 Task: Find connections with filter location Kabinda with filter topic #cloudwith filter profile language Spanish with filter current company Bharat Heavy Electricals Limited with filter school Sree Sastha Institute of Engineering and Technology with filter industry Laundry and Drycleaning Services with filter service category Resume Writing with filter keywords title Travel Writer
Action: Mouse moved to (647, 105)
Screenshot: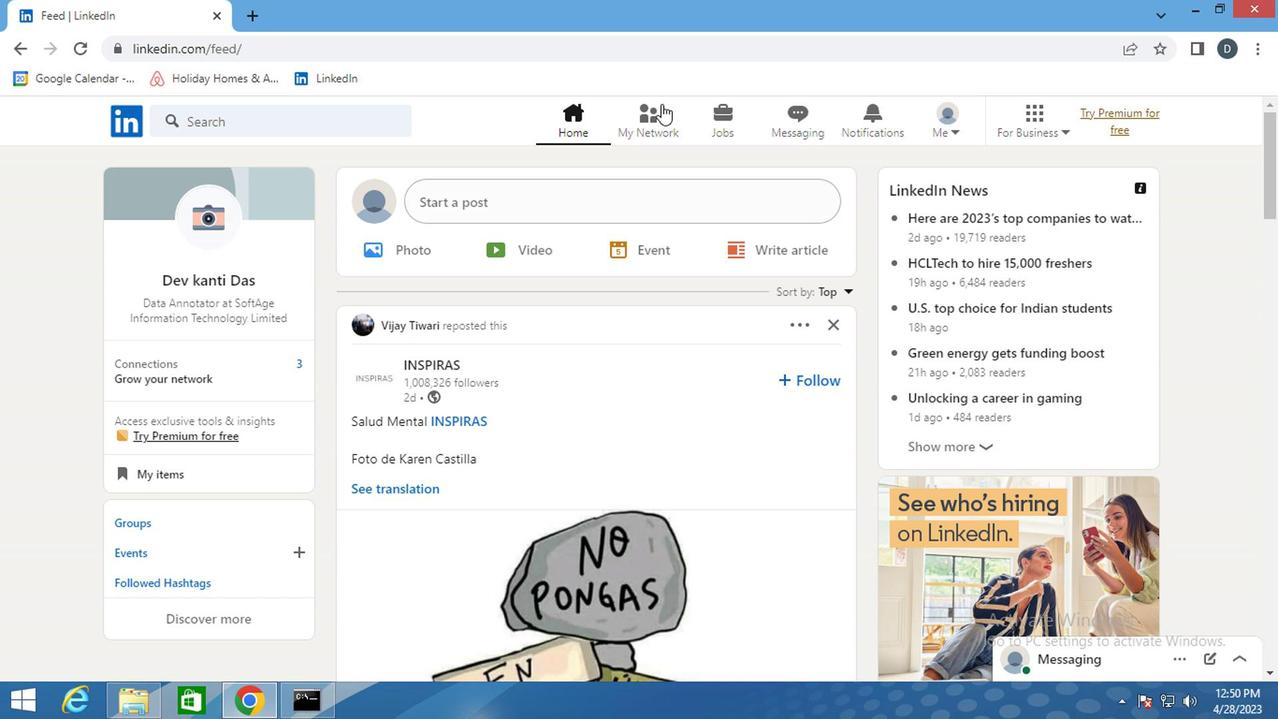 
Action: Mouse pressed left at (647, 105)
Screenshot: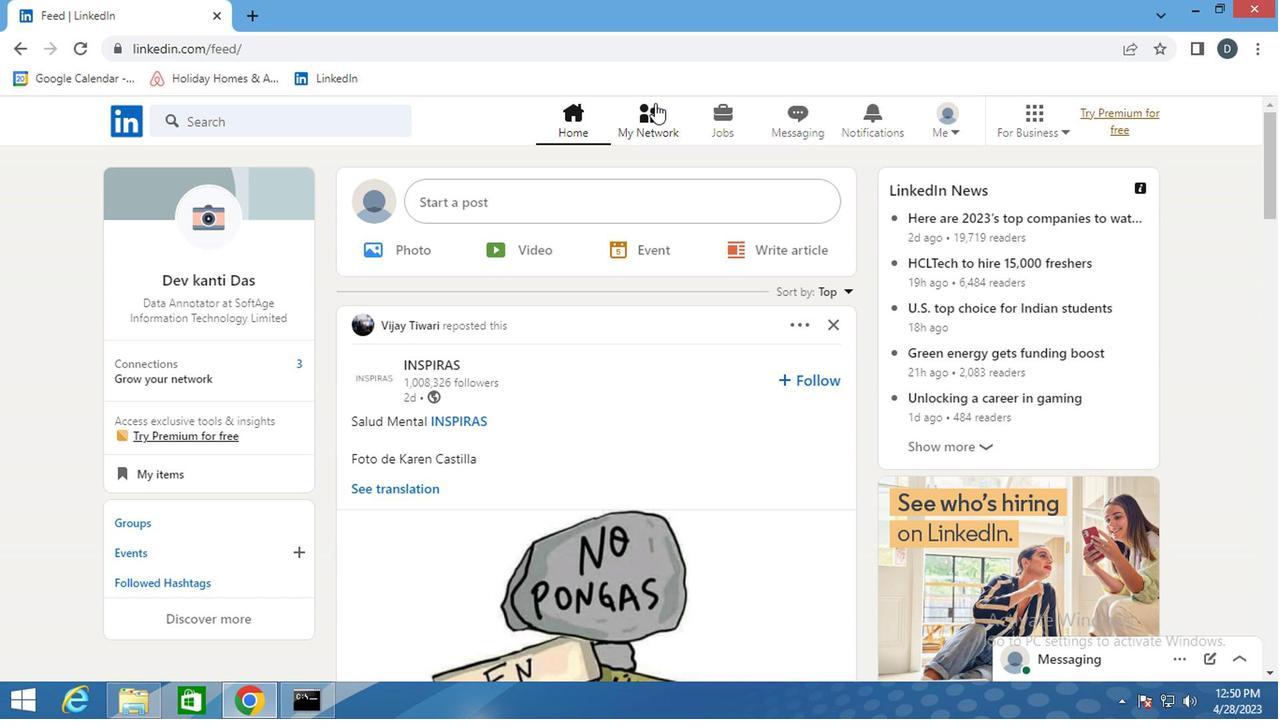 
Action: Mouse moved to (356, 224)
Screenshot: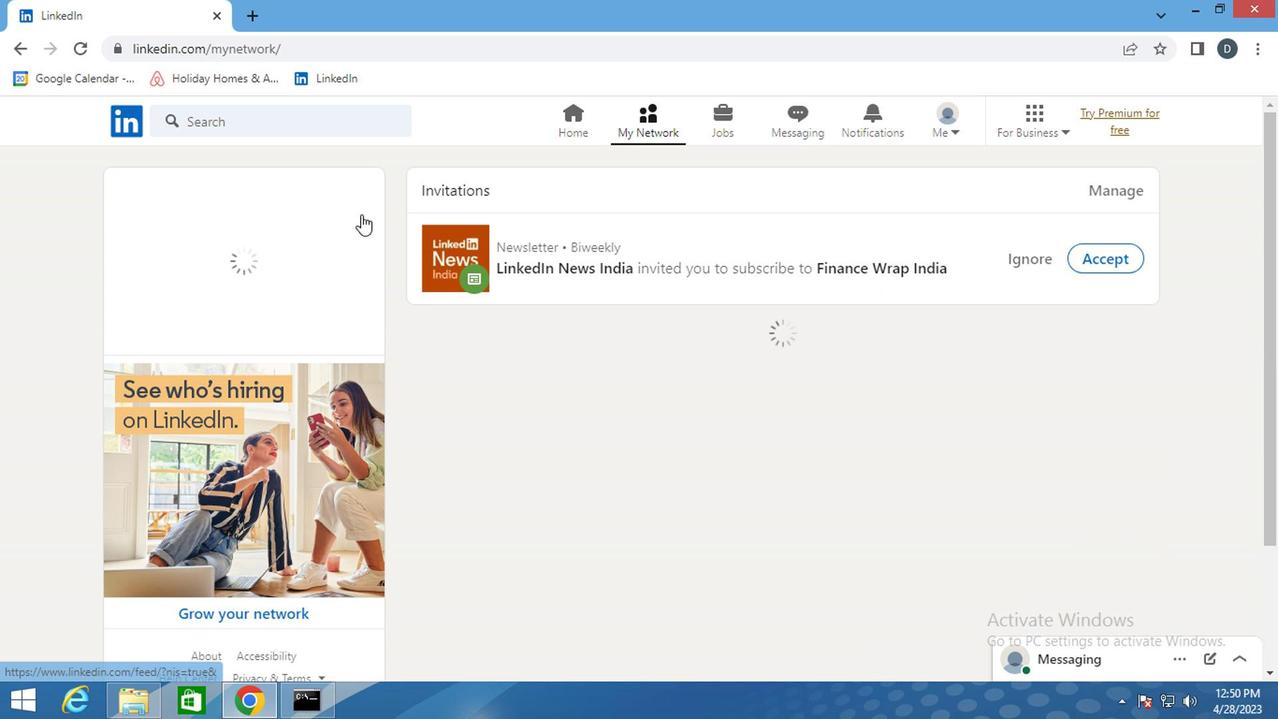 
Action: Mouse pressed left at (356, 224)
Screenshot: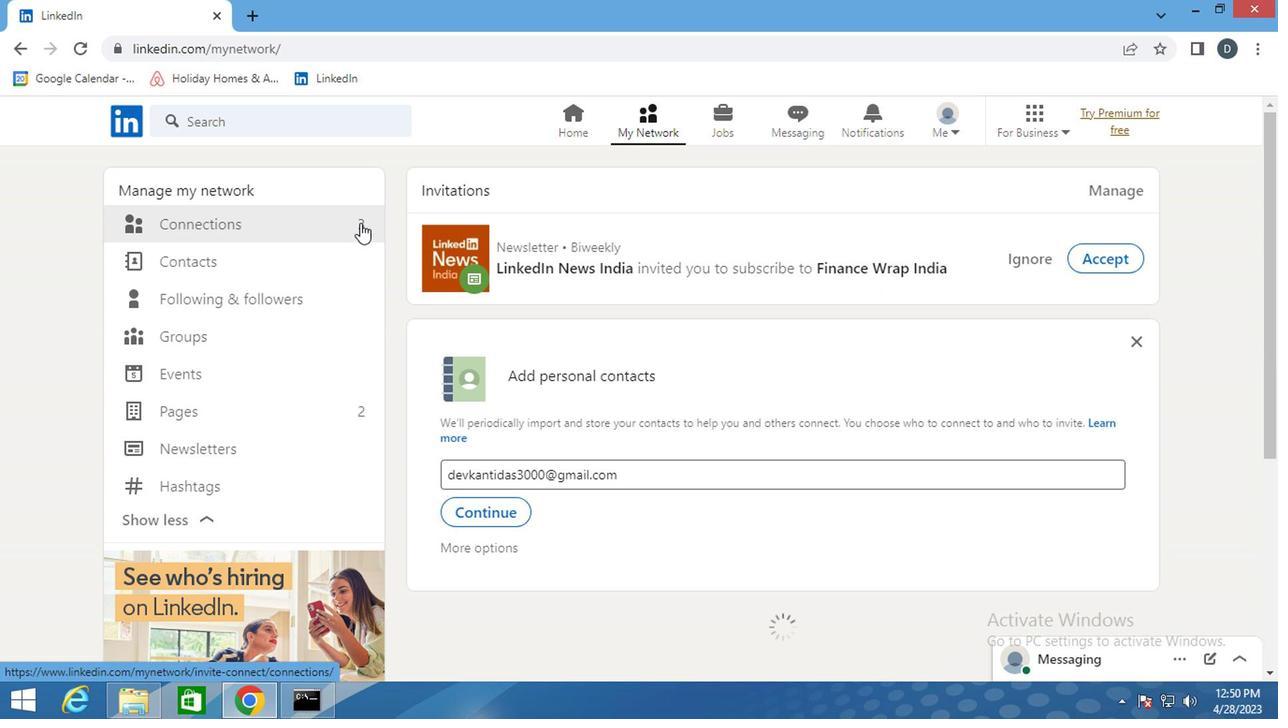 
Action: Mouse pressed left at (356, 224)
Screenshot: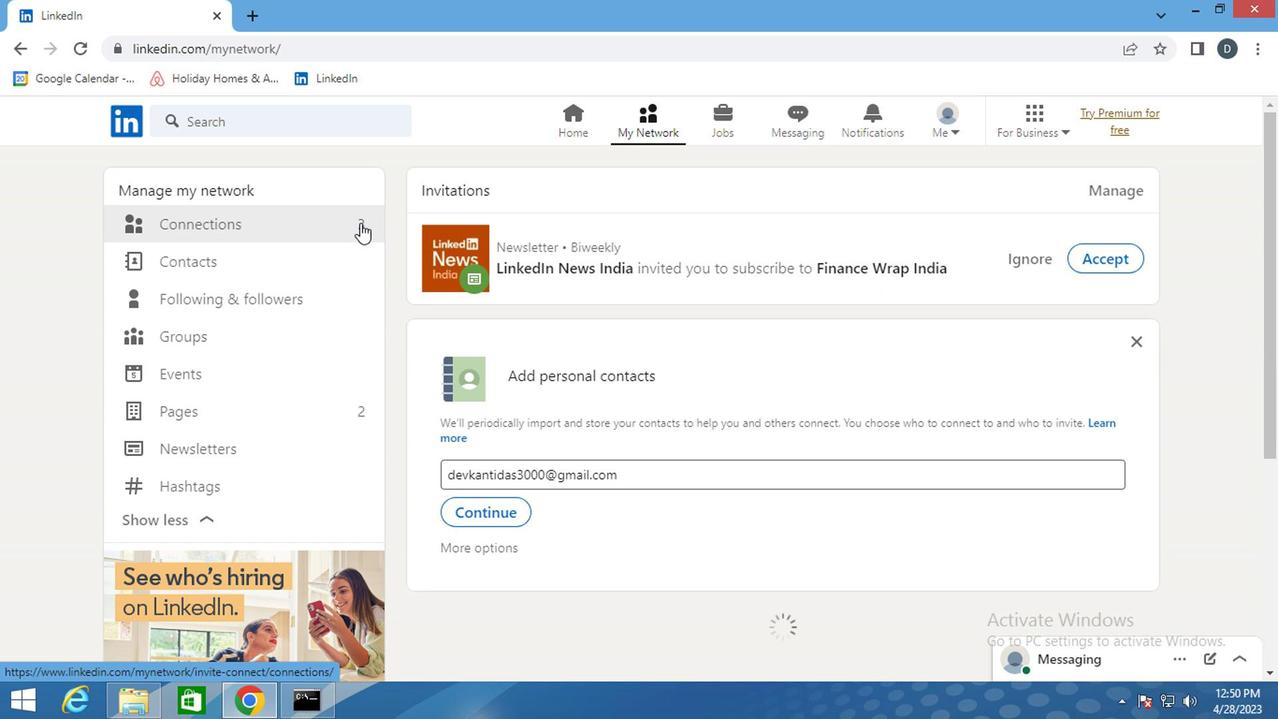 
Action: Mouse moved to (354, 225)
Screenshot: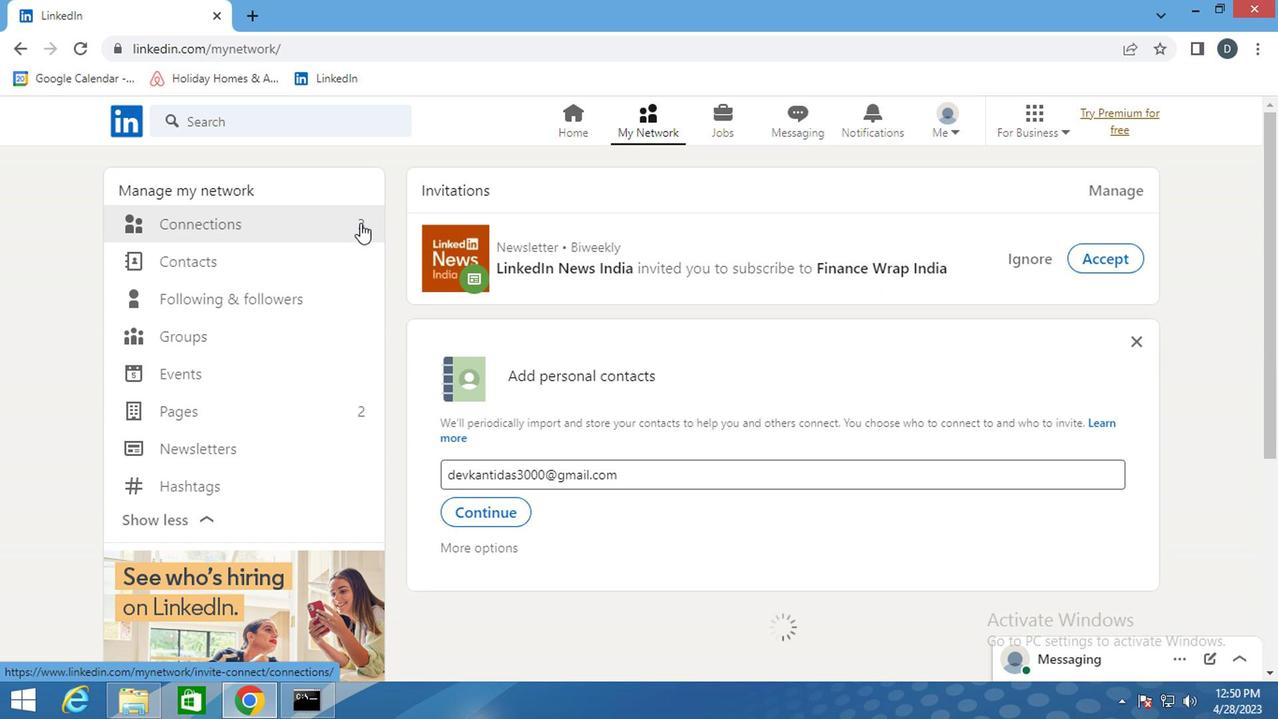 
Action: Mouse pressed left at (354, 225)
Screenshot: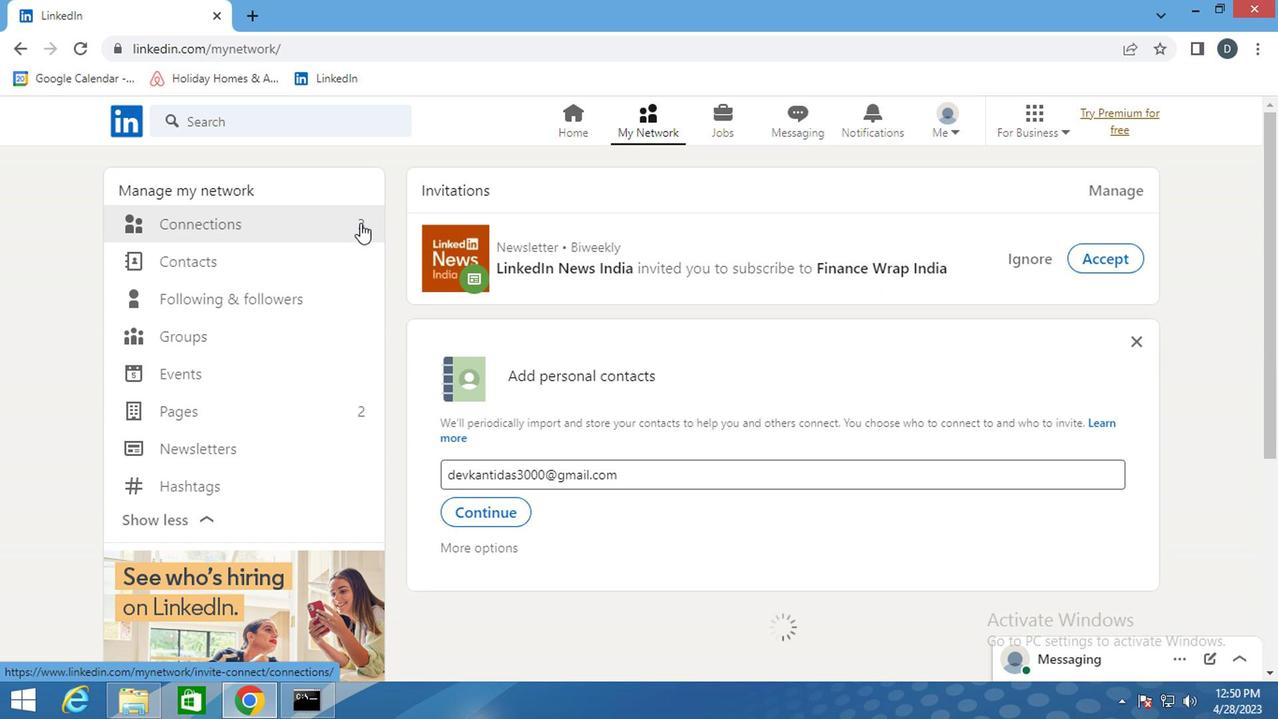 
Action: Mouse moved to (229, 231)
Screenshot: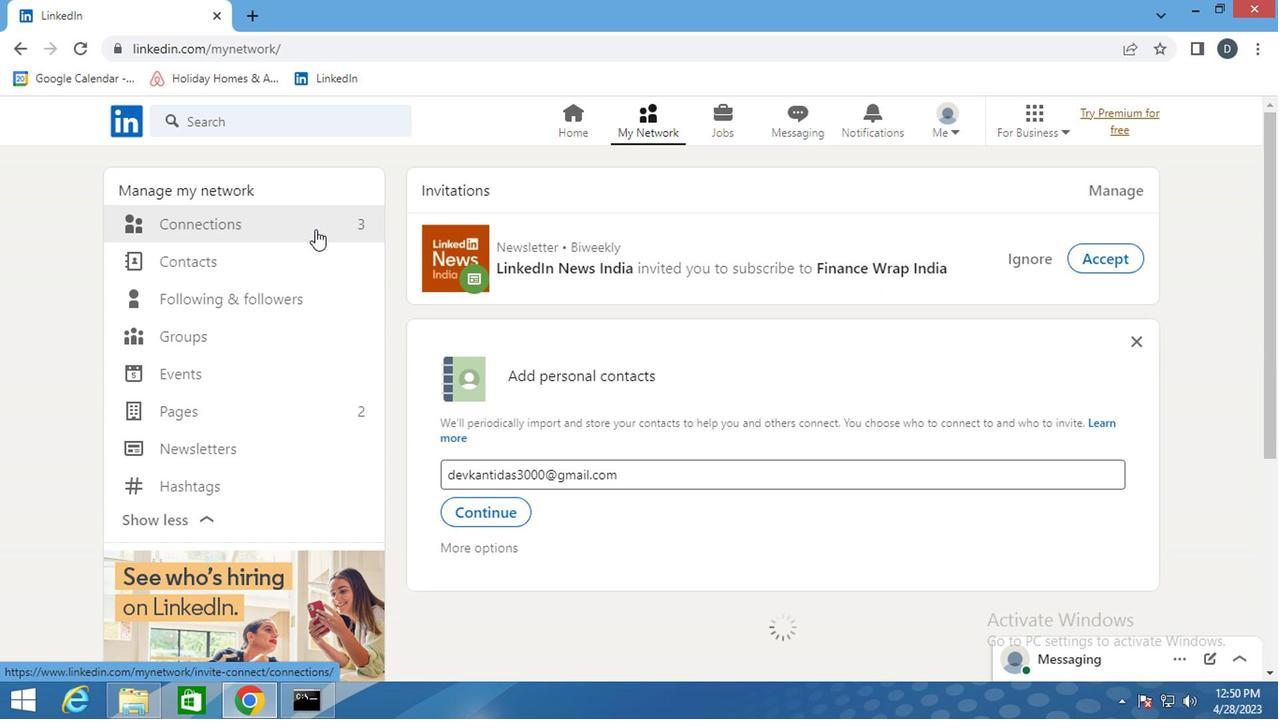 
Action: Mouse pressed left at (229, 231)
Screenshot: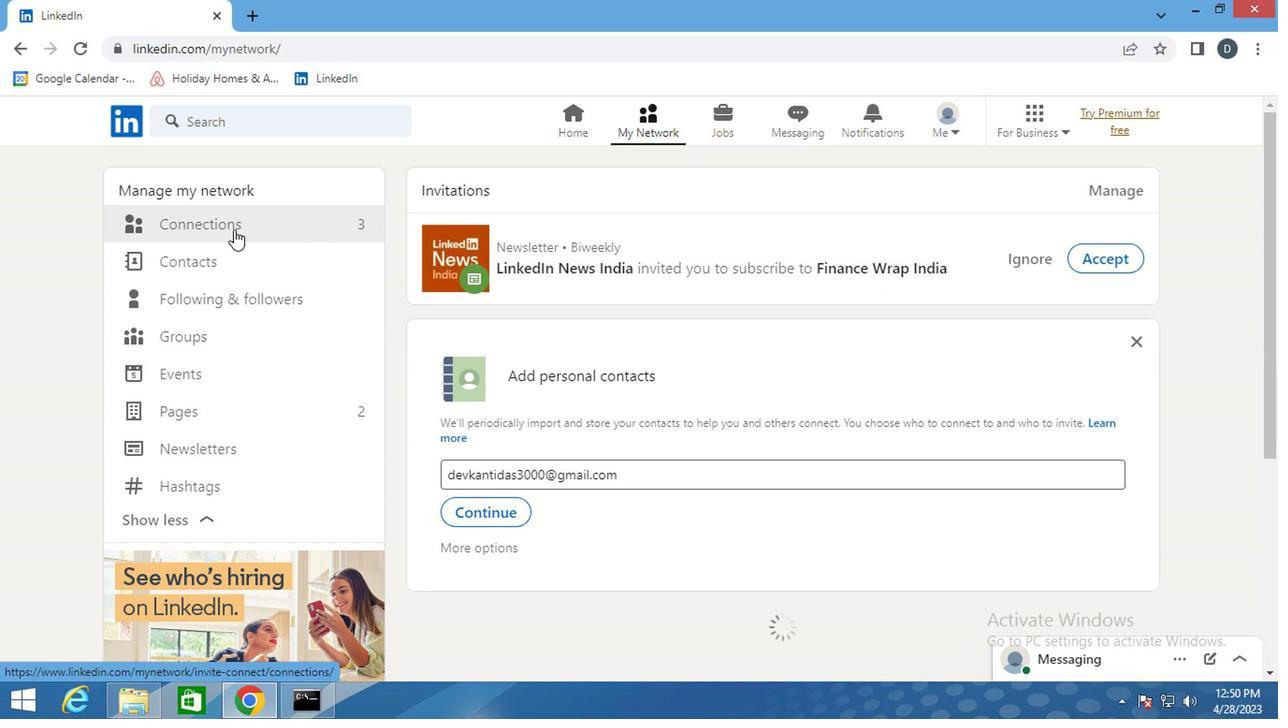 
Action: Mouse moved to (780, 217)
Screenshot: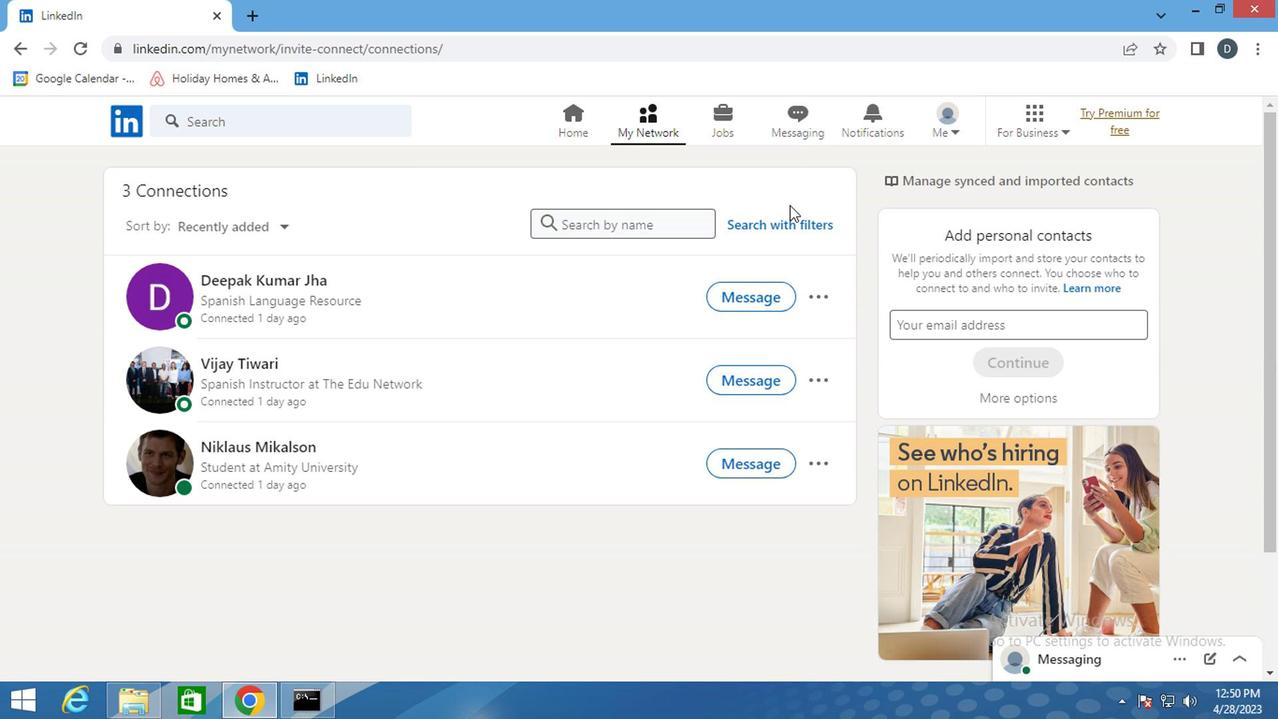 
Action: Mouse pressed left at (780, 217)
Screenshot: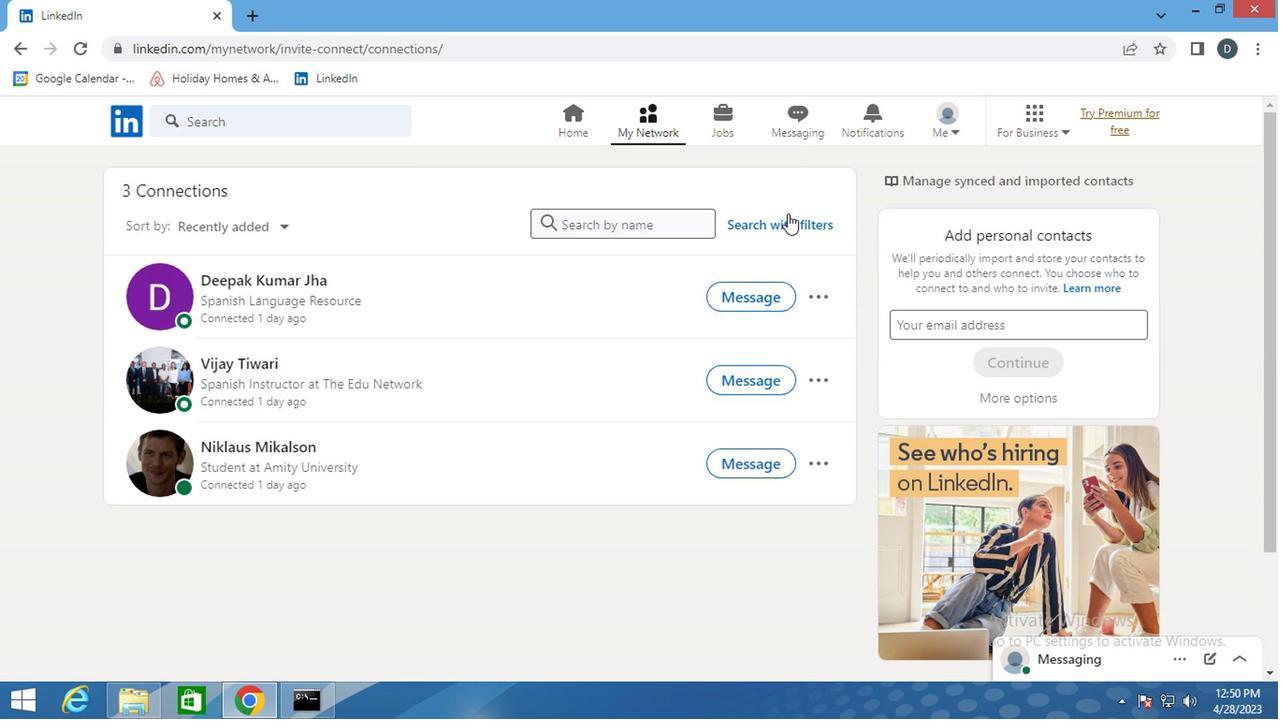 
Action: Mouse moved to (703, 184)
Screenshot: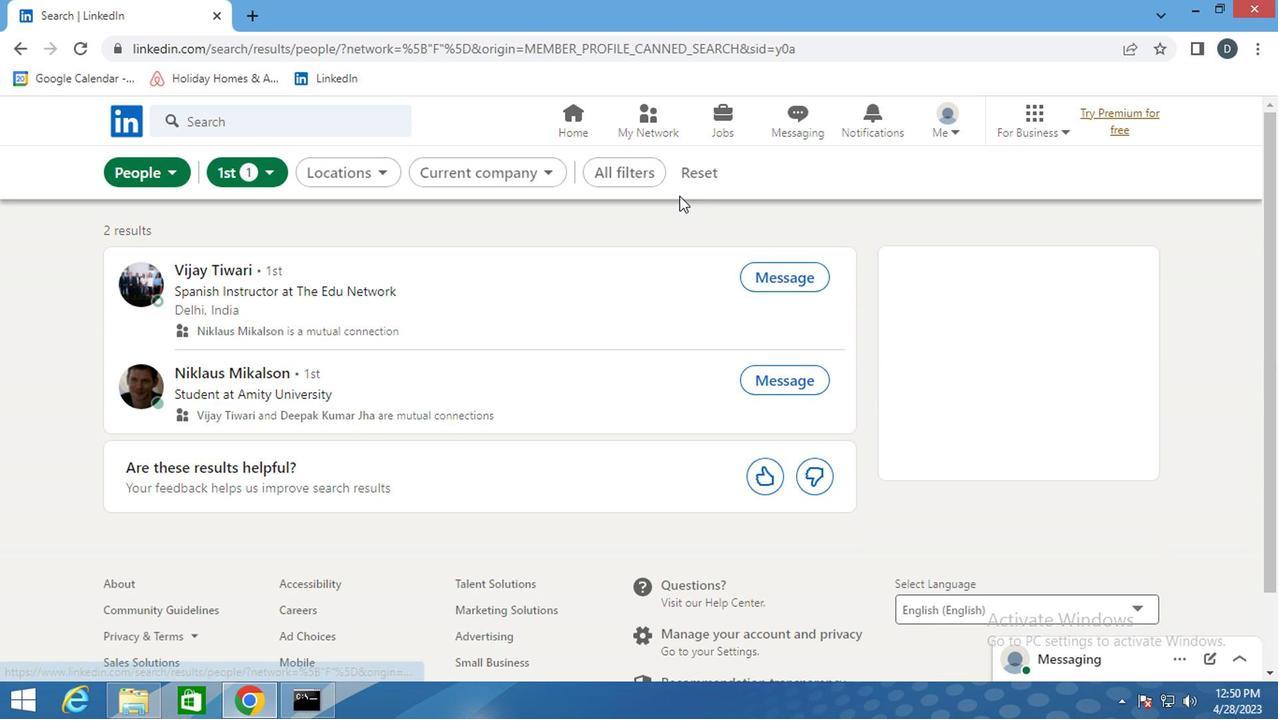 
Action: Mouse pressed left at (703, 184)
Screenshot: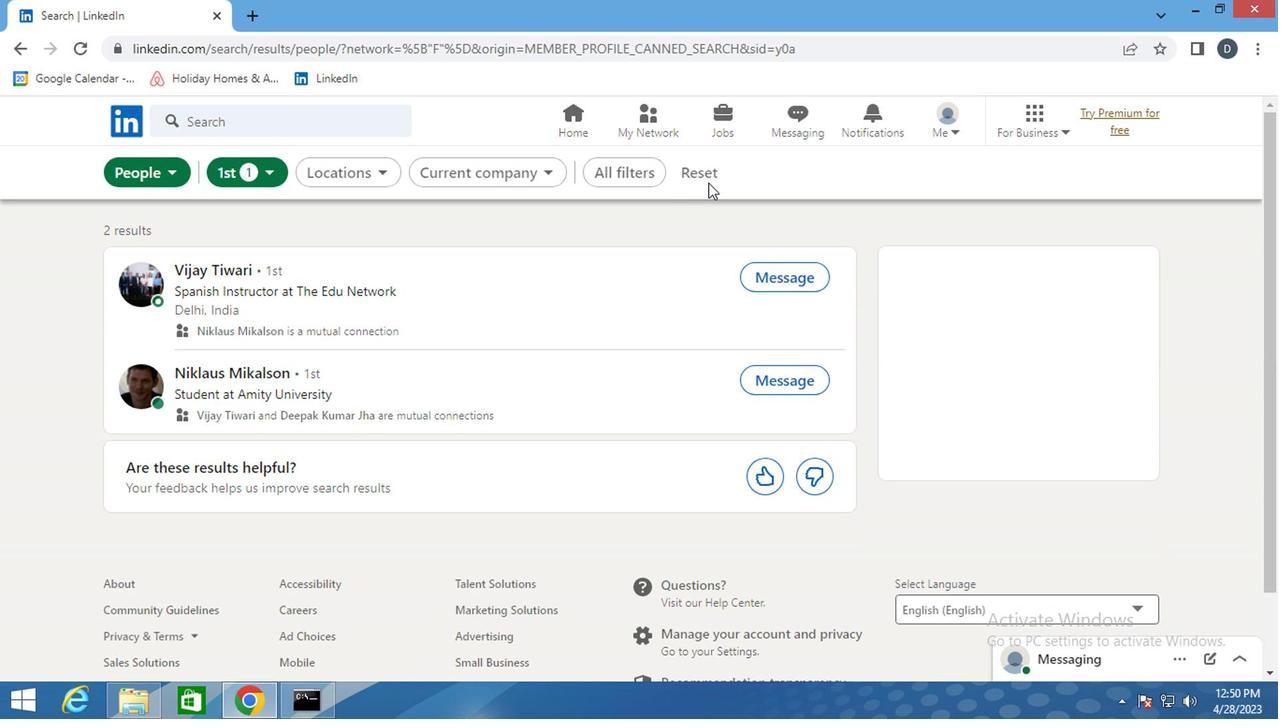 
Action: Mouse moved to (655, 173)
Screenshot: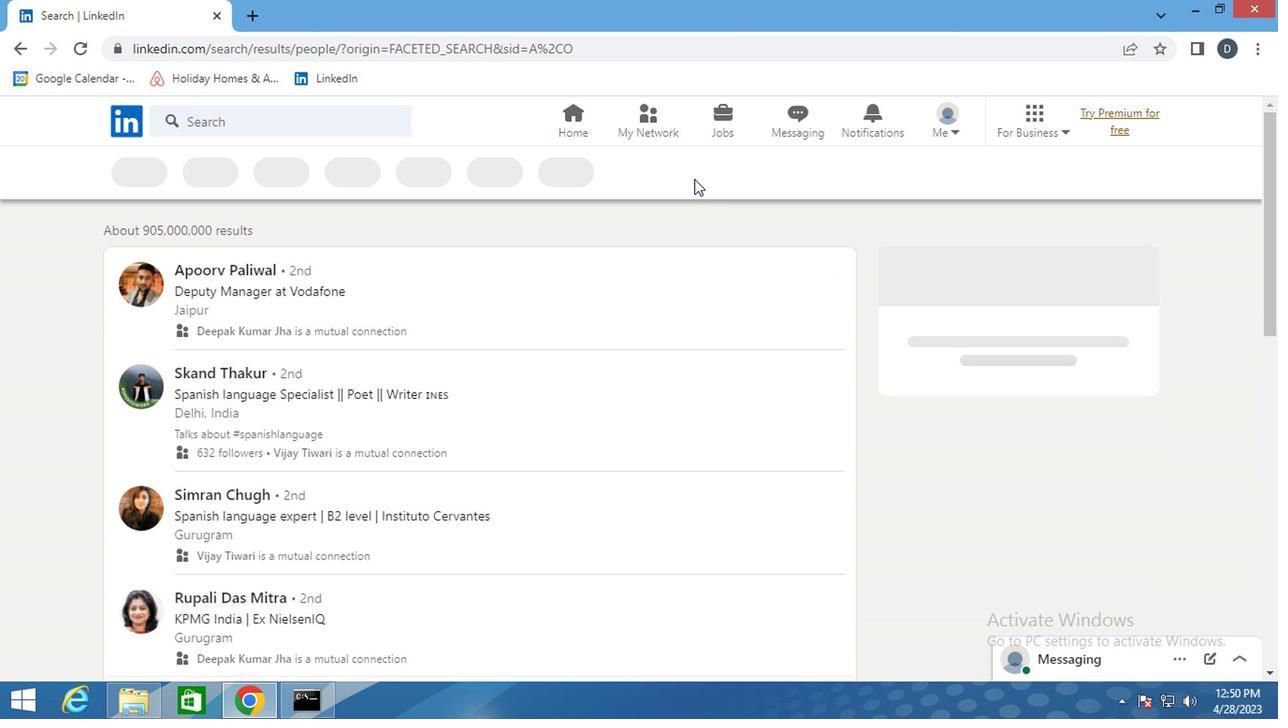 
Action: Mouse pressed left at (655, 173)
Screenshot: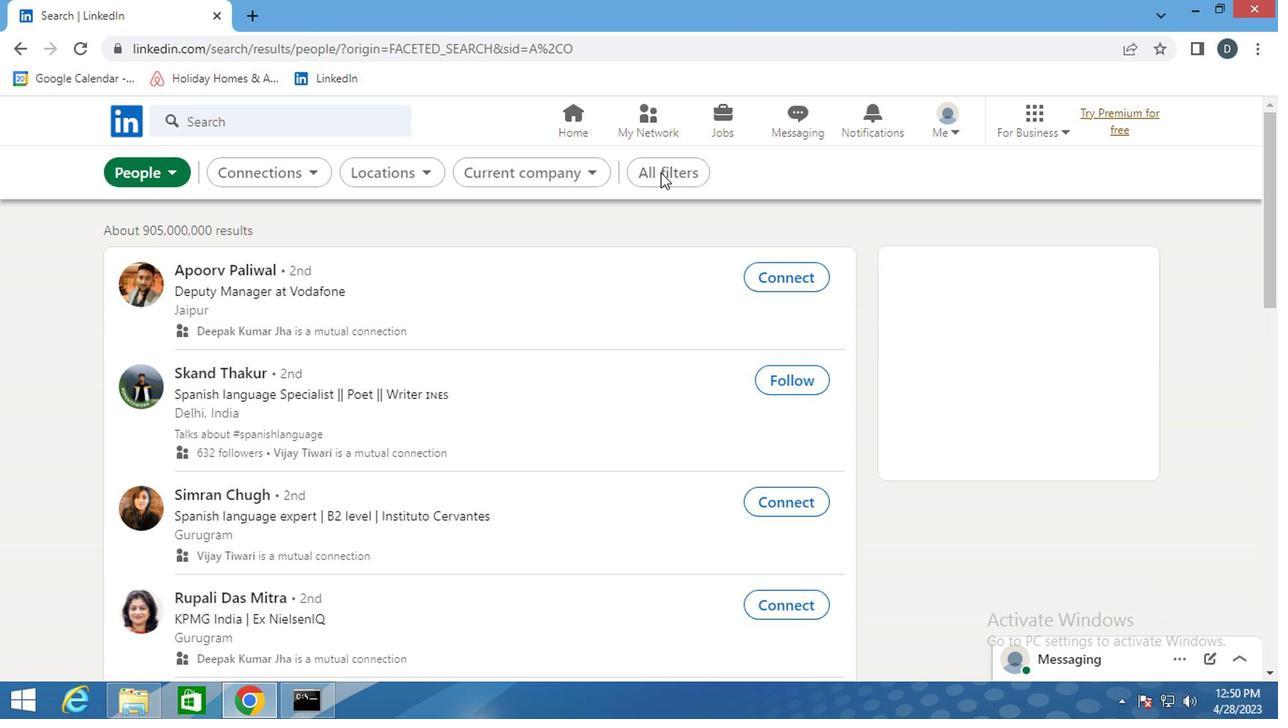 
Action: Mouse moved to (958, 468)
Screenshot: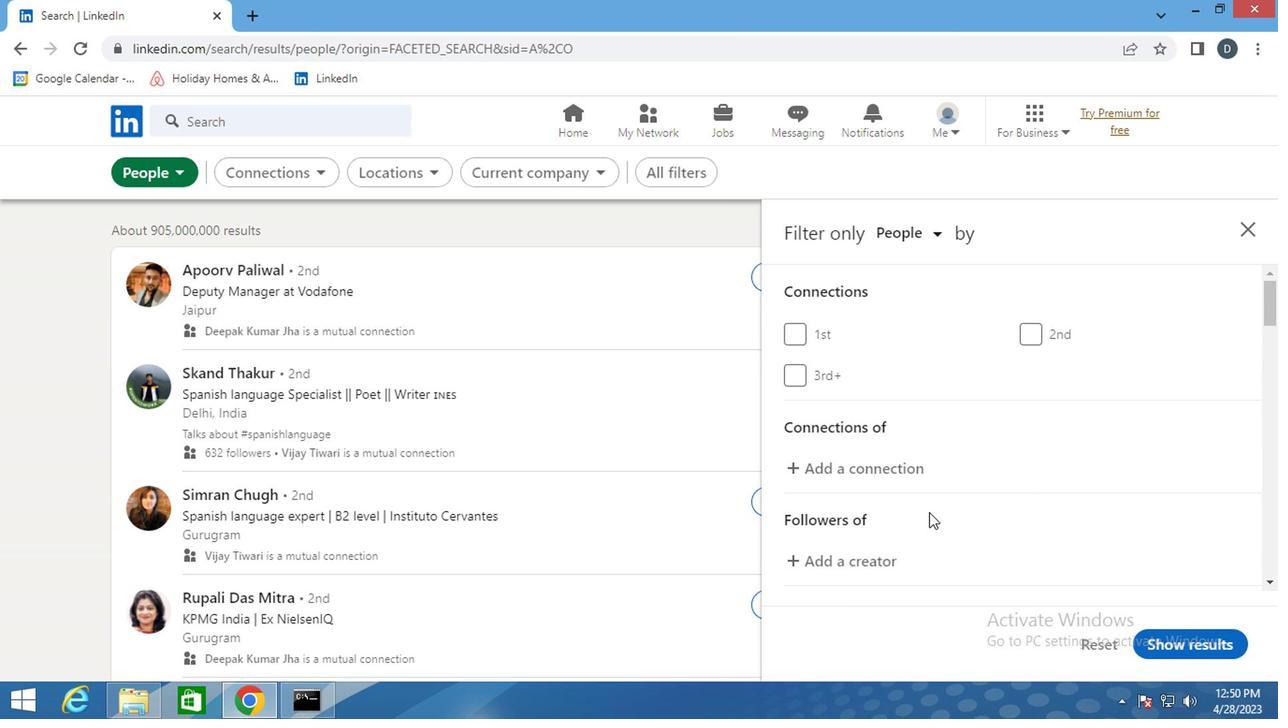 
Action: Mouse scrolled (958, 466) with delta (0, -1)
Screenshot: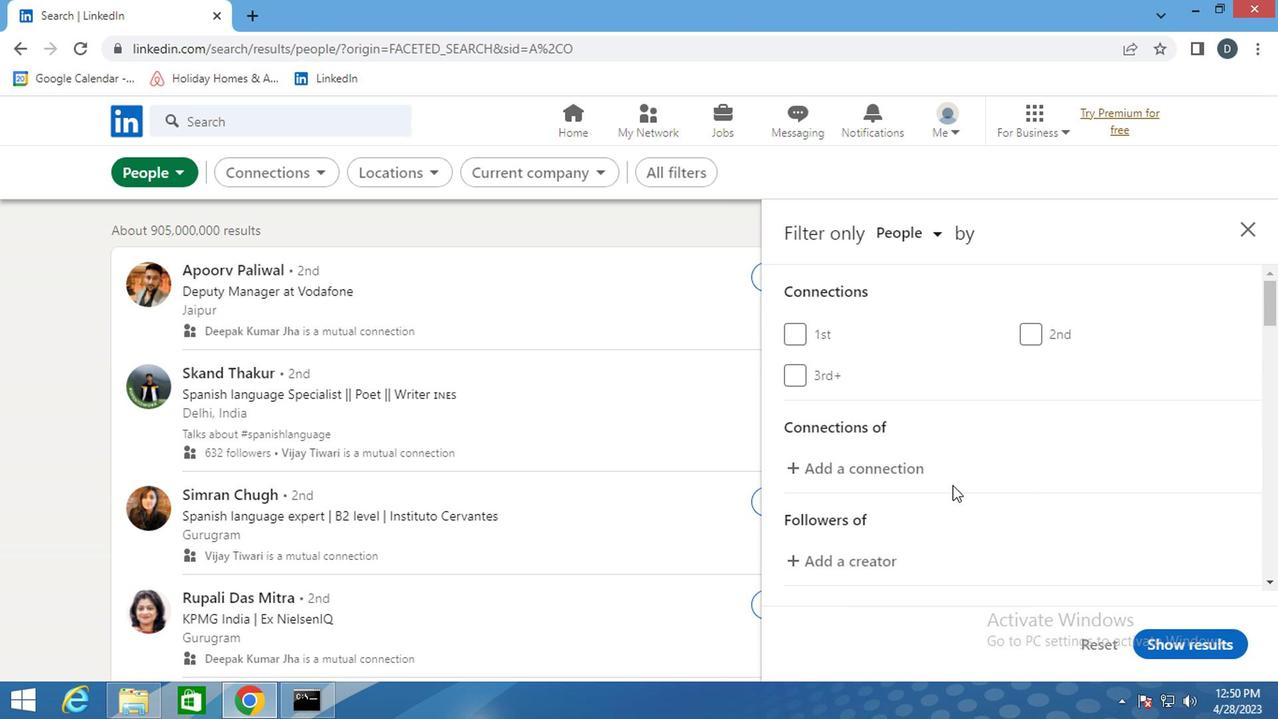 
Action: Mouse scrolled (958, 466) with delta (0, -1)
Screenshot: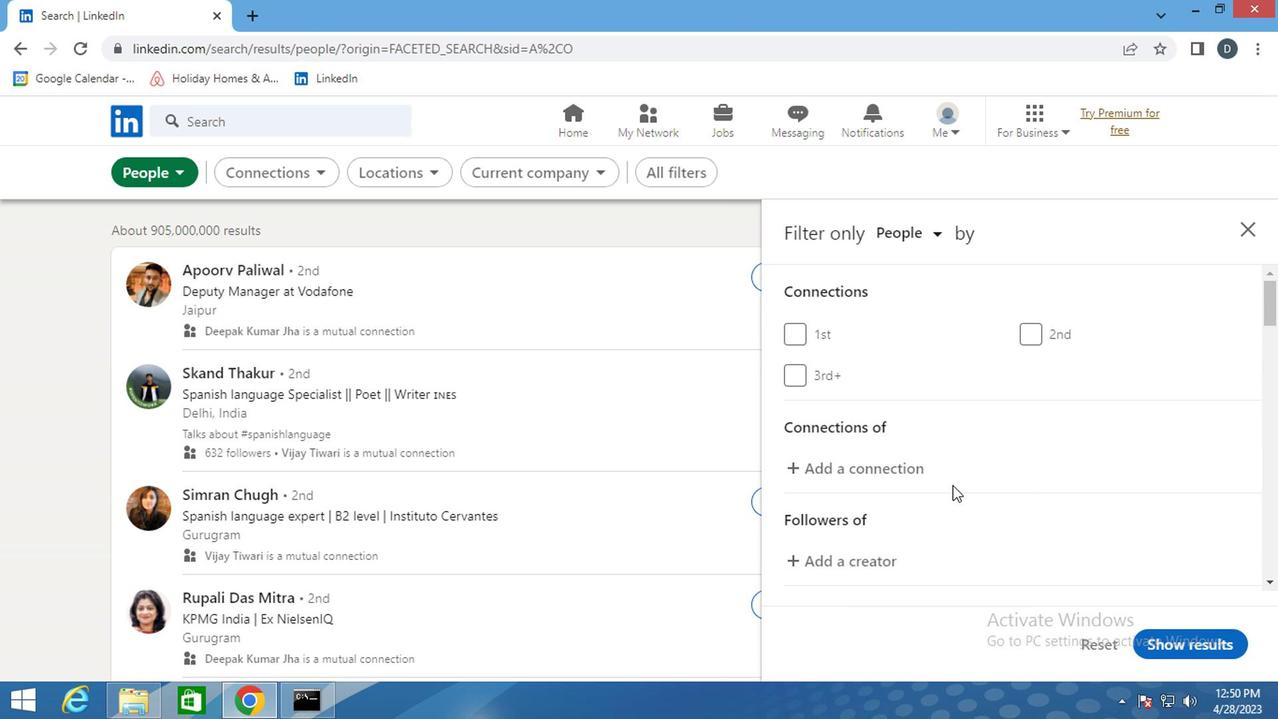 
Action: Mouse moved to (1087, 542)
Screenshot: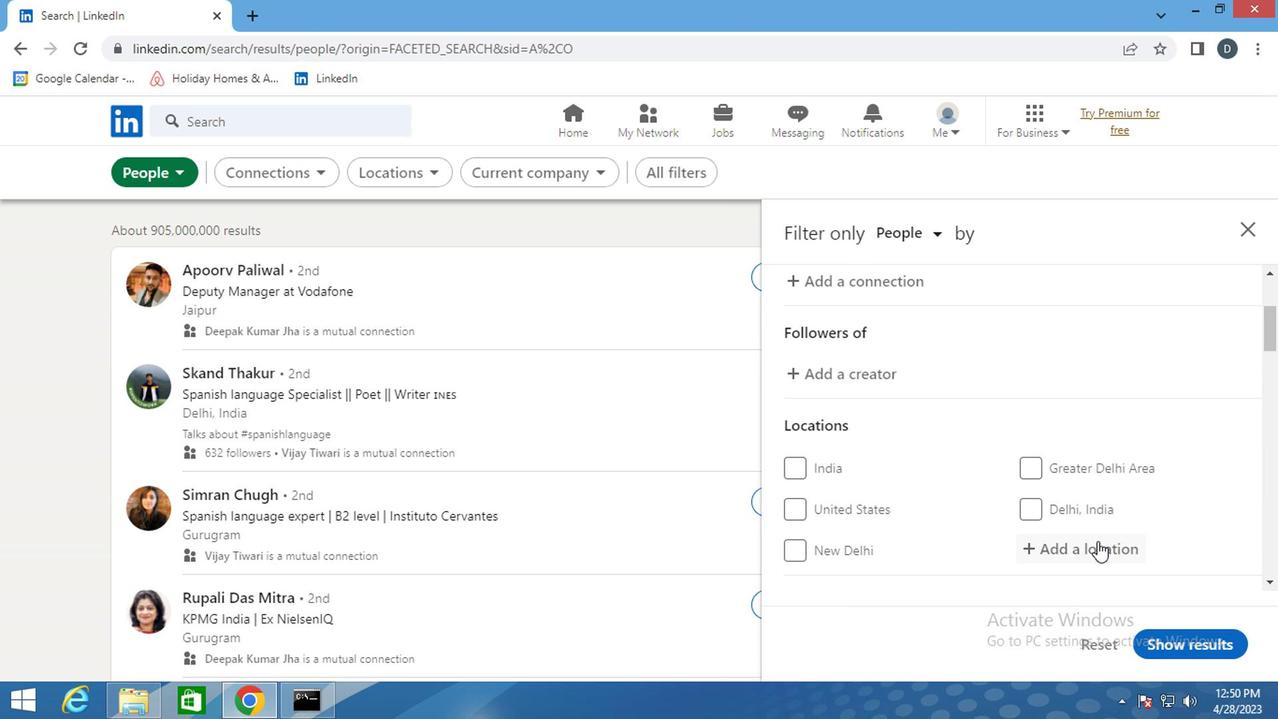 
Action: Mouse pressed left at (1087, 542)
Screenshot: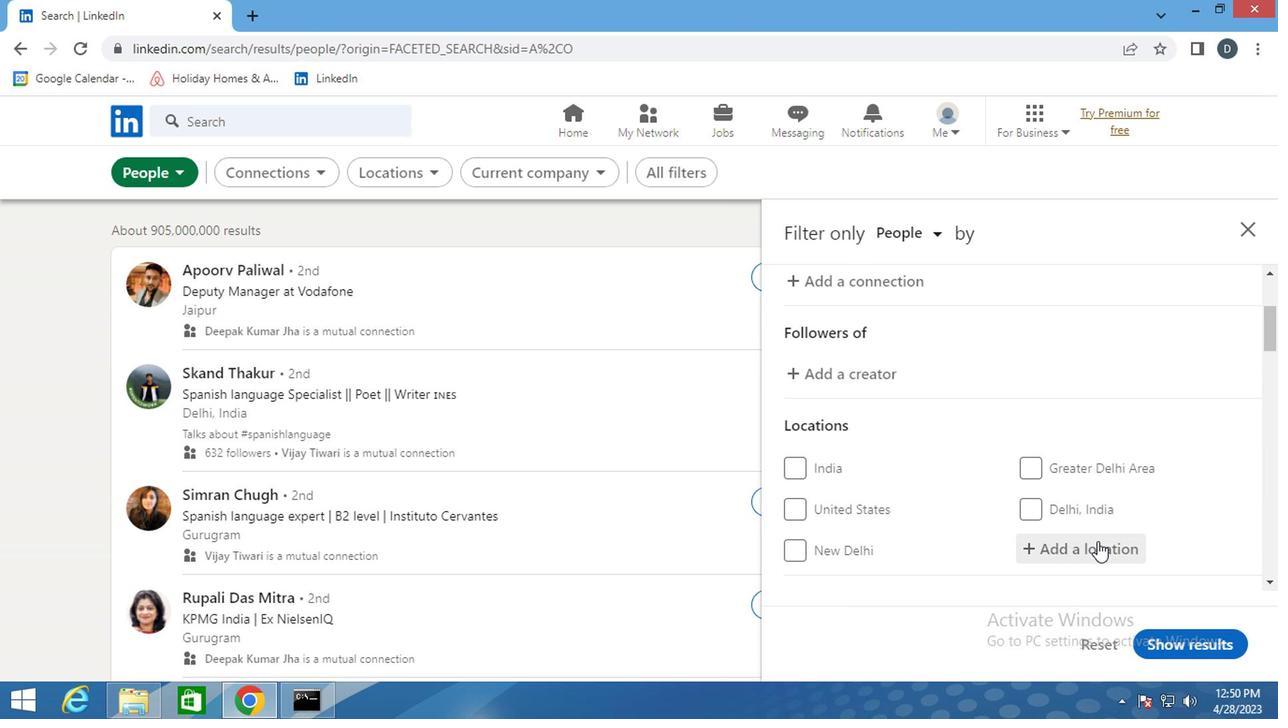 
Action: Mouse moved to (1084, 490)
Screenshot: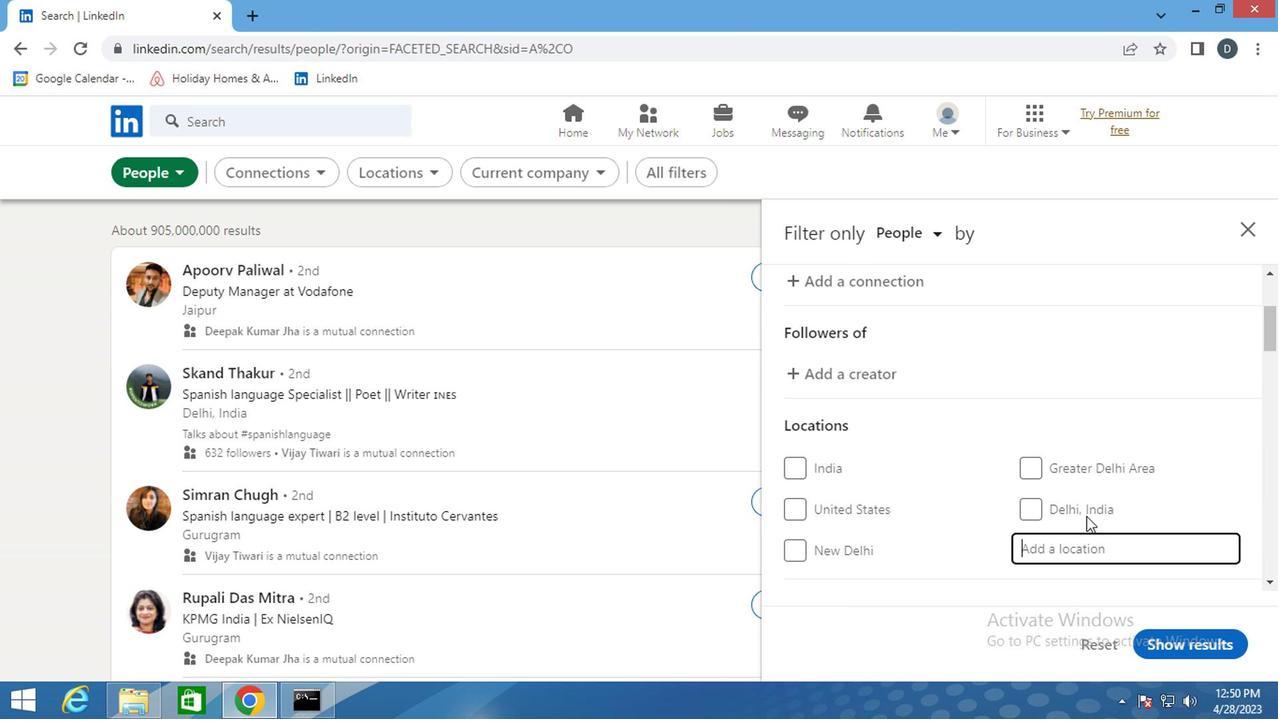 
Action: Mouse scrolled (1084, 489) with delta (0, 0)
Screenshot: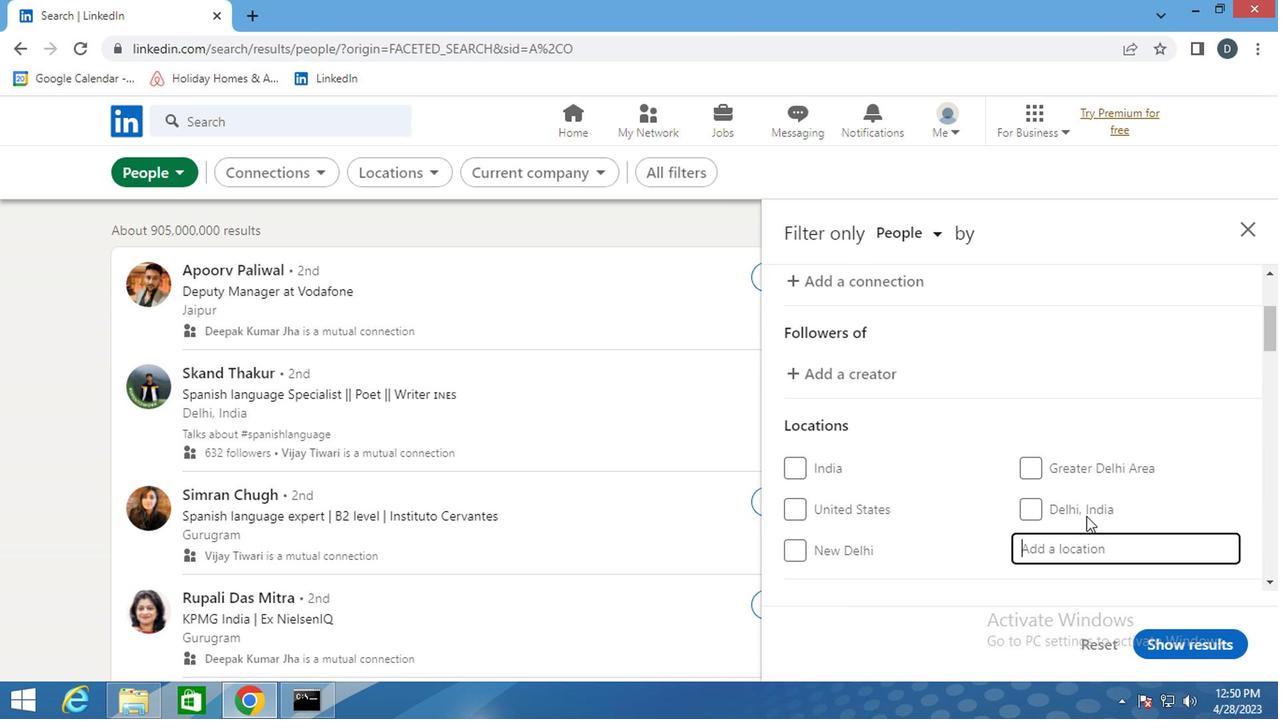 
Action: Mouse moved to (1084, 489)
Screenshot: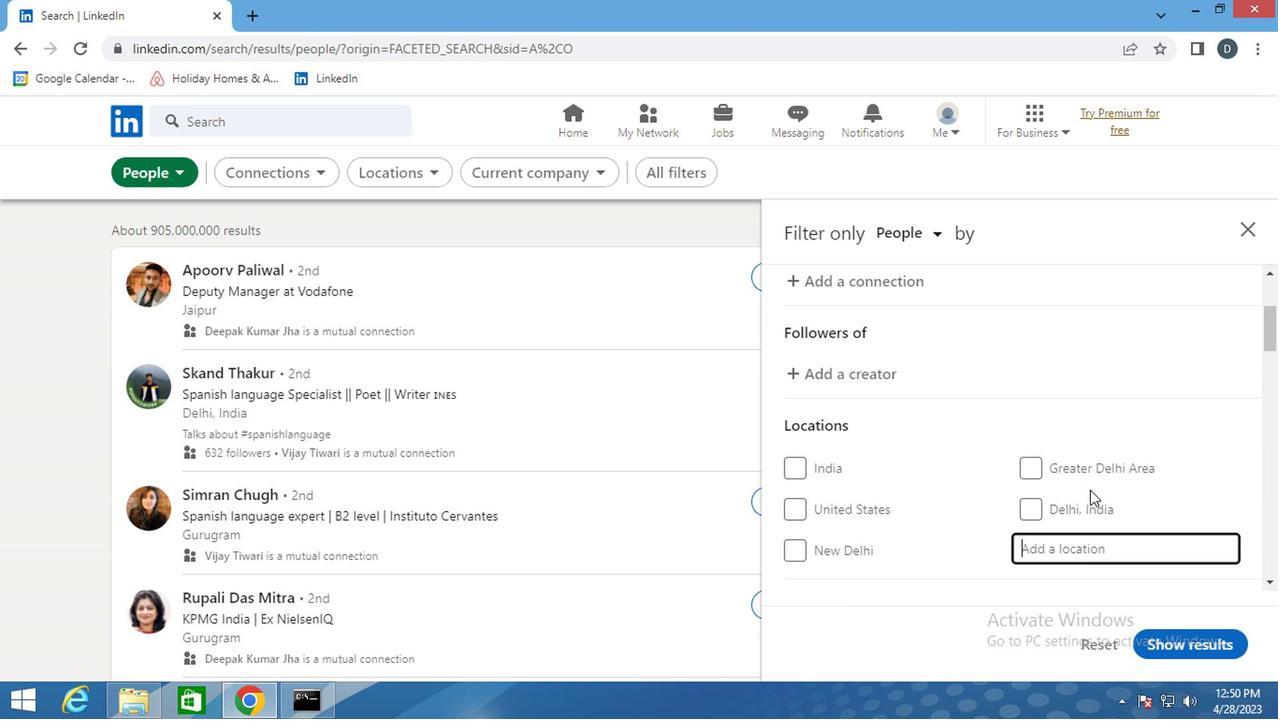 
Action: Key pressed <Key.shift_r>Kami<Key.backspace><Key.backspace>bindsa<Key.backspace><Key.backspace>a<Key.enter>
Screenshot: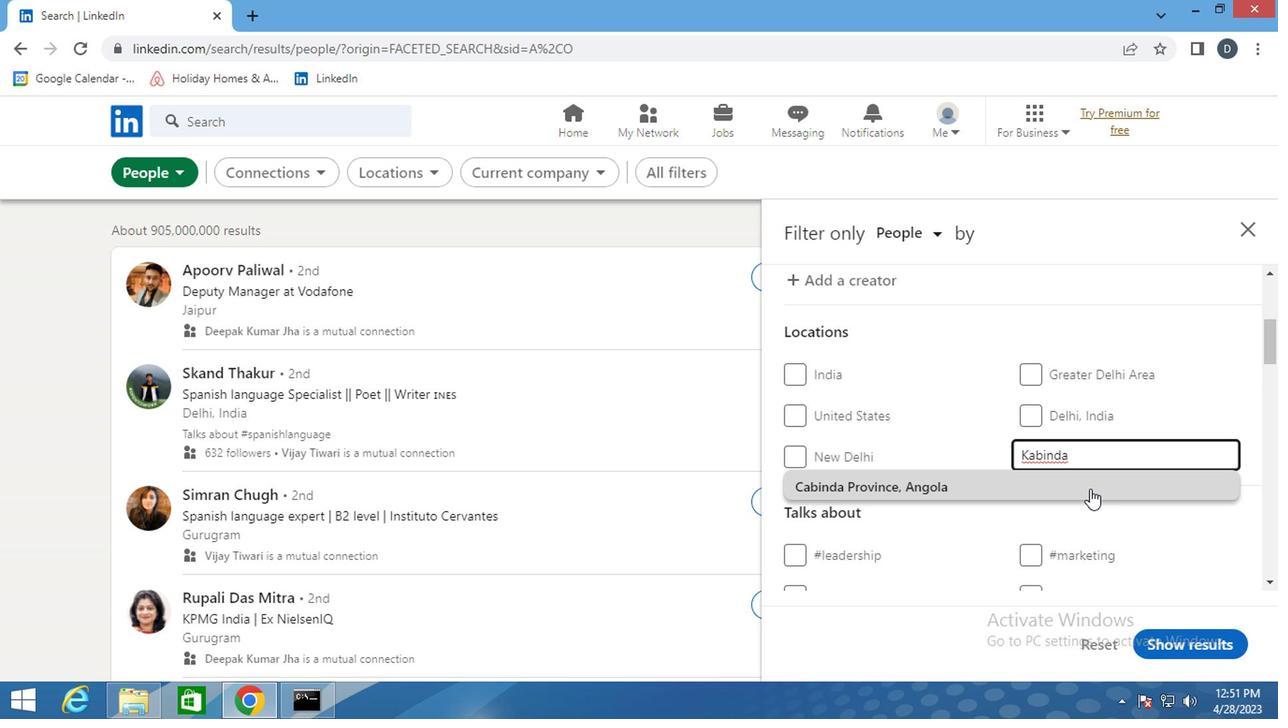 
Action: Mouse moved to (1118, 476)
Screenshot: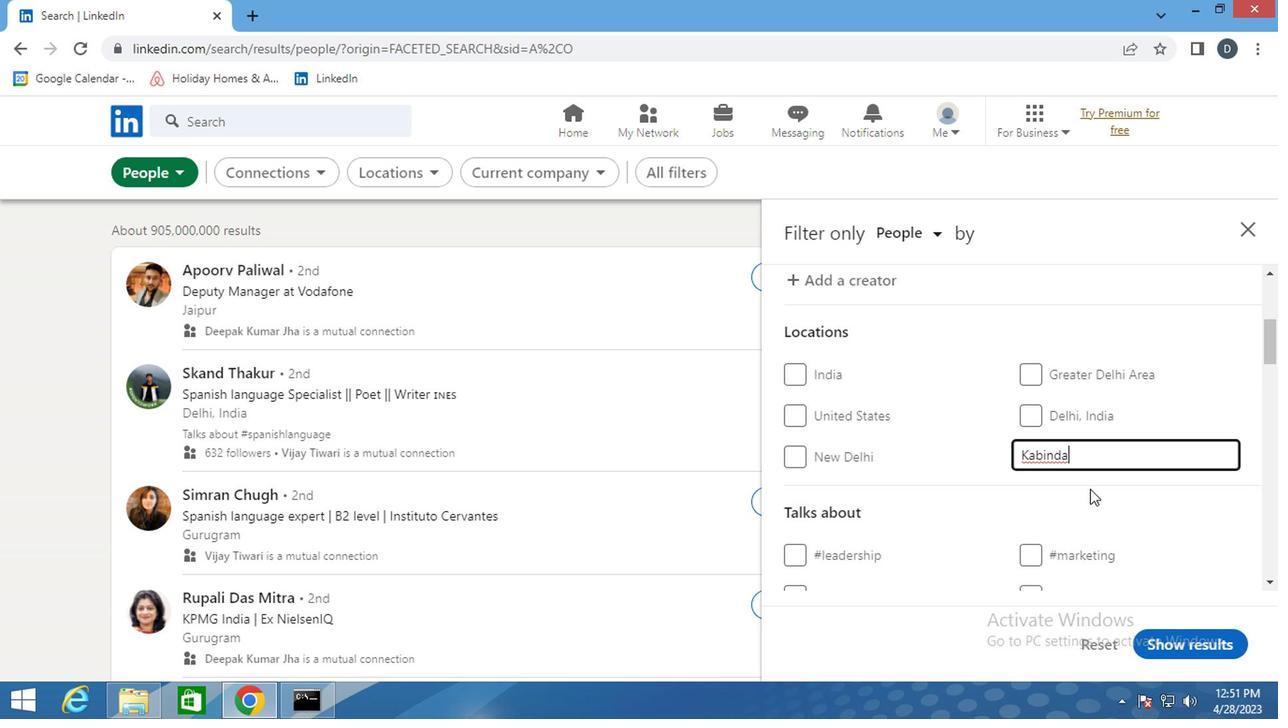 
Action: Mouse scrolled (1118, 475) with delta (0, 0)
Screenshot: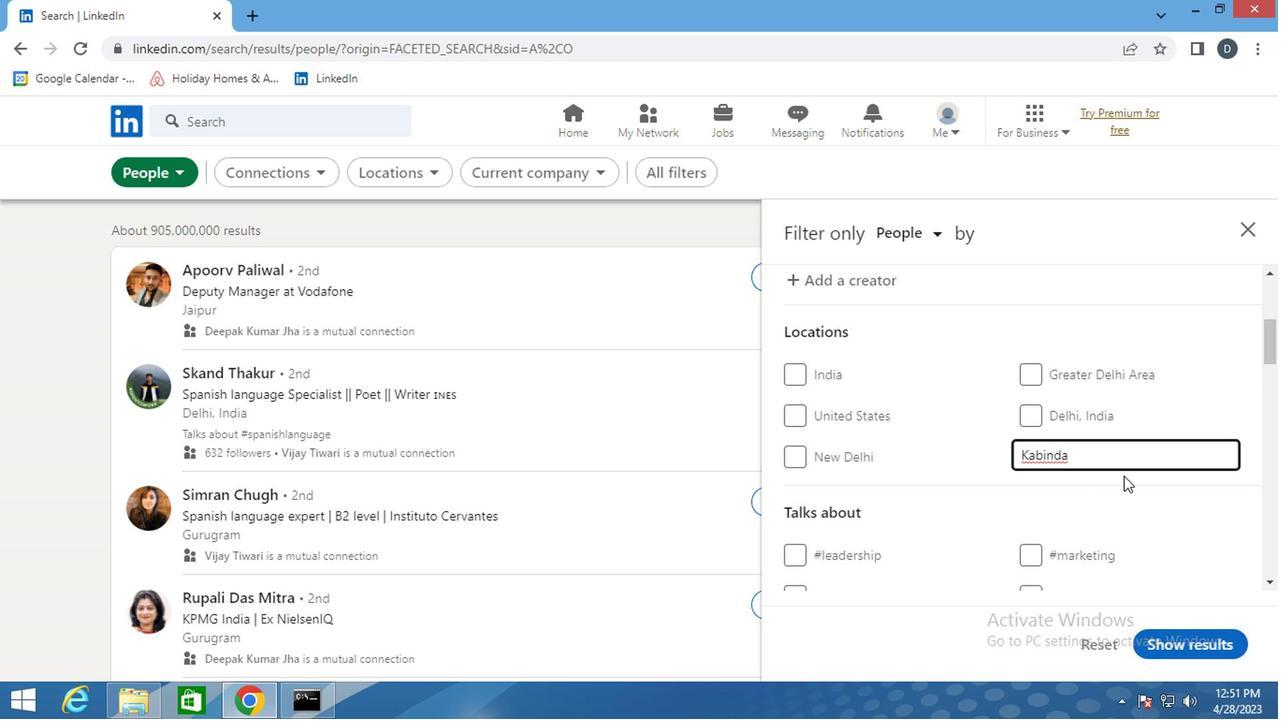 
Action: Mouse scrolled (1118, 475) with delta (0, 0)
Screenshot: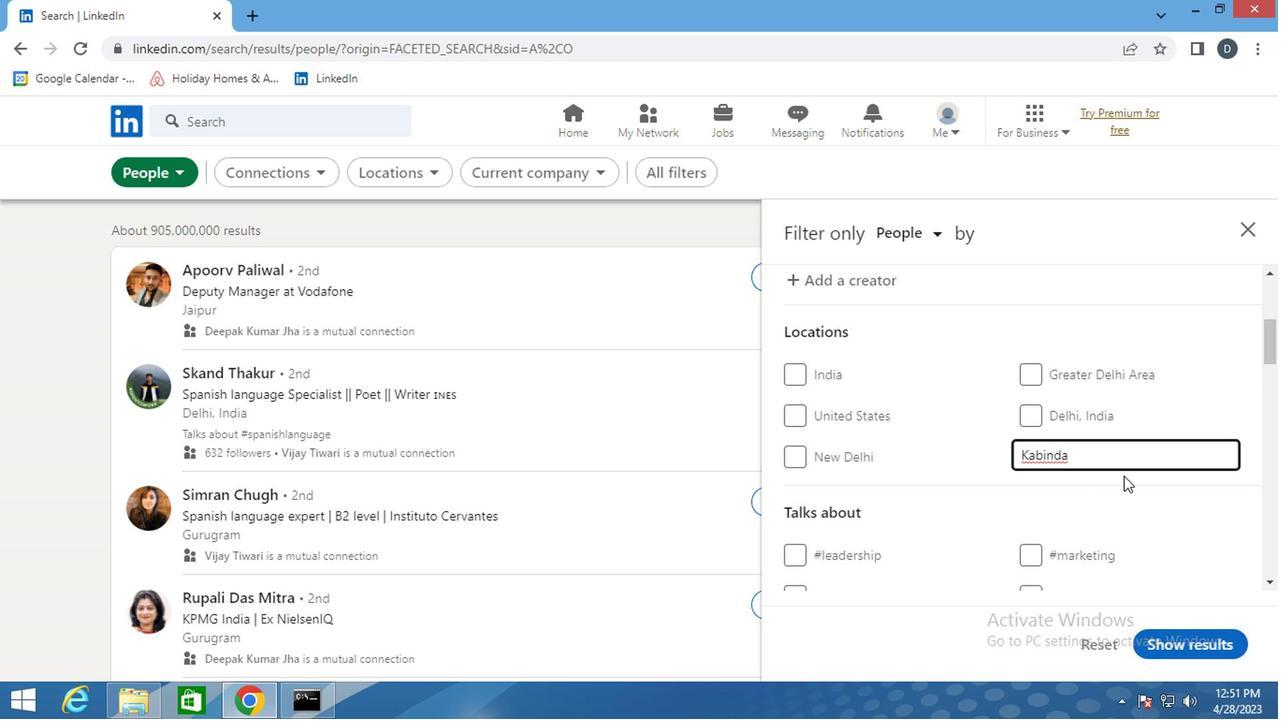 
Action: Mouse moved to (1103, 454)
Screenshot: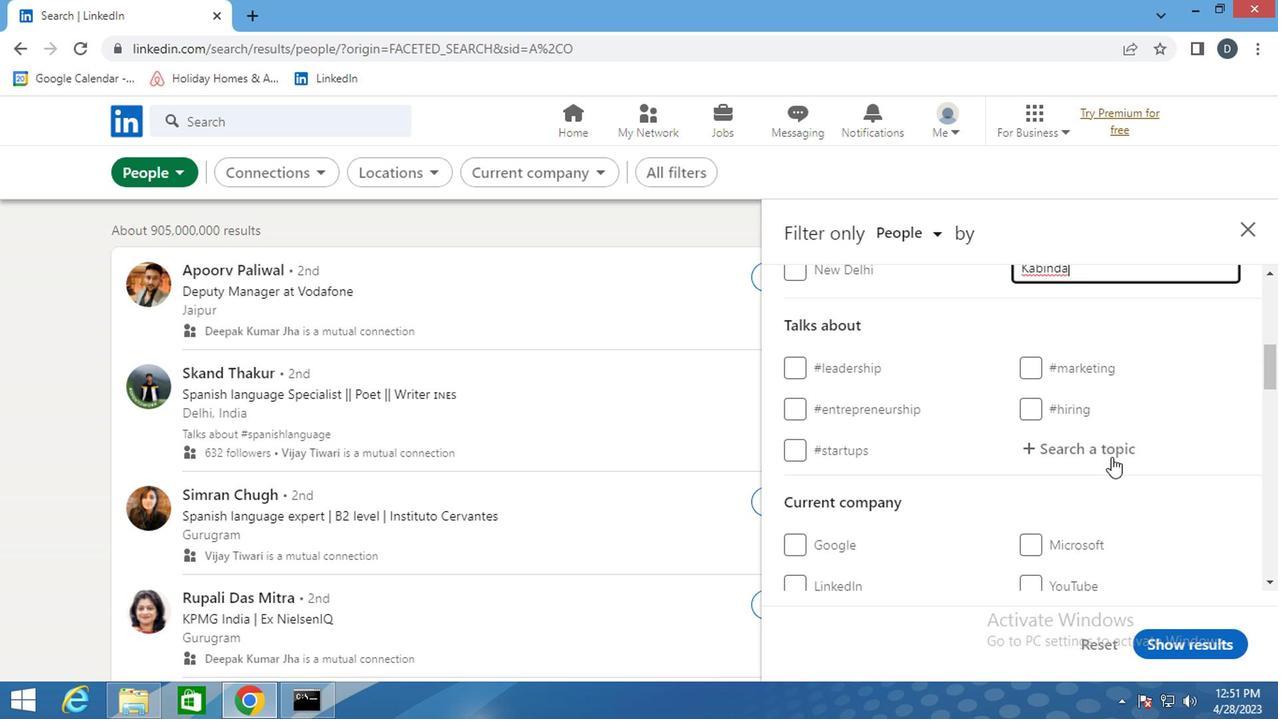 
Action: Mouse pressed left at (1103, 454)
Screenshot: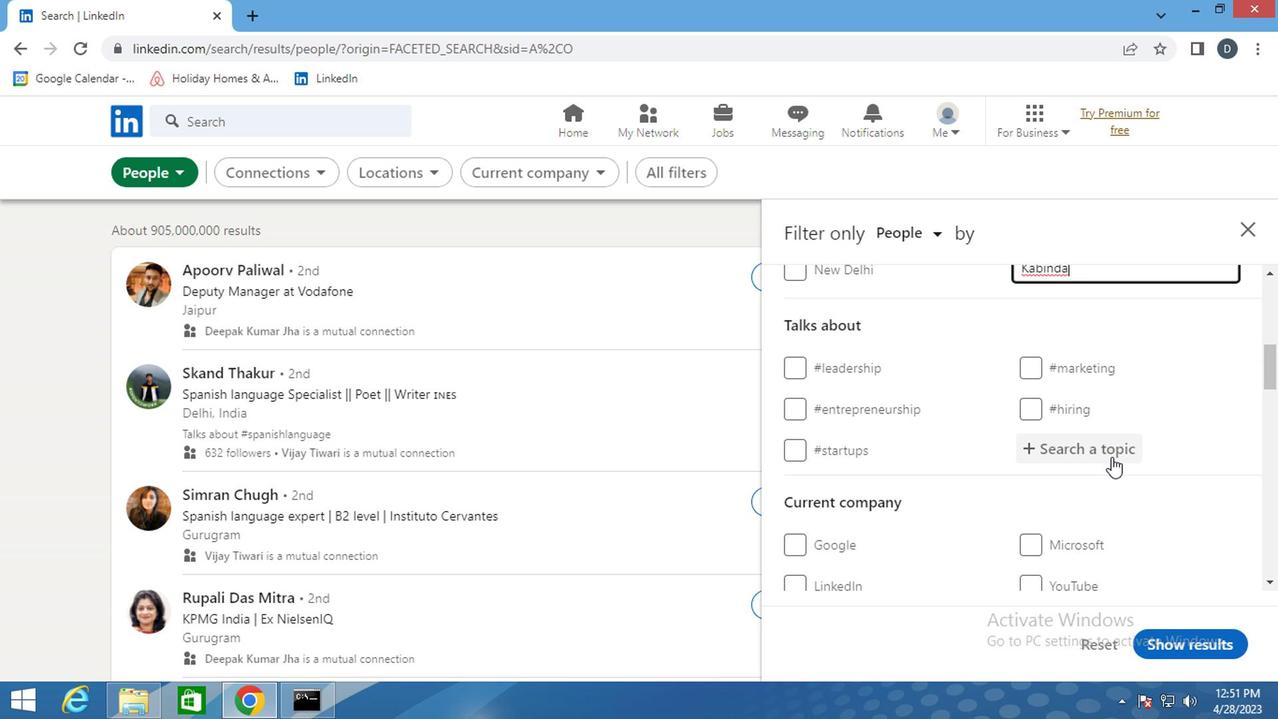 
Action: Key pressed <Key.shift>#CLOUD
Screenshot: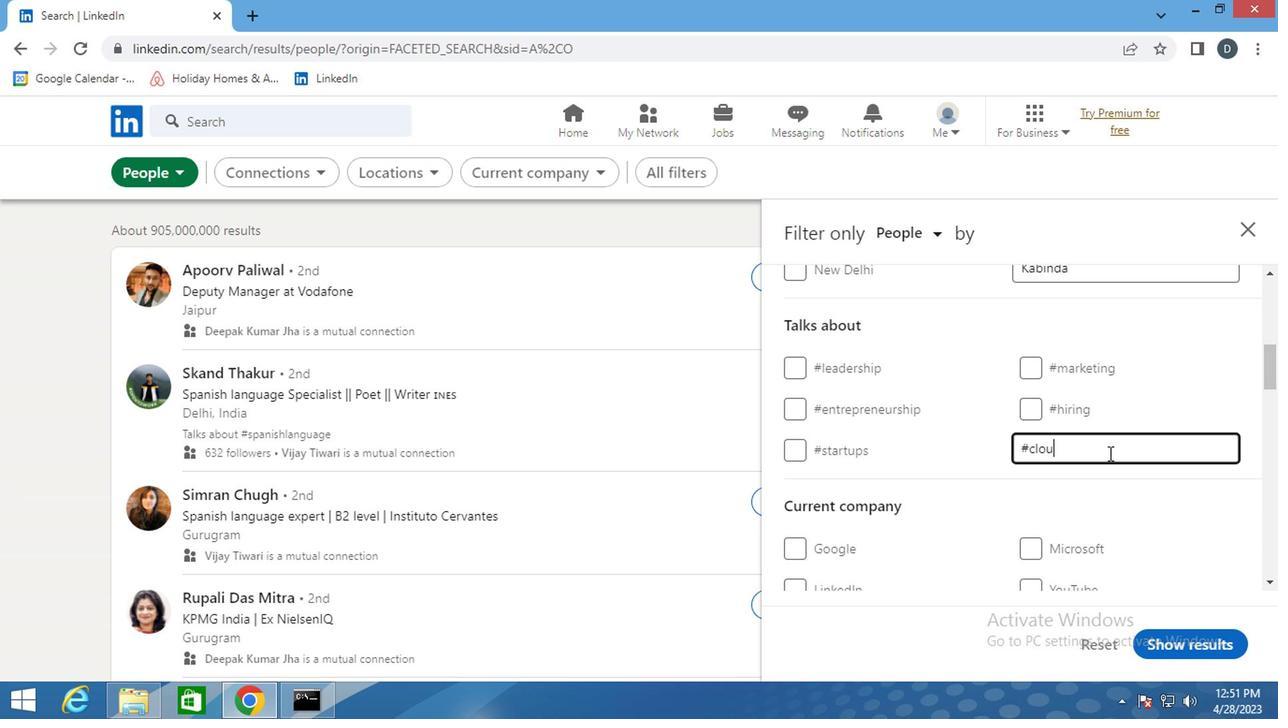
Action: Mouse scrolled (1103, 452) with delta (0, -1)
Screenshot: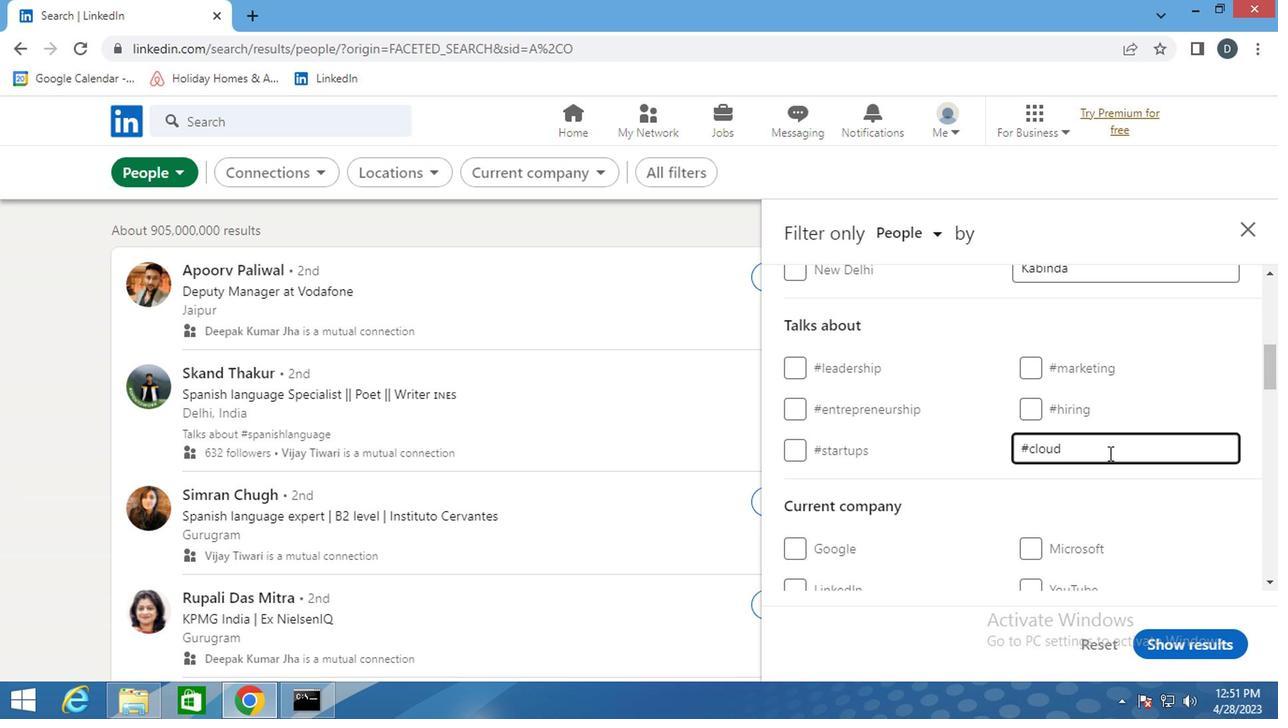 
Action: Mouse scrolled (1103, 452) with delta (0, -1)
Screenshot: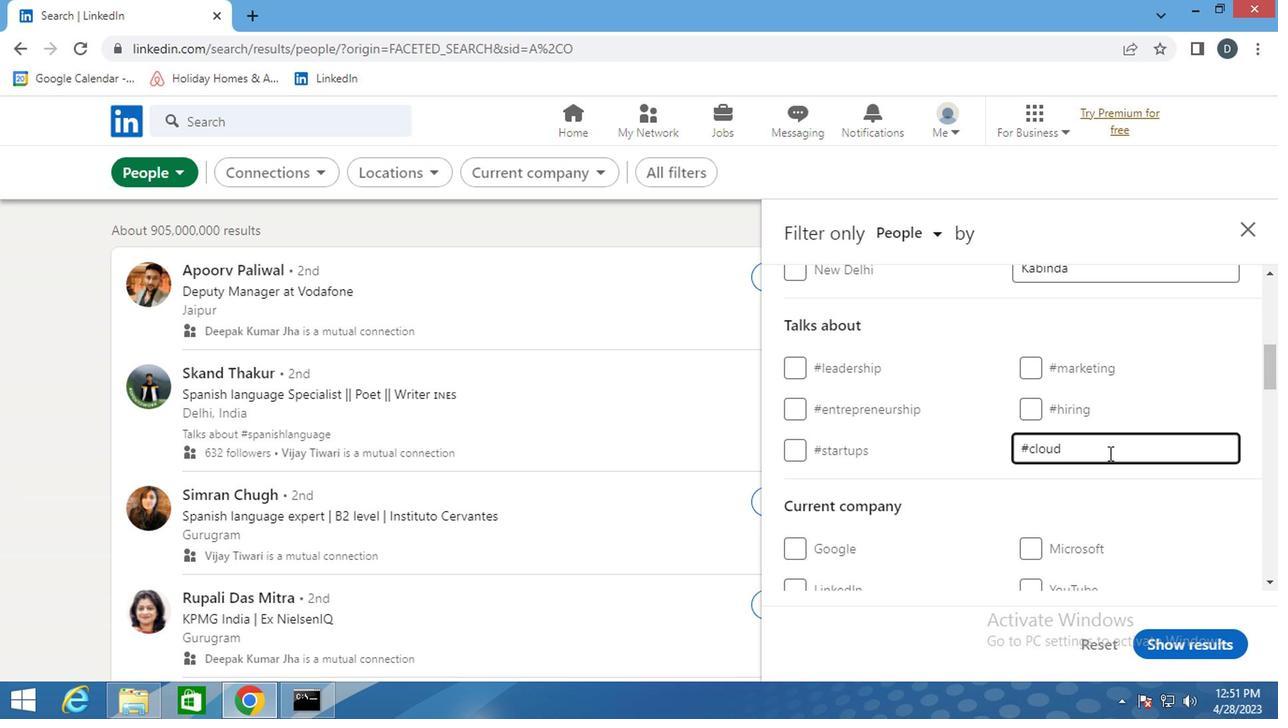 
Action: Mouse scrolled (1103, 452) with delta (0, -1)
Screenshot: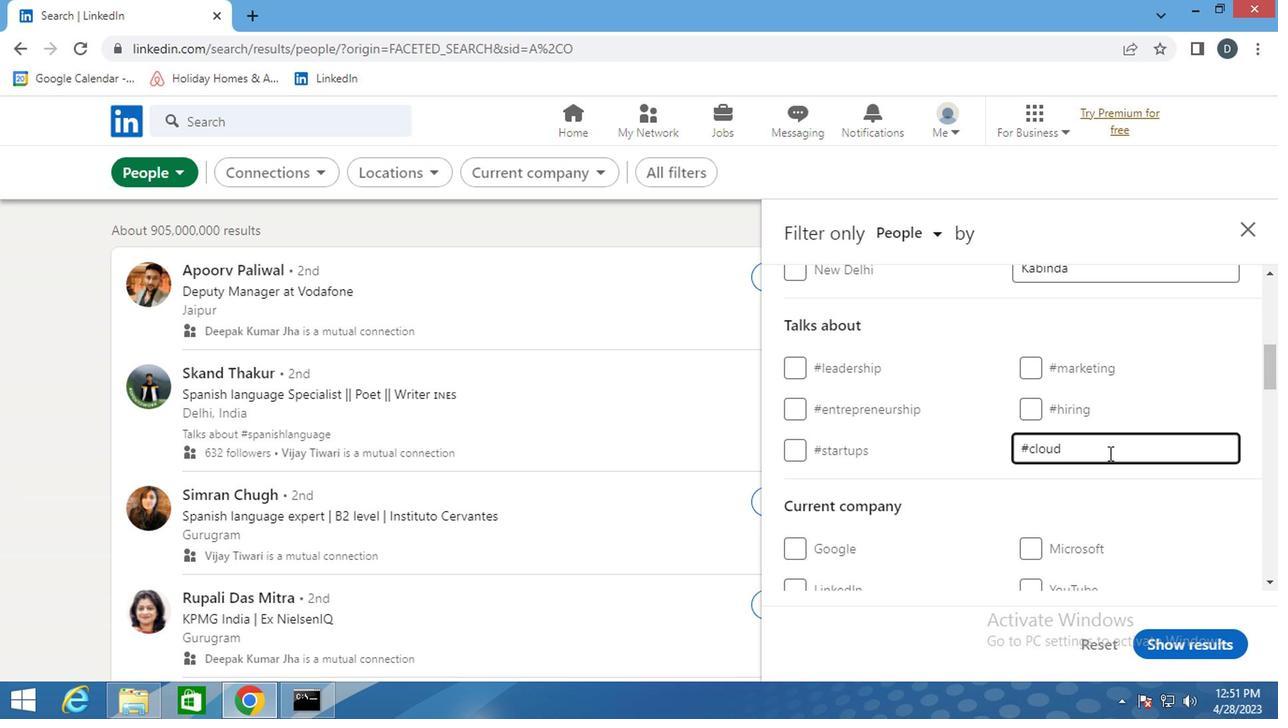 
Action: Mouse scrolled (1103, 452) with delta (0, -1)
Screenshot: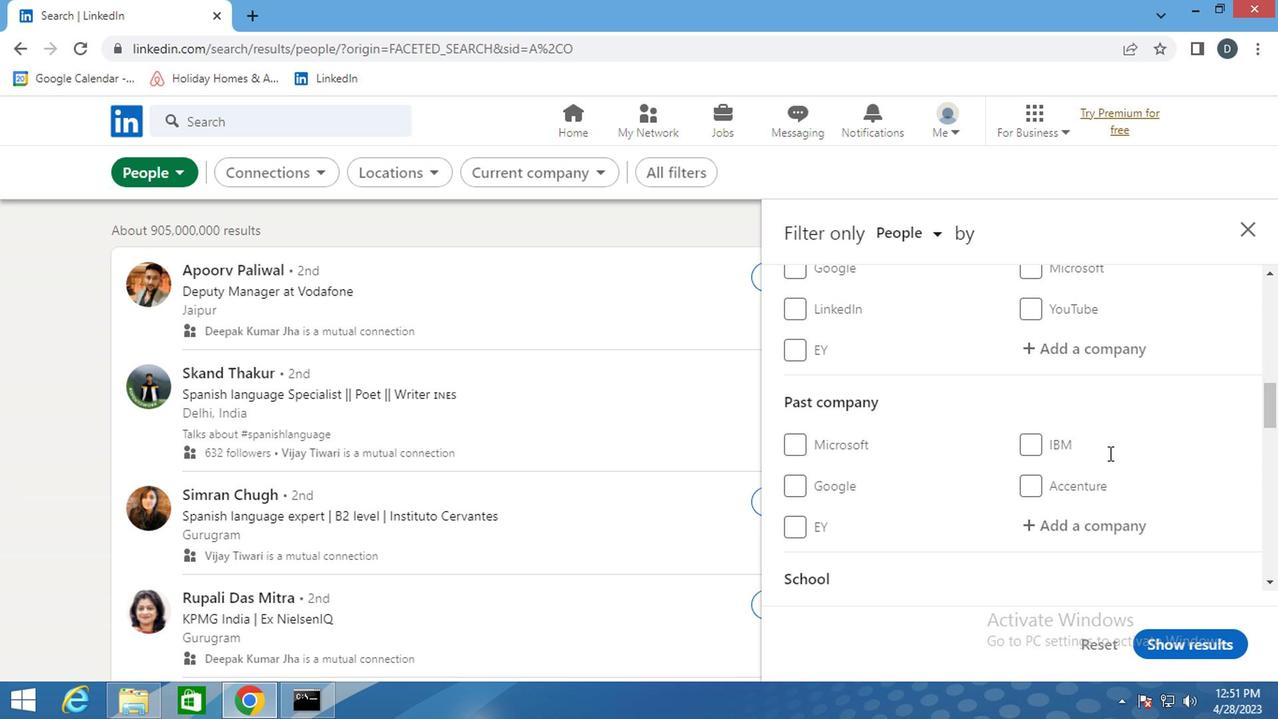 
Action: Mouse scrolled (1103, 452) with delta (0, -1)
Screenshot: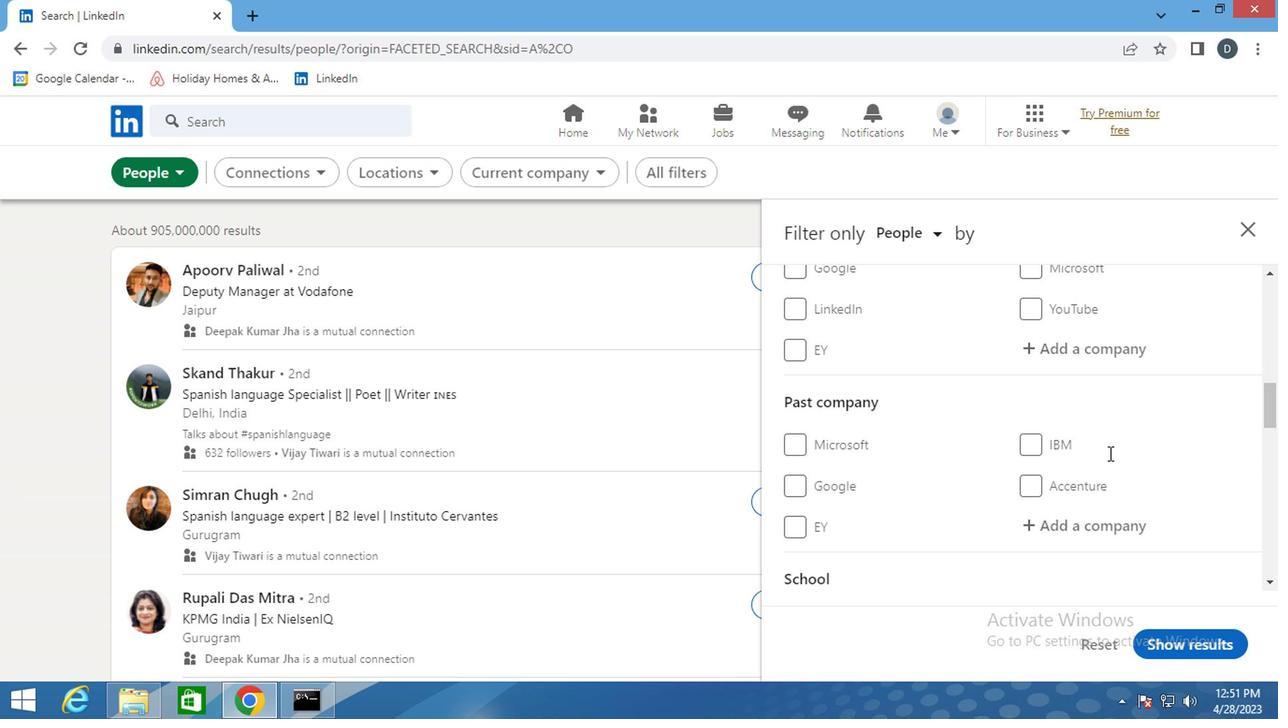 
Action: Mouse scrolled (1103, 452) with delta (0, -1)
Screenshot: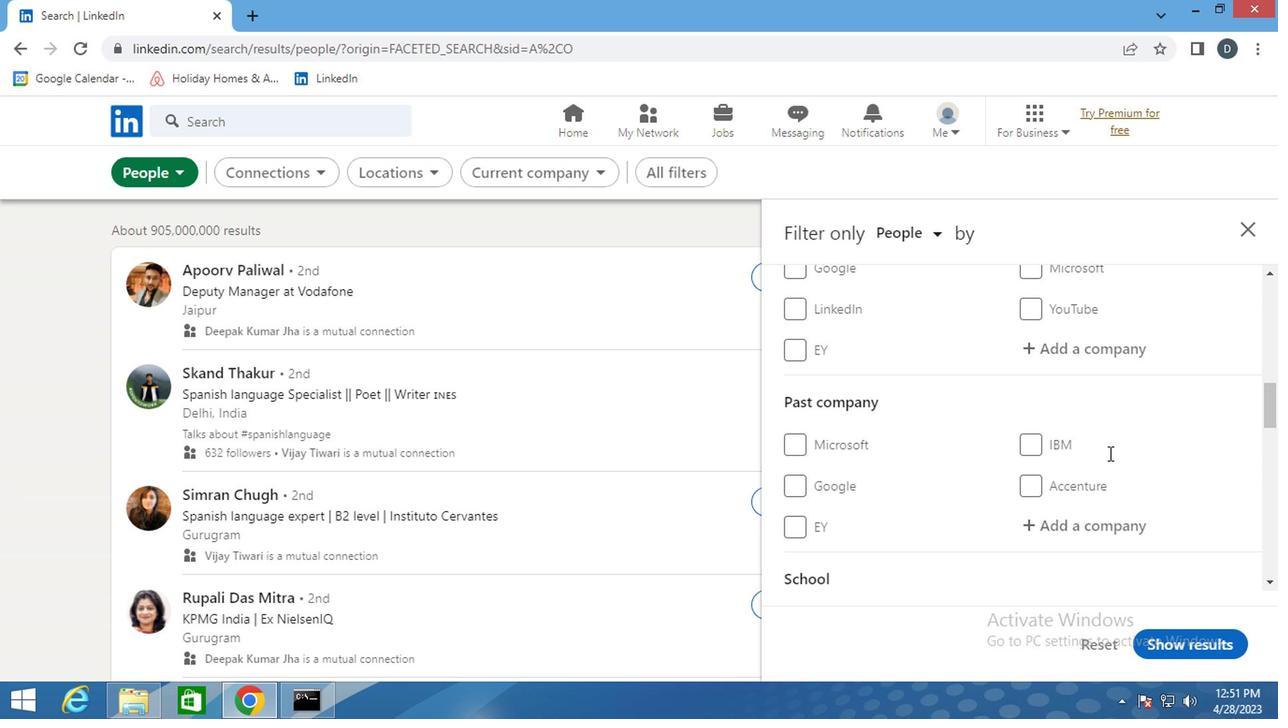 
Action: Mouse moved to (987, 464)
Screenshot: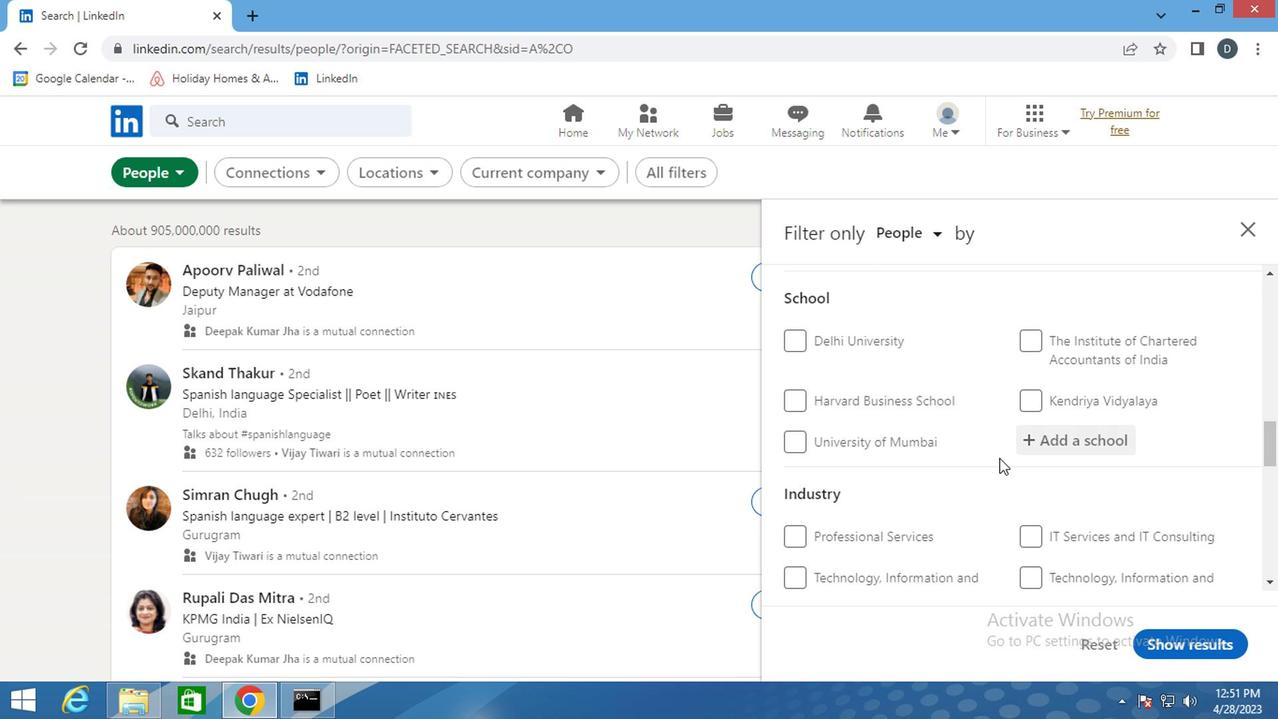 
Action: Mouse scrolled (987, 463) with delta (0, 0)
Screenshot: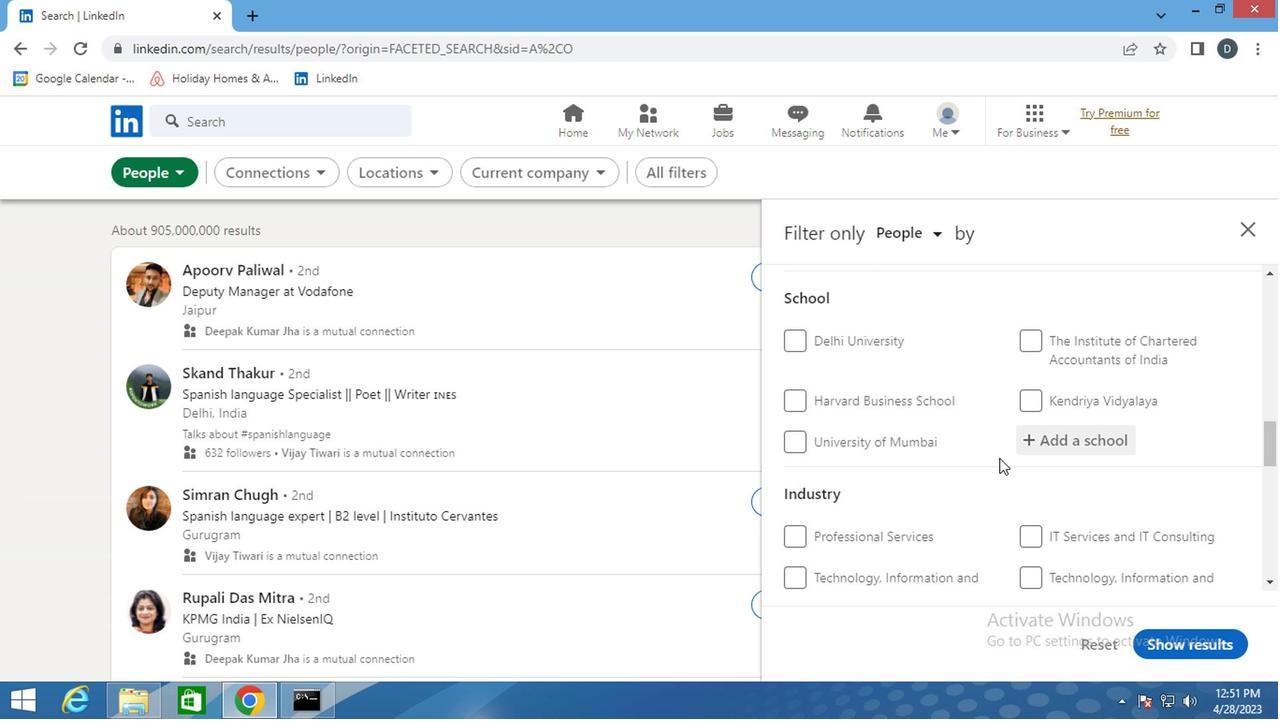 
Action: Mouse moved to (1044, 455)
Screenshot: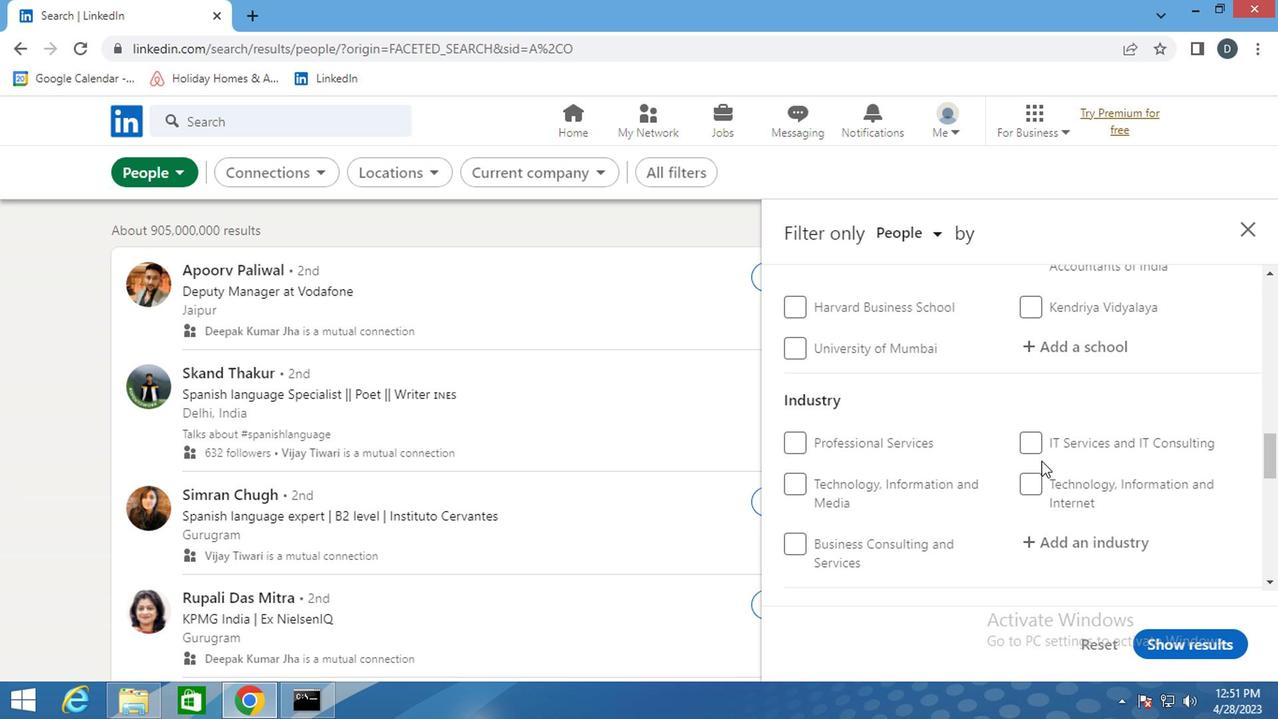 
Action: Mouse scrolled (1044, 454) with delta (0, 0)
Screenshot: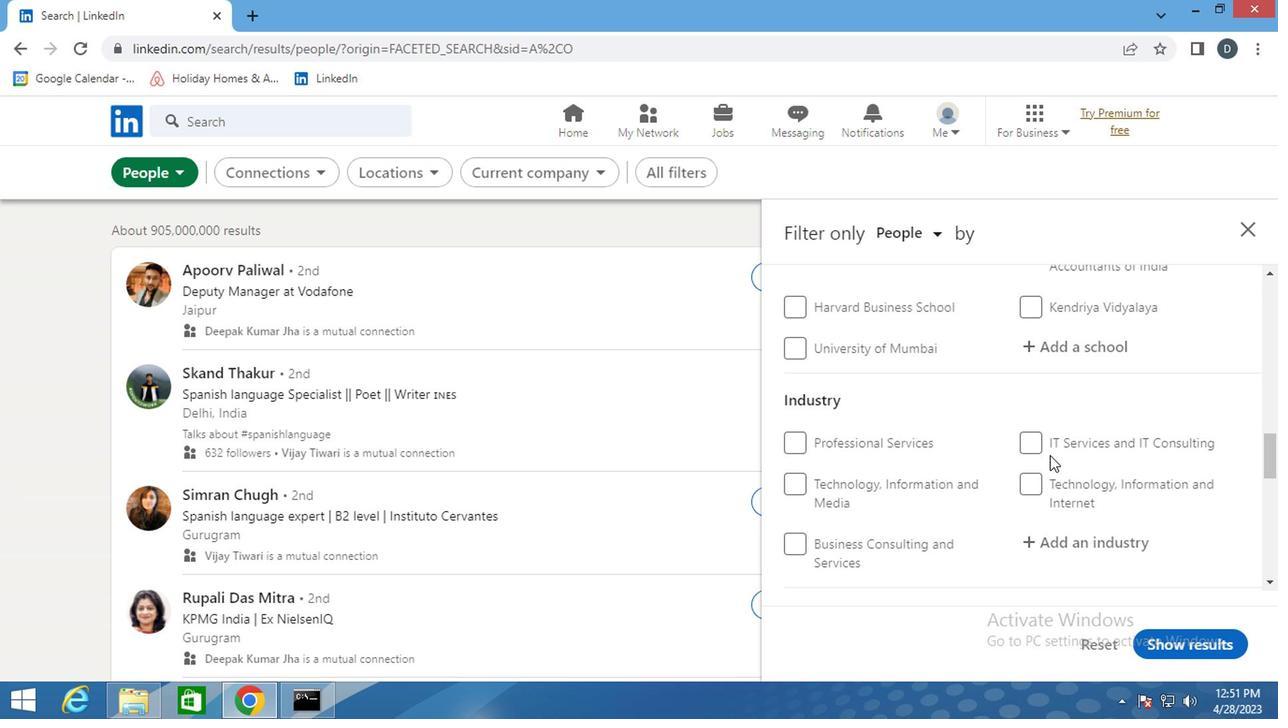 
Action: Mouse scrolled (1044, 454) with delta (0, 0)
Screenshot: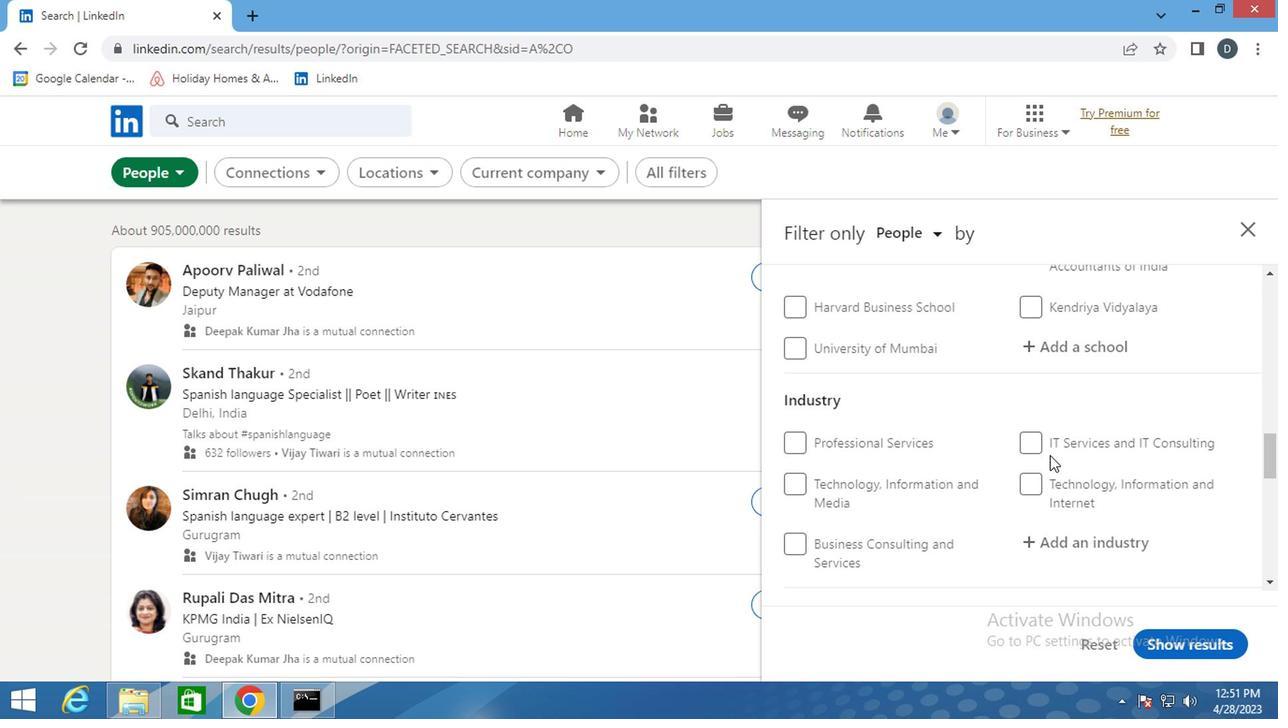 
Action: Mouse scrolled (1044, 454) with delta (0, 0)
Screenshot: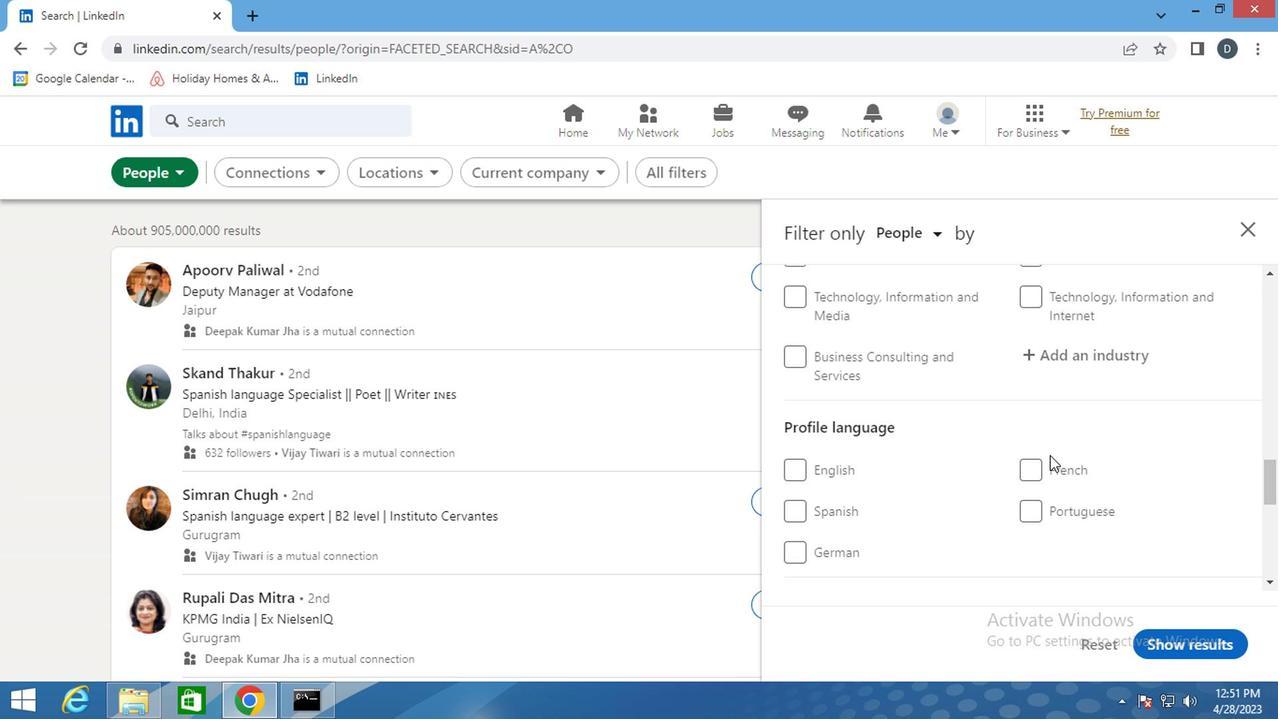 
Action: Mouse moved to (813, 421)
Screenshot: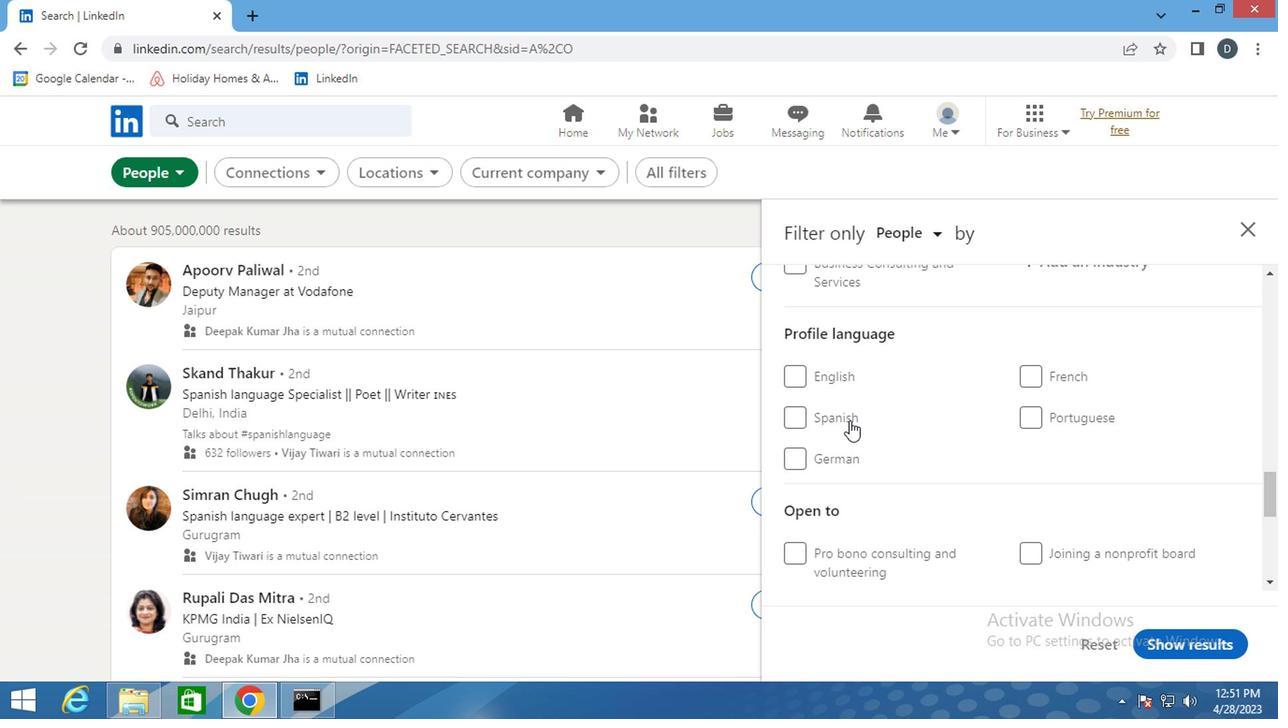 
Action: Mouse pressed left at (813, 421)
Screenshot: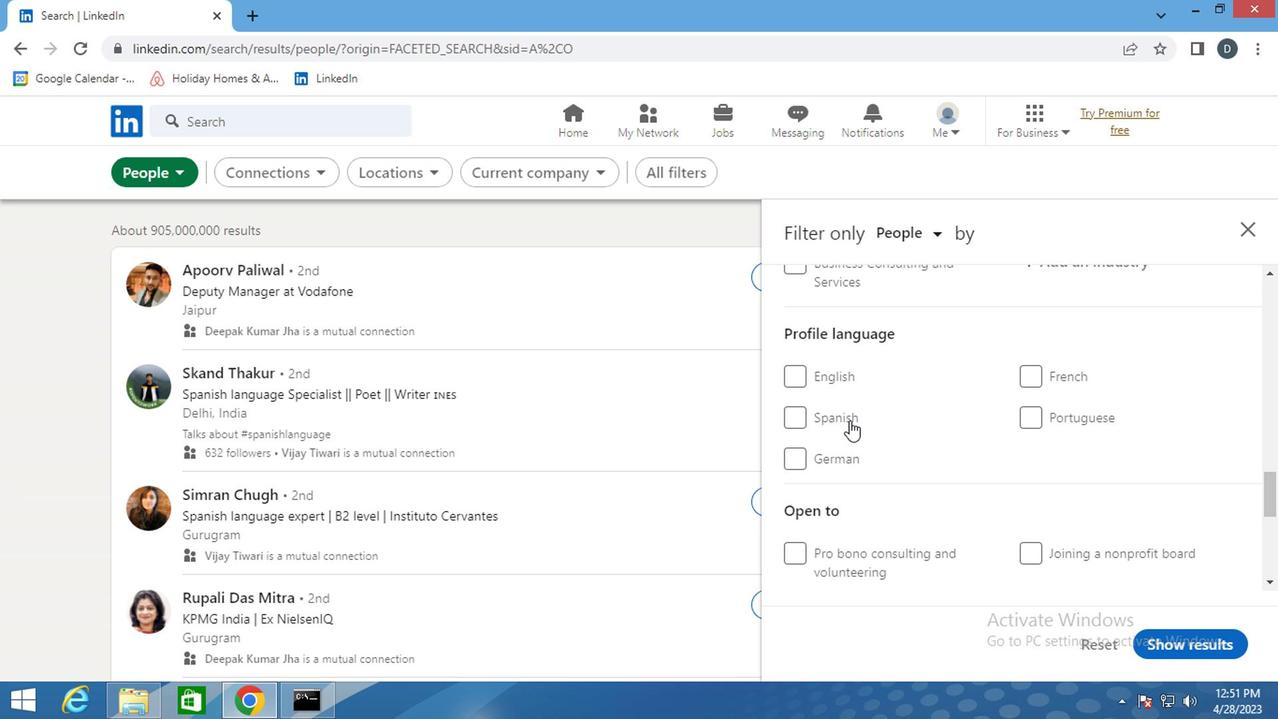 
Action: Mouse moved to (924, 457)
Screenshot: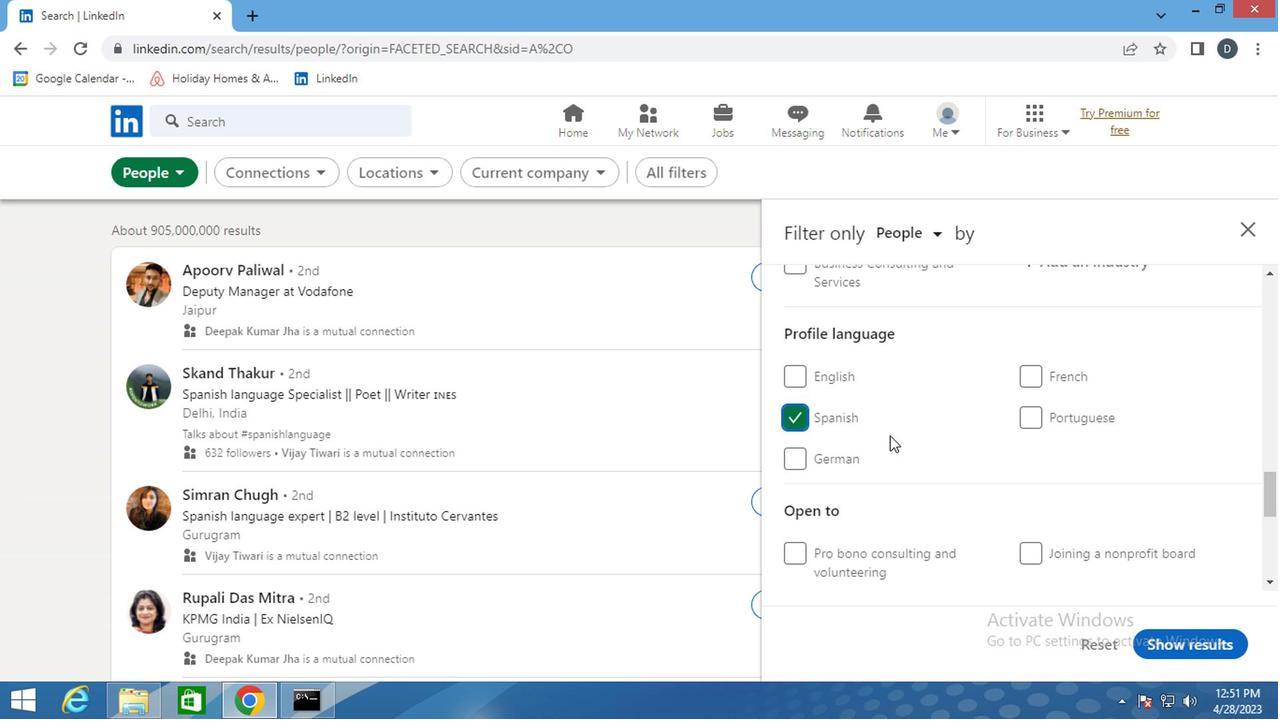 
Action: Mouse scrolled (924, 458) with delta (0, 1)
Screenshot: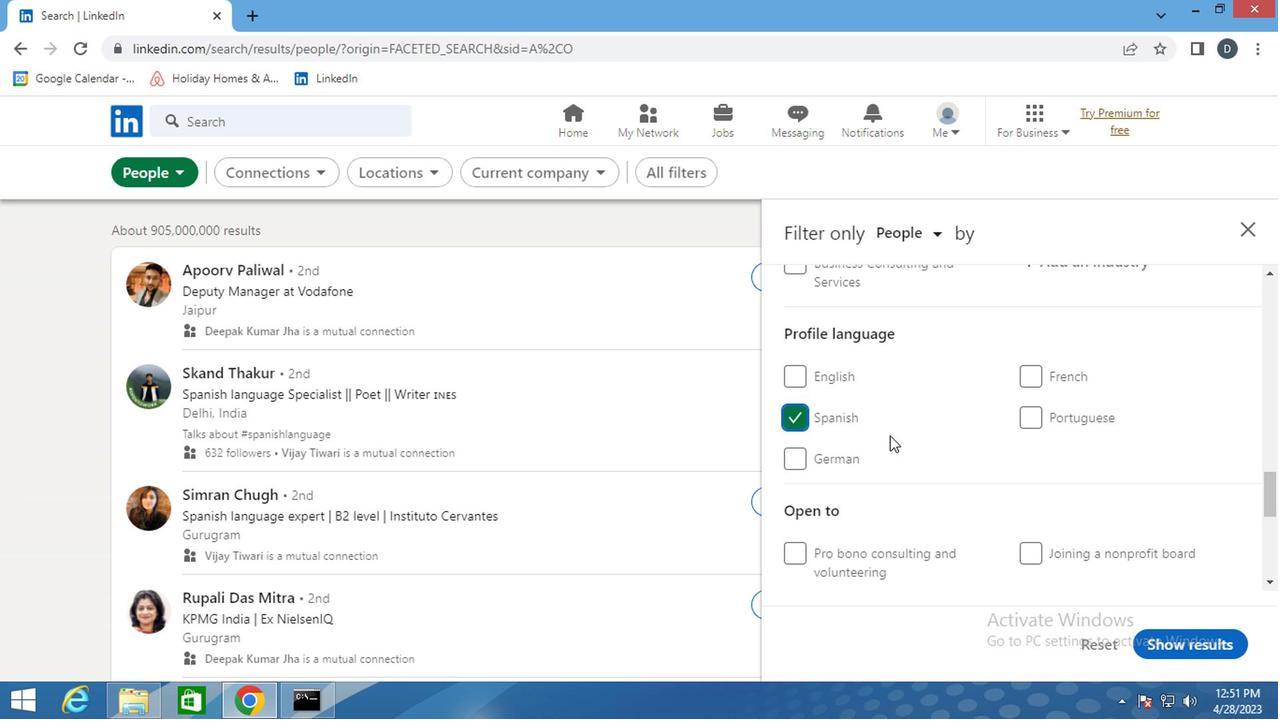 
Action: Mouse scrolled (924, 458) with delta (0, 1)
Screenshot: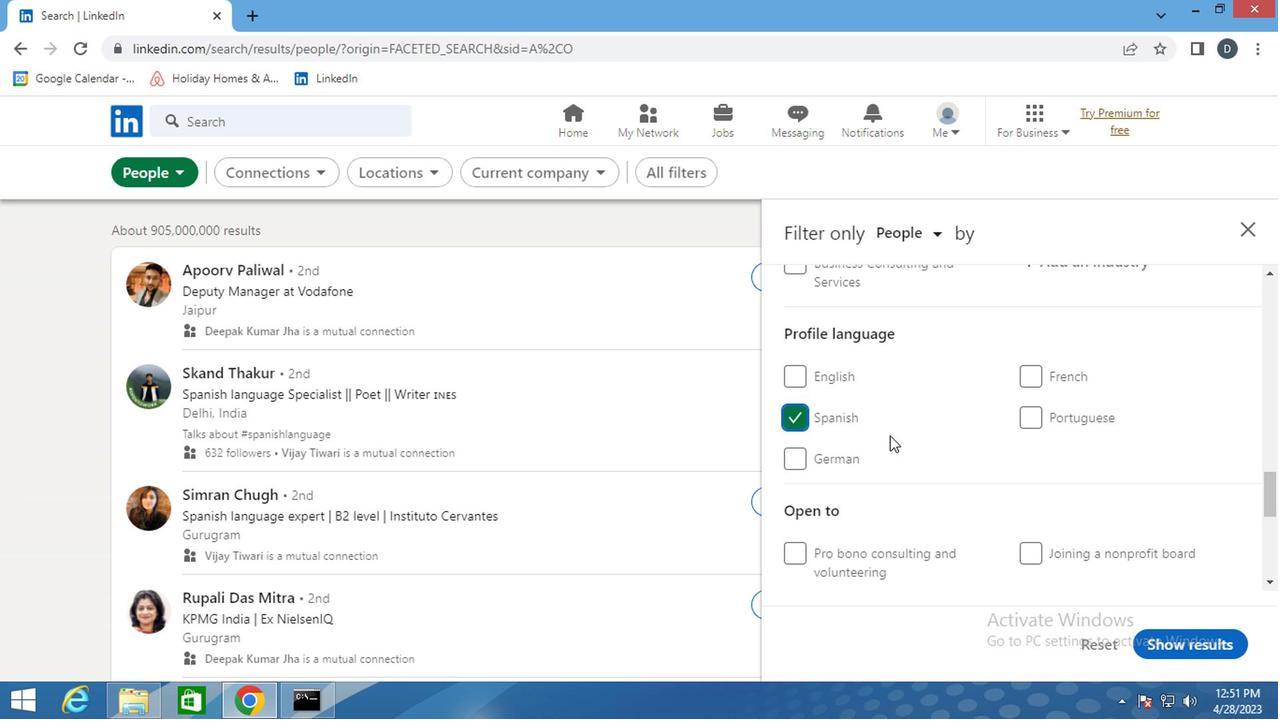 
Action: Mouse scrolled (924, 458) with delta (0, 1)
Screenshot: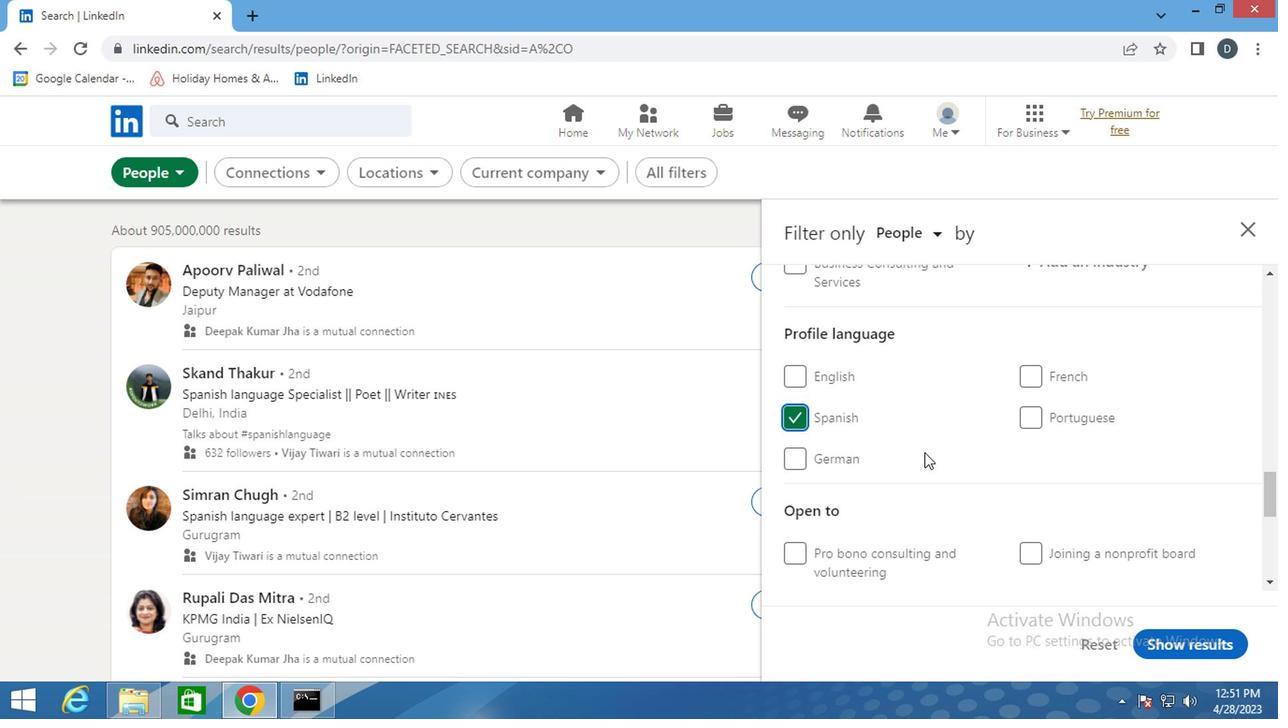 
Action: Mouse scrolled (924, 458) with delta (0, 1)
Screenshot: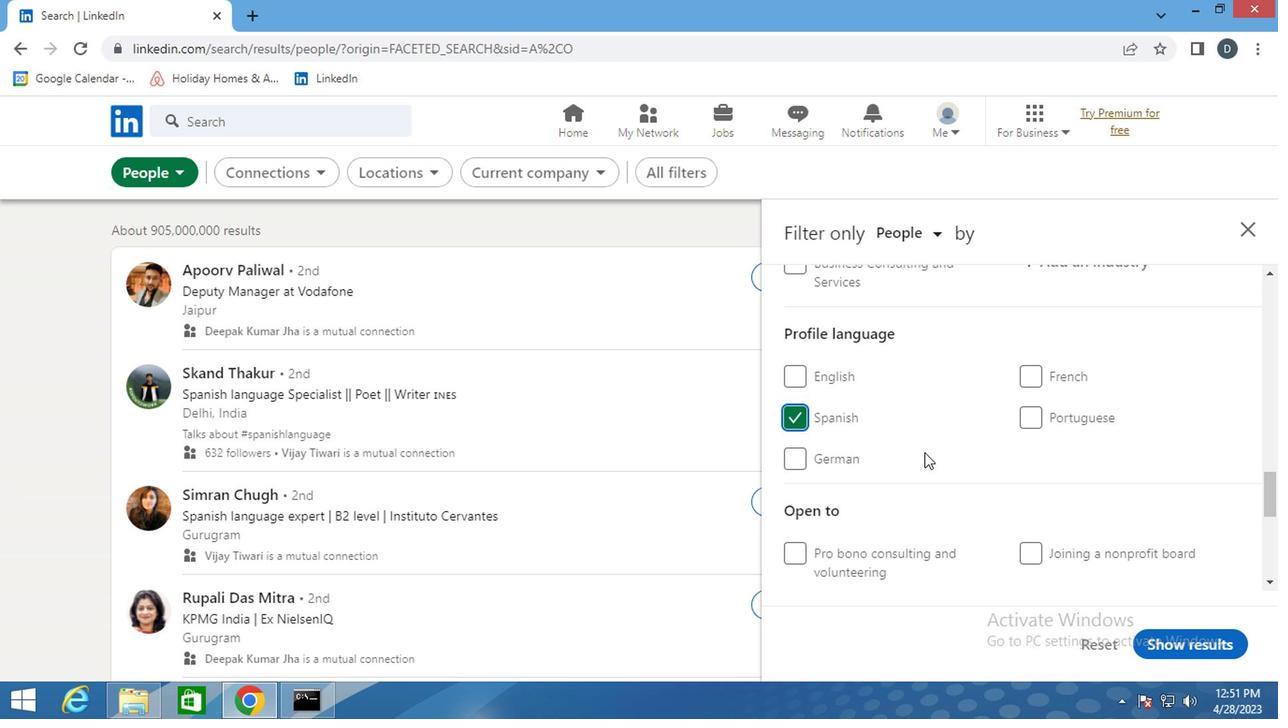 
Action: Mouse scrolled (924, 458) with delta (0, 1)
Screenshot: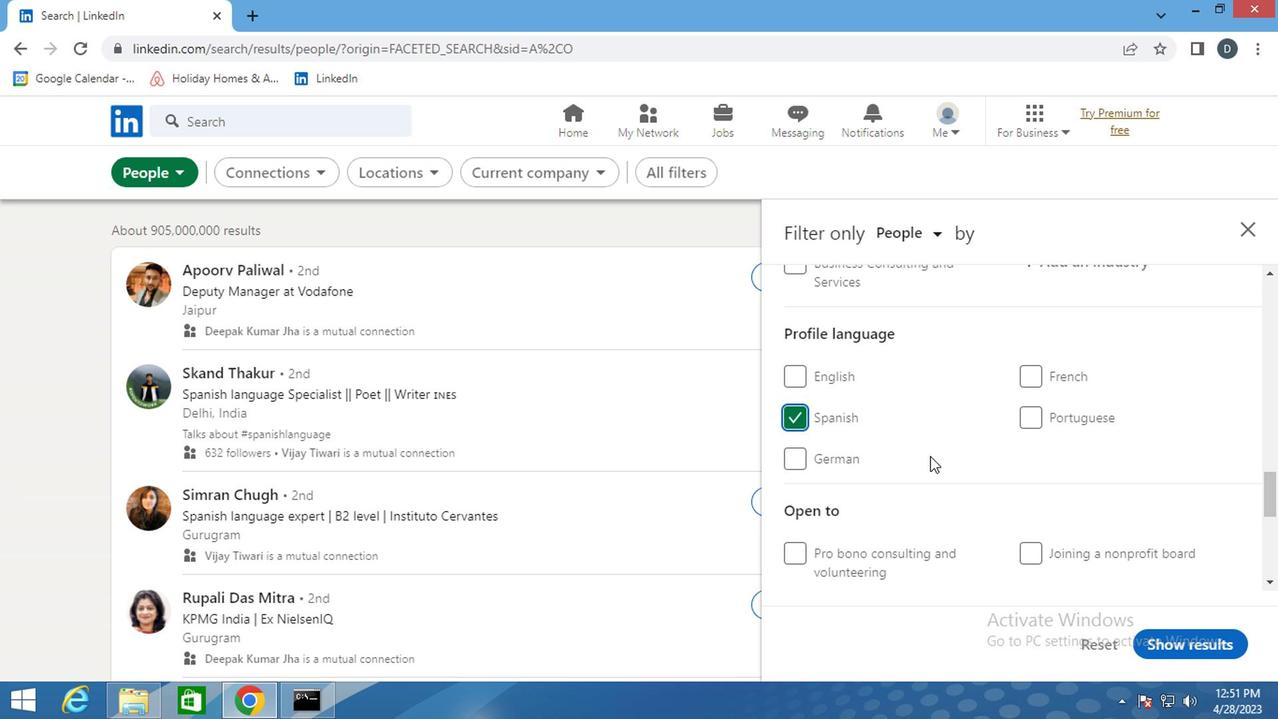
Action: Mouse scrolled (924, 458) with delta (0, 1)
Screenshot: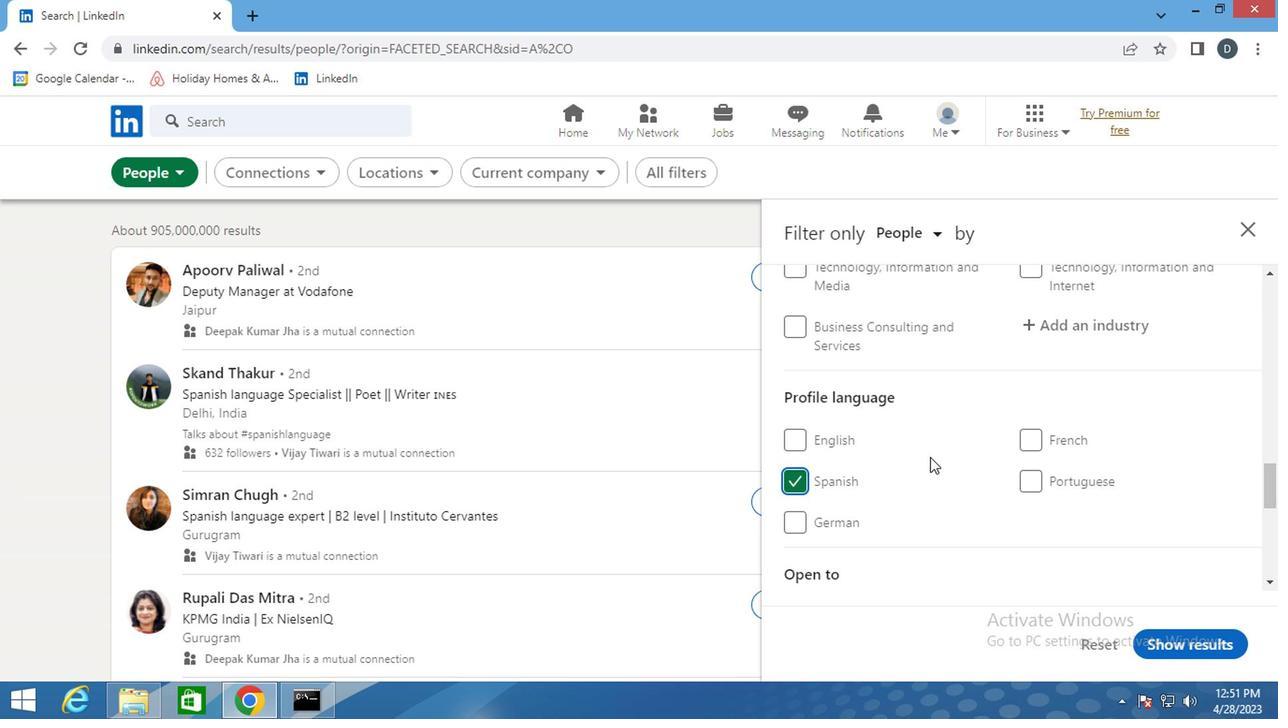 
Action: Mouse scrolled (924, 458) with delta (0, 1)
Screenshot: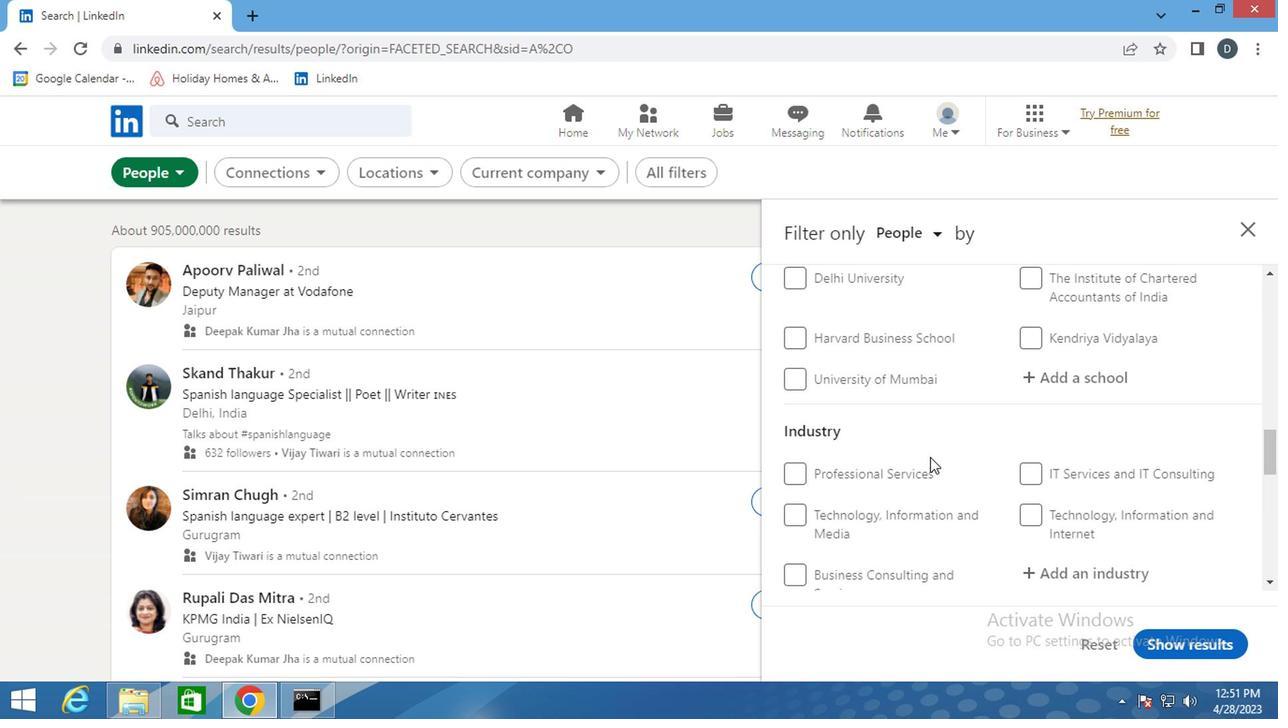 
Action: Mouse moved to (964, 480)
Screenshot: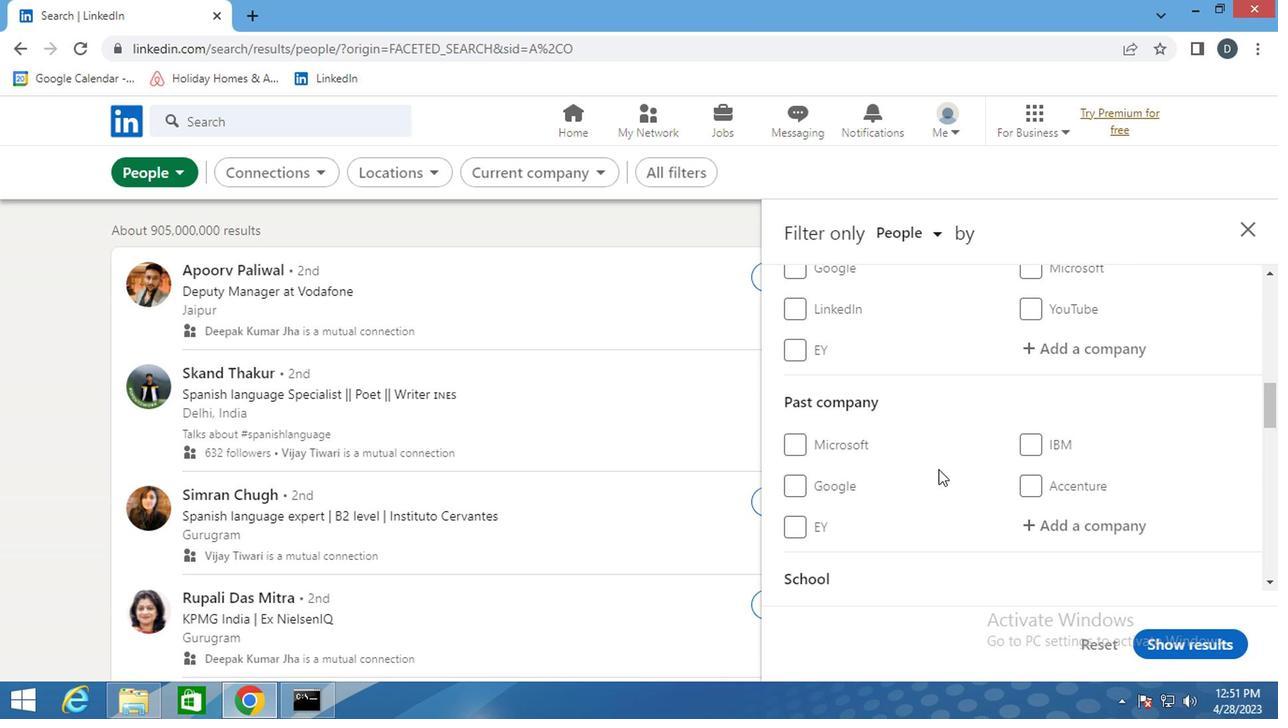 
Action: Mouse scrolled (964, 480) with delta (0, 0)
Screenshot: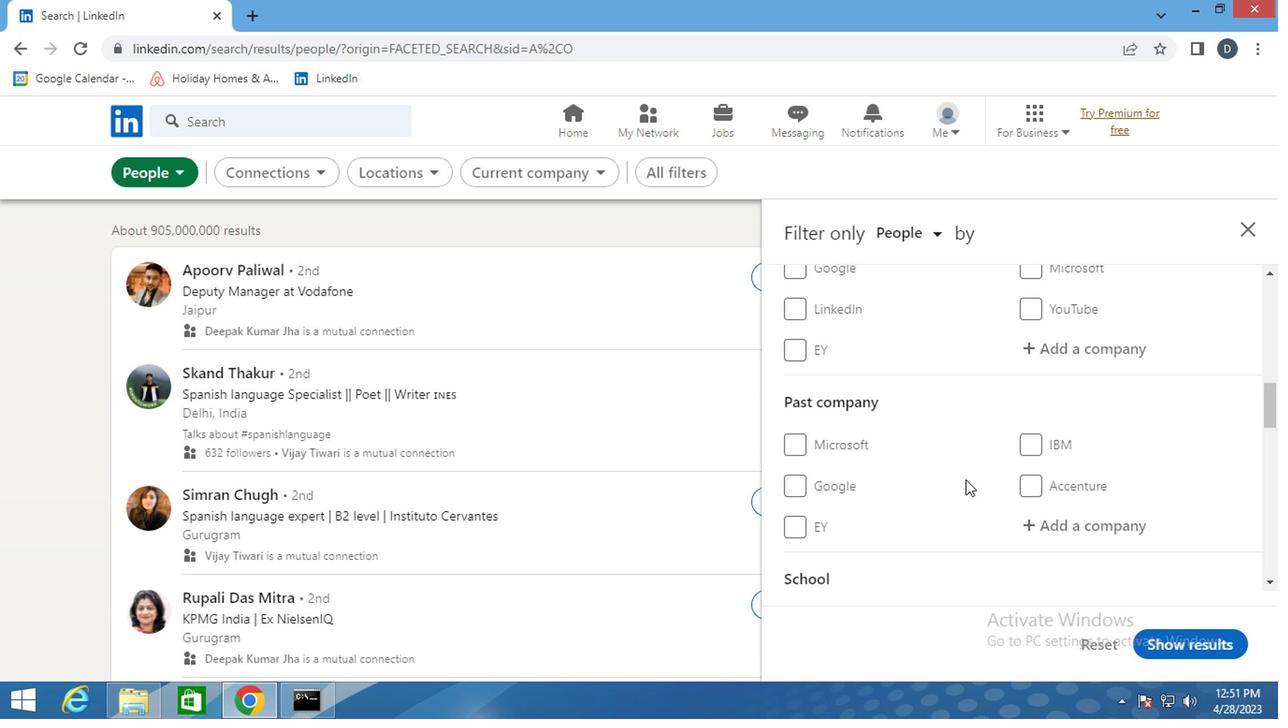 
Action: Mouse moved to (1068, 436)
Screenshot: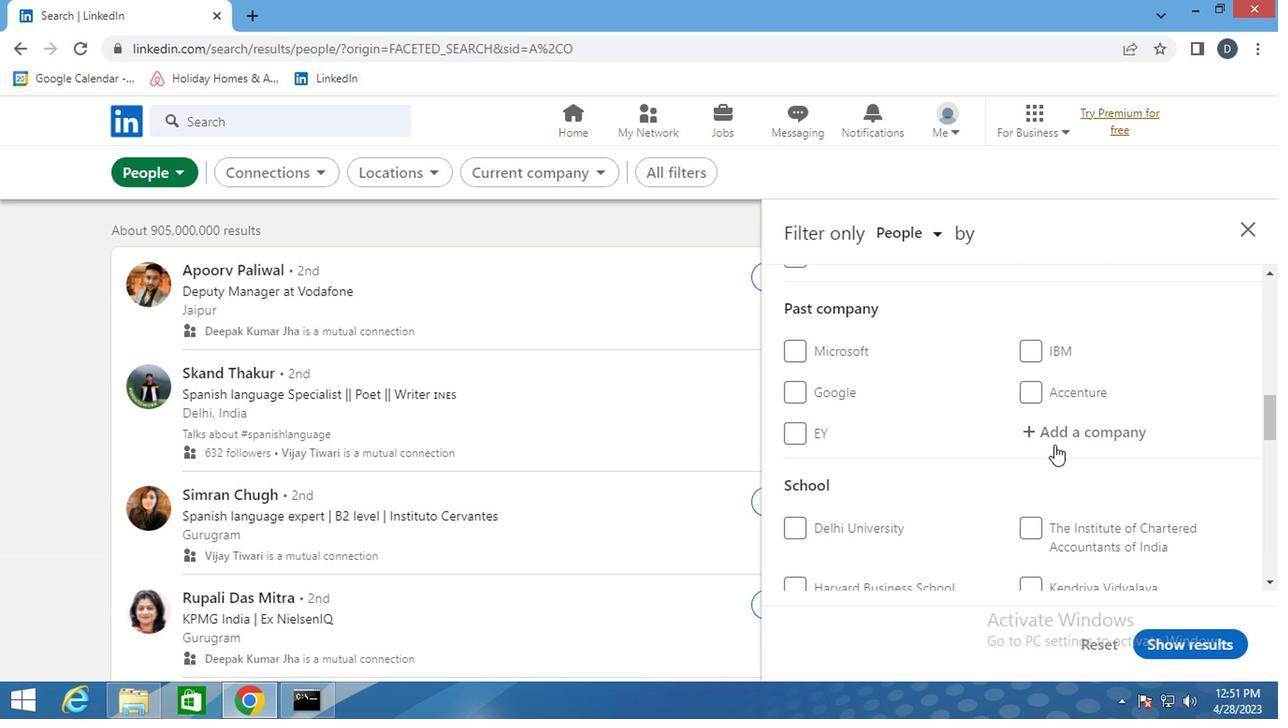 
Action: Mouse scrolled (1068, 436) with delta (0, 0)
Screenshot: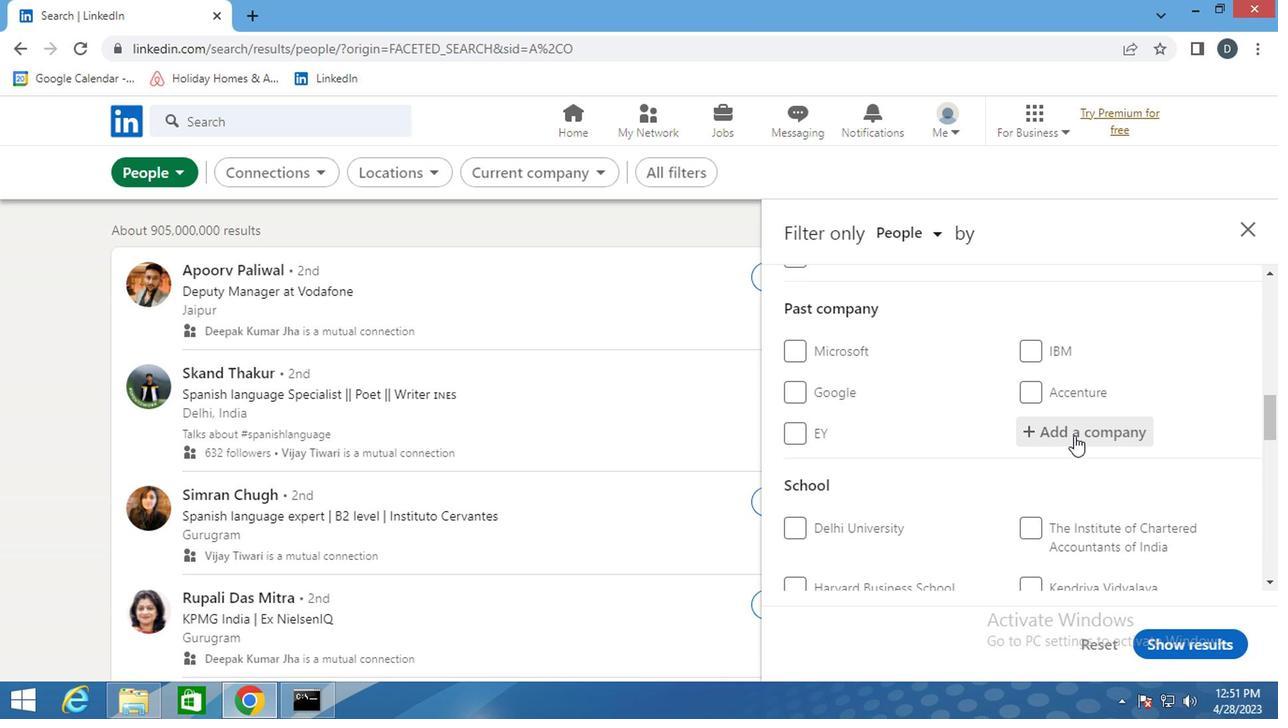 
Action: Mouse scrolled (1068, 436) with delta (0, 0)
Screenshot: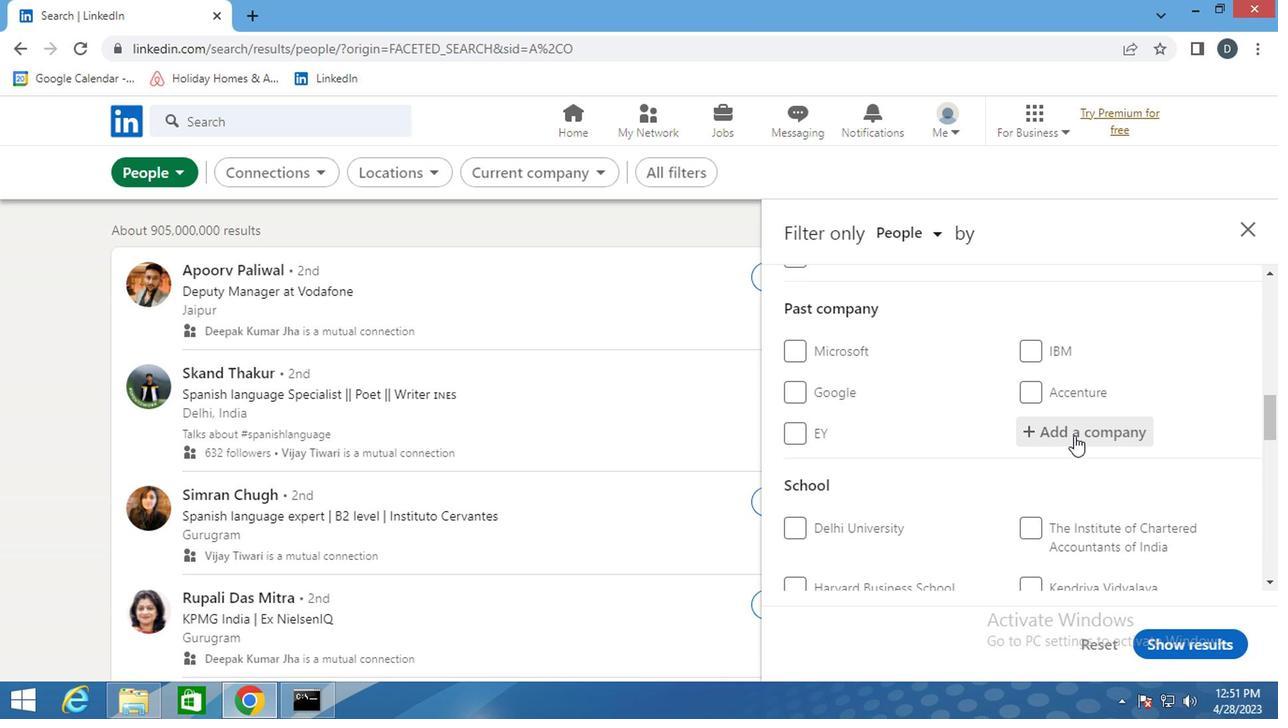 
Action: Mouse moved to (1083, 446)
Screenshot: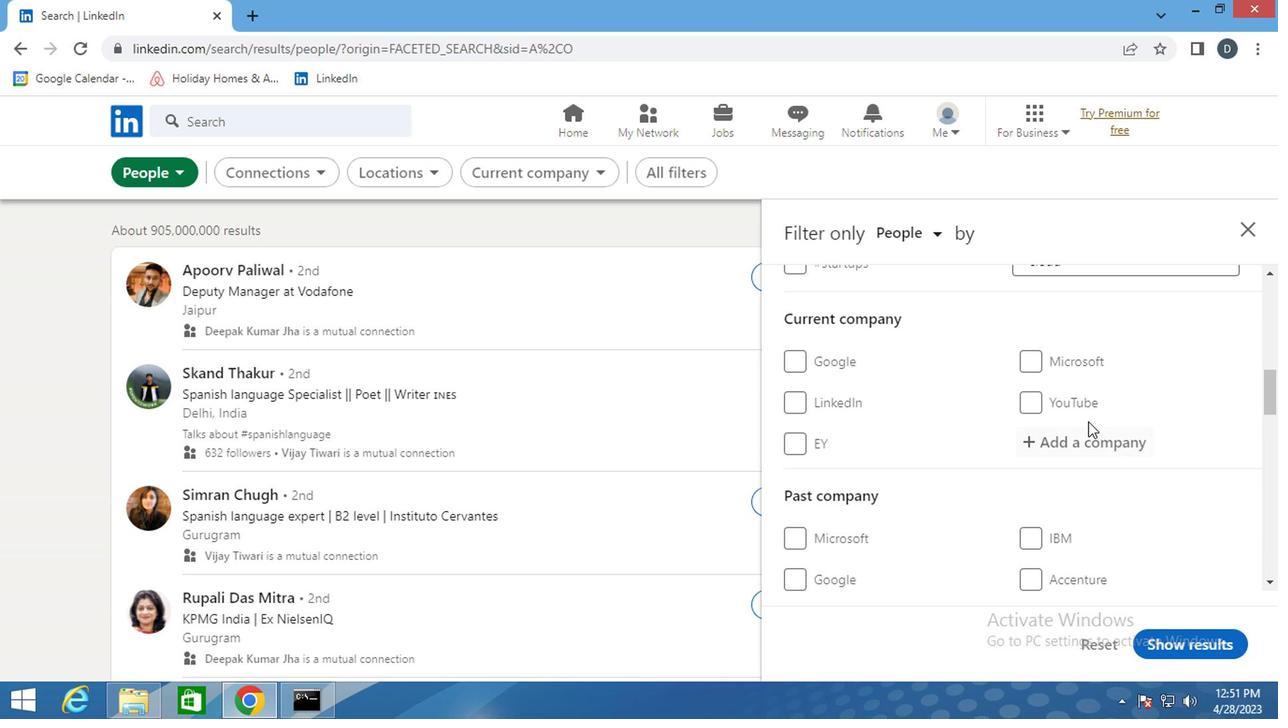 
Action: Mouse pressed left at (1083, 446)
Screenshot: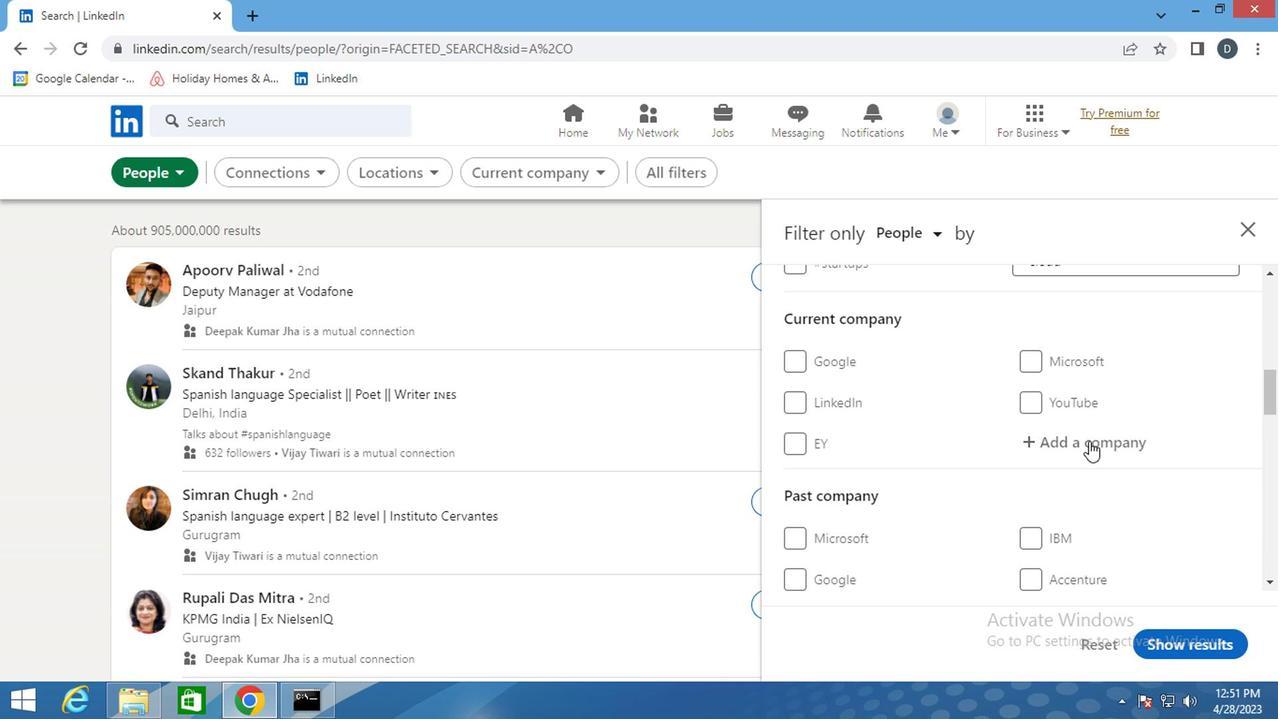 
Action: Key pressed <Key.shift>BHARAT<Key.space><Key.shift><Key.shift><Key.shift><Key.shift><Key.shift><Key.shift><Key.shift><Key.shift><Key.shift><Key.shift><Key.shift><Key.shift><Key.shift><Key.shift><Key.shift><Key.shift><Key.shift><Key.shift><Key.shift><Key.shift><Key.shift><Key.shift><Key.shift><Key.shift><Key.shift><Key.shift><Key.shift><Key.shift><Key.shift>HEAVY
Screenshot: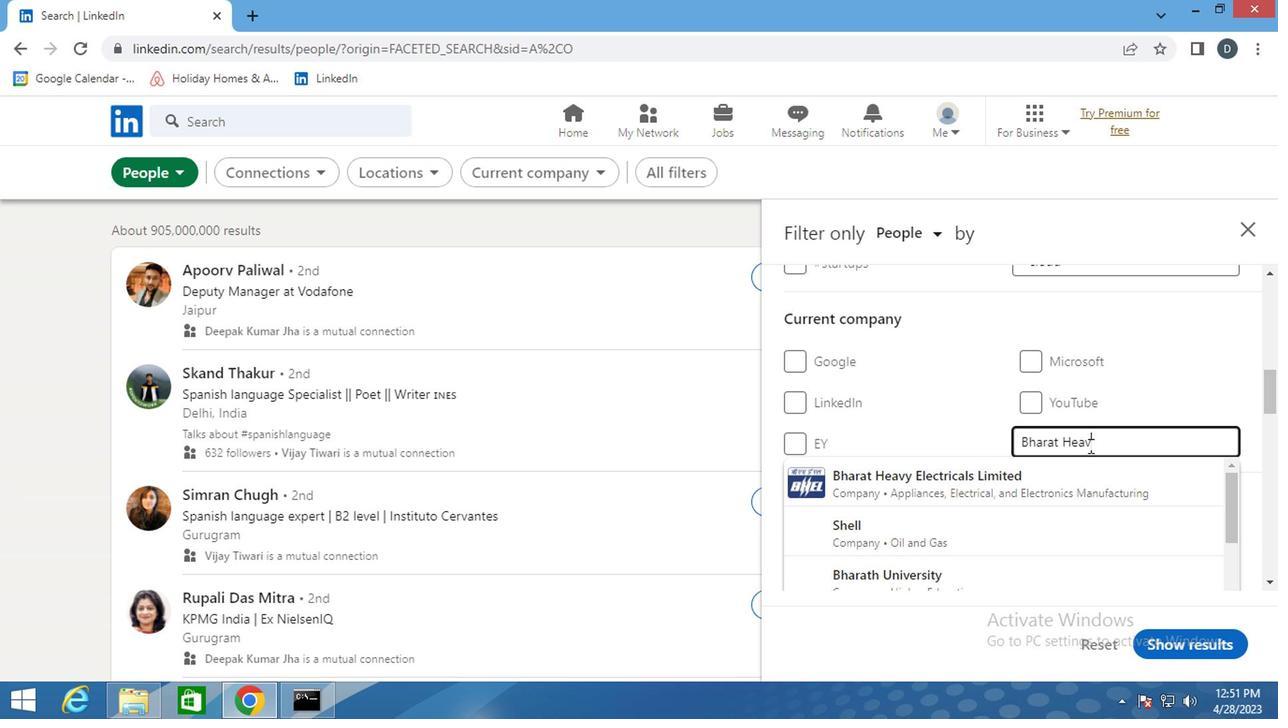 
Action: Mouse moved to (1075, 485)
Screenshot: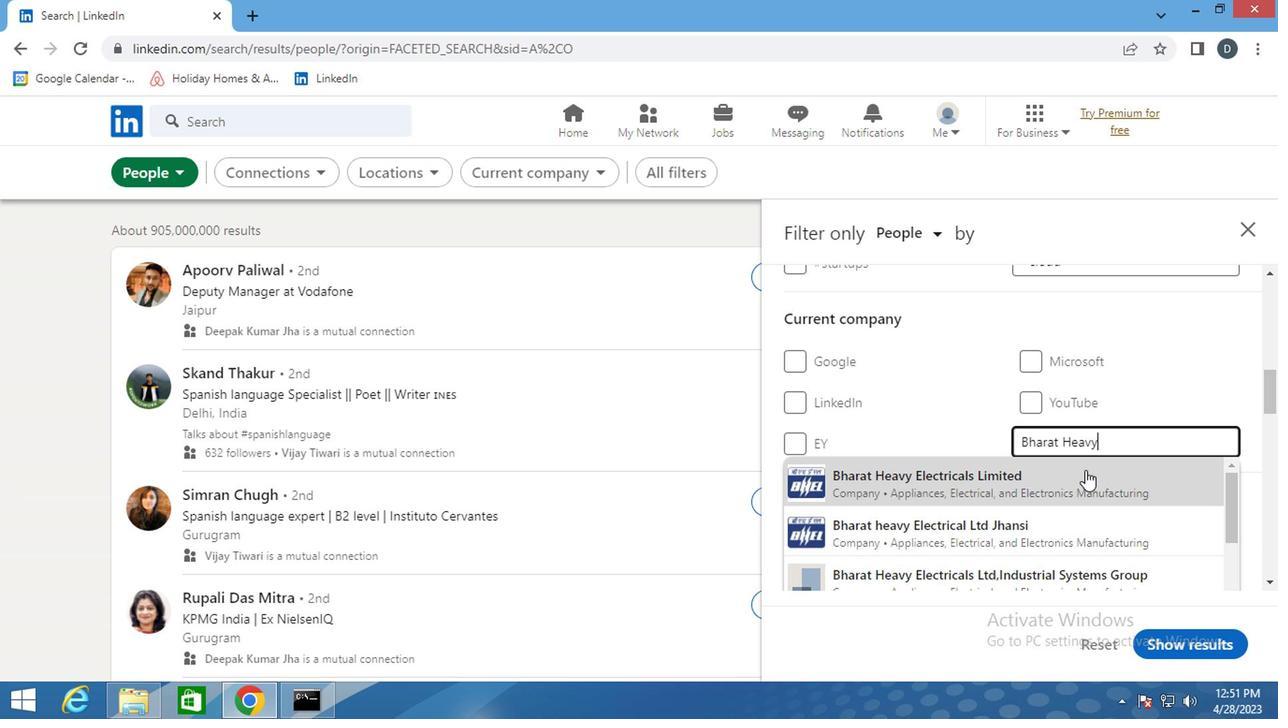 
Action: Mouse pressed left at (1075, 485)
Screenshot: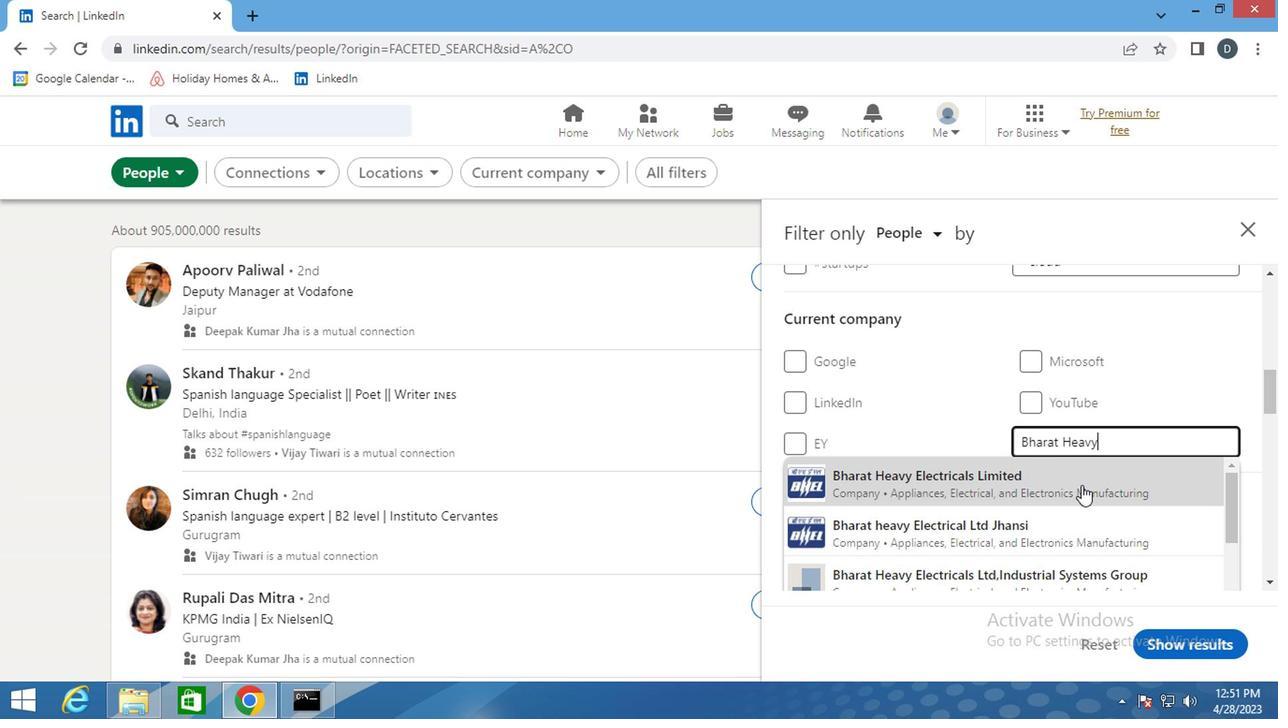 
Action: Mouse scrolled (1075, 484) with delta (0, 0)
Screenshot: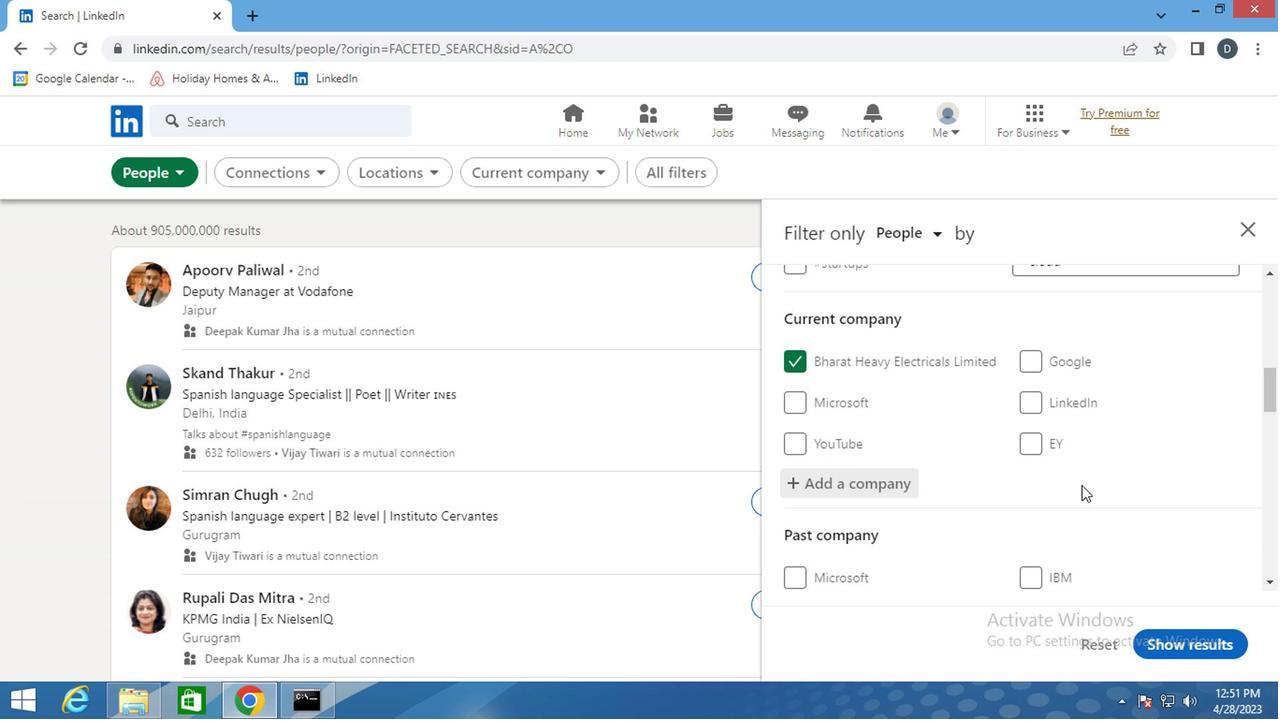 
Action: Mouse scrolled (1075, 484) with delta (0, 0)
Screenshot: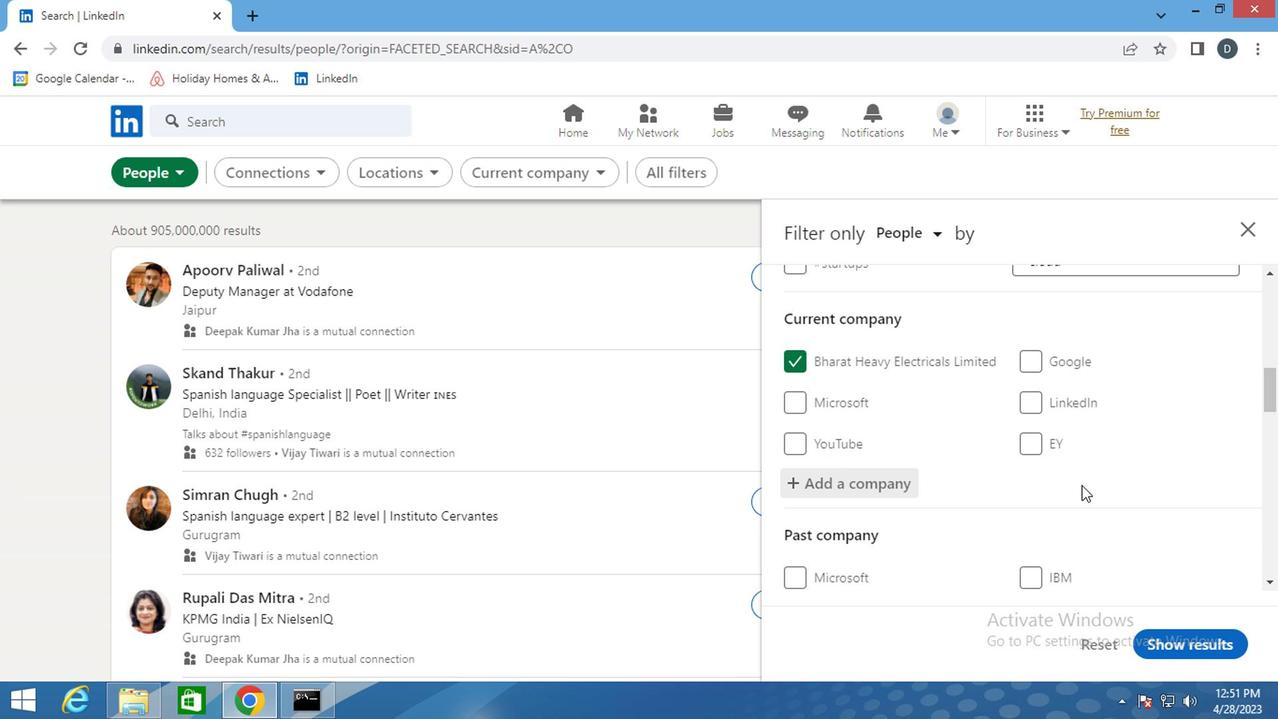 
Action: Mouse scrolled (1075, 484) with delta (0, 0)
Screenshot: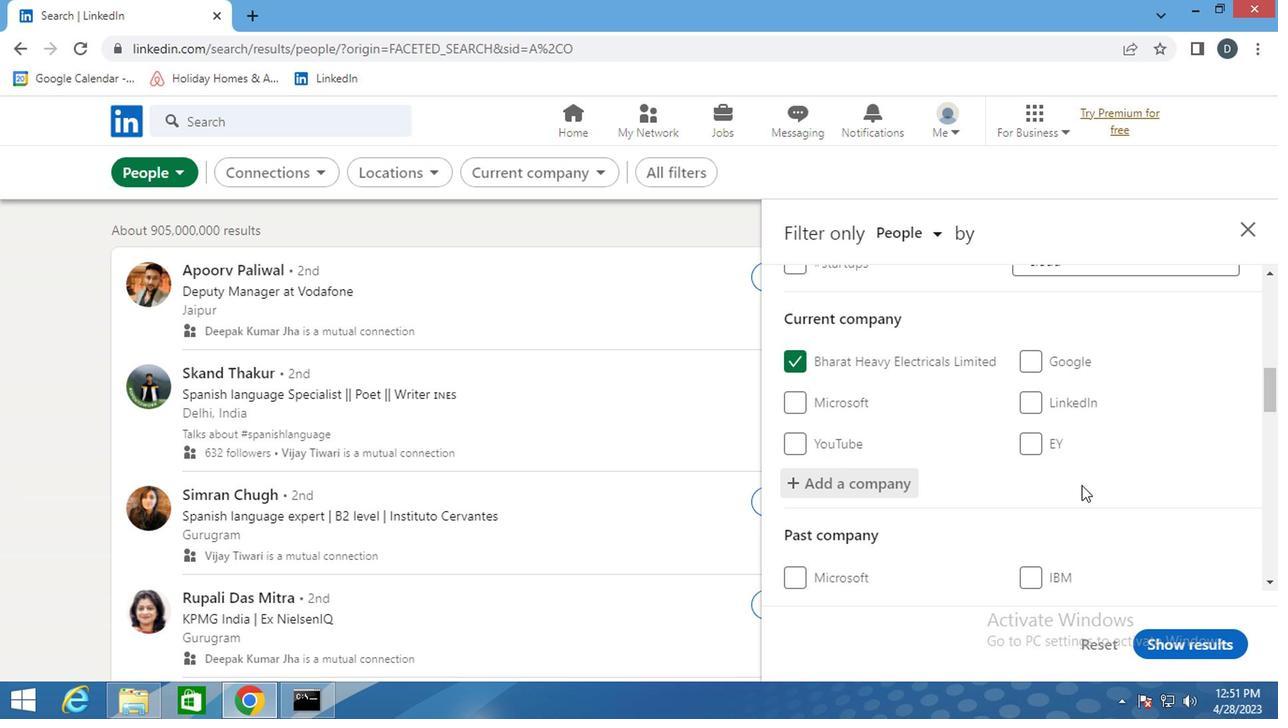
Action: Mouse moved to (1073, 474)
Screenshot: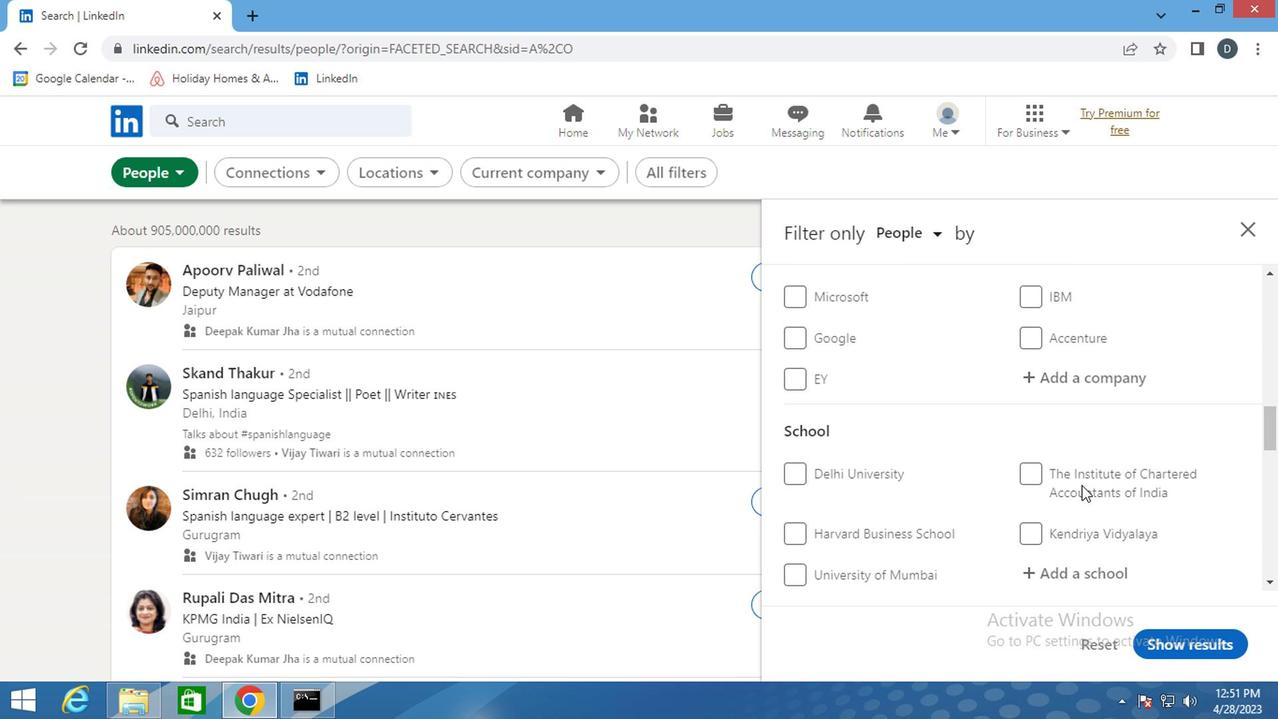 
Action: Mouse scrolled (1073, 473) with delta (0, -1)
Screenshot: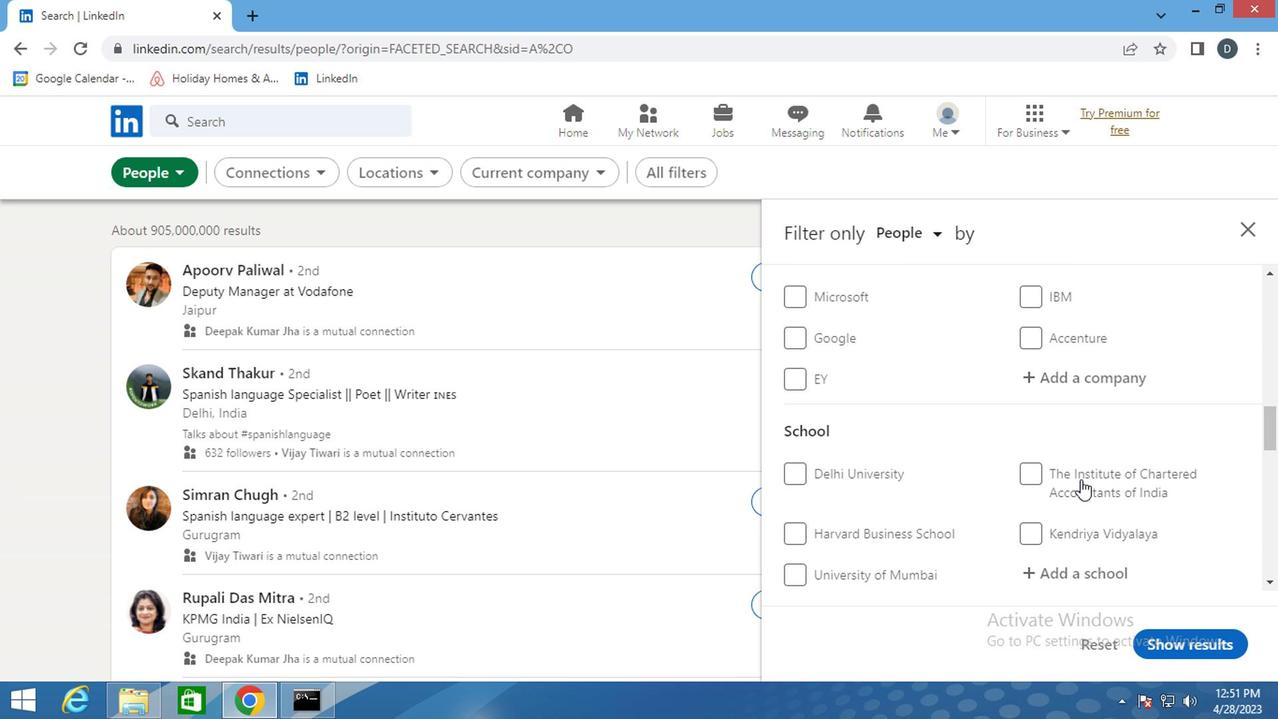 
Action: Mouse moved to (1057, 474)
Screenshot: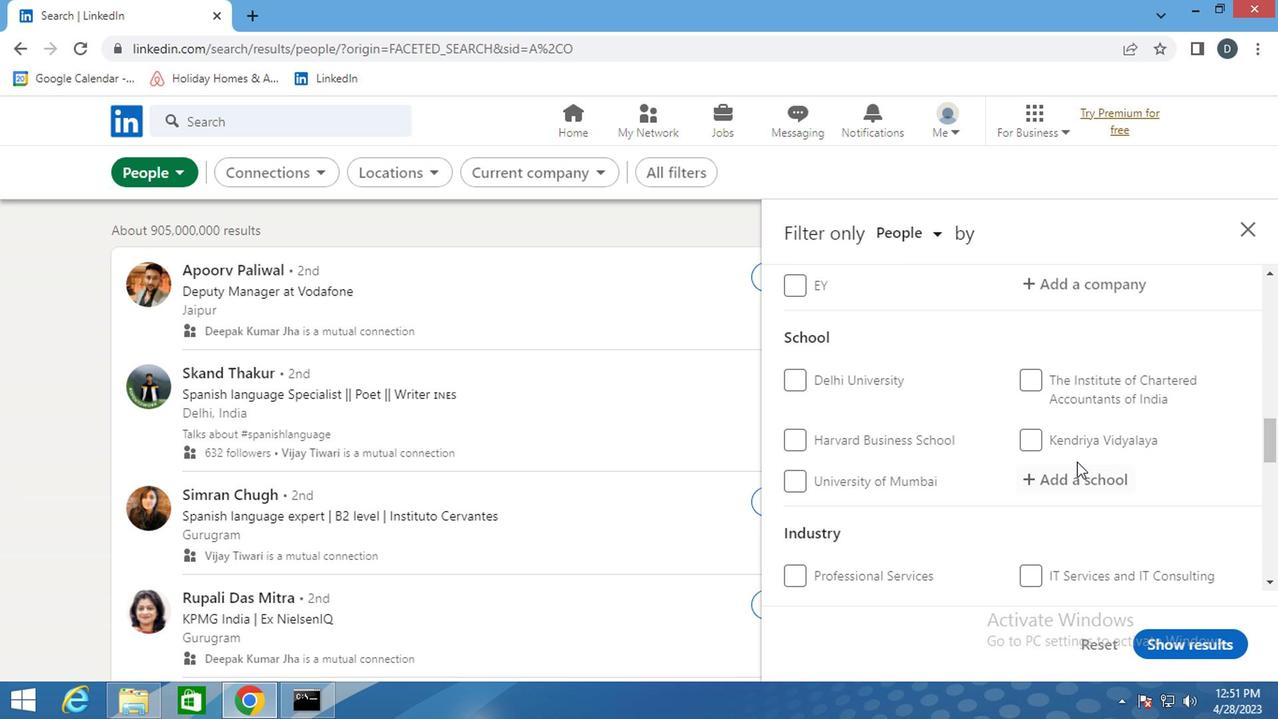 
Action: Mouse pressed left at (1057, 474)
Screenshot: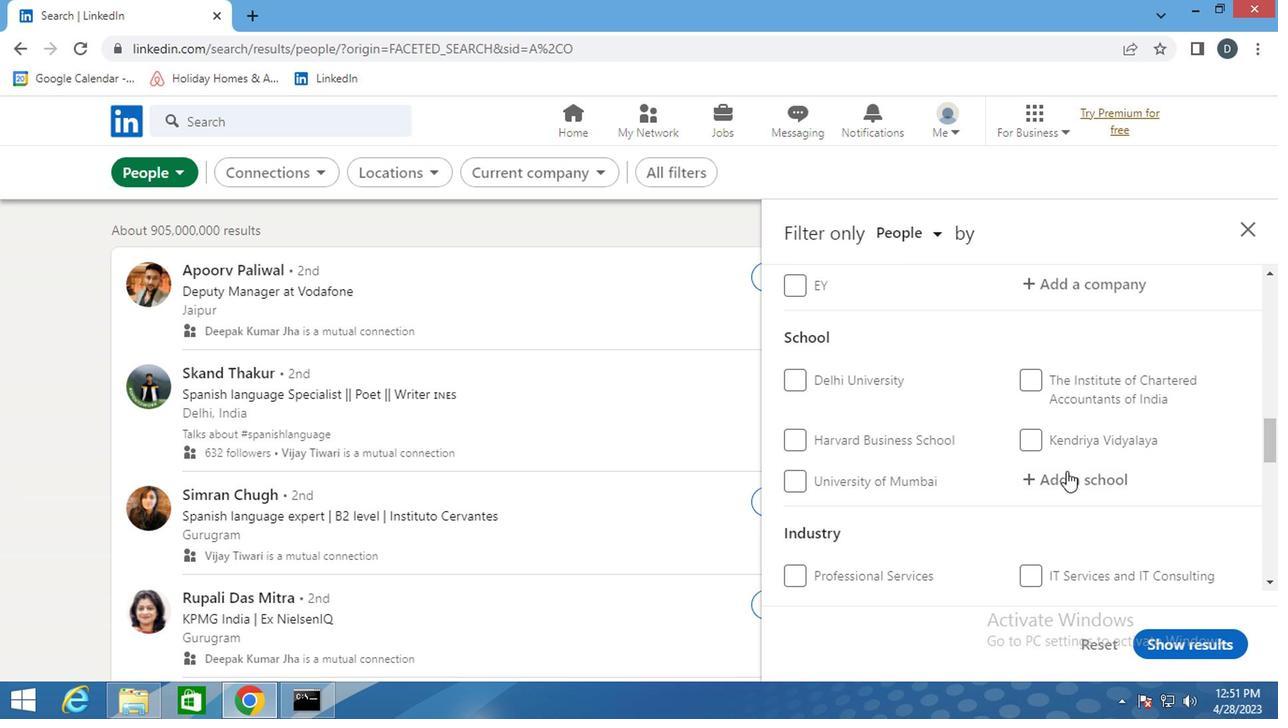 
Action: Key pressed <Key.shift><Key.shift>SREE<Key.space><Key.shift>SASTHA
Screenshot: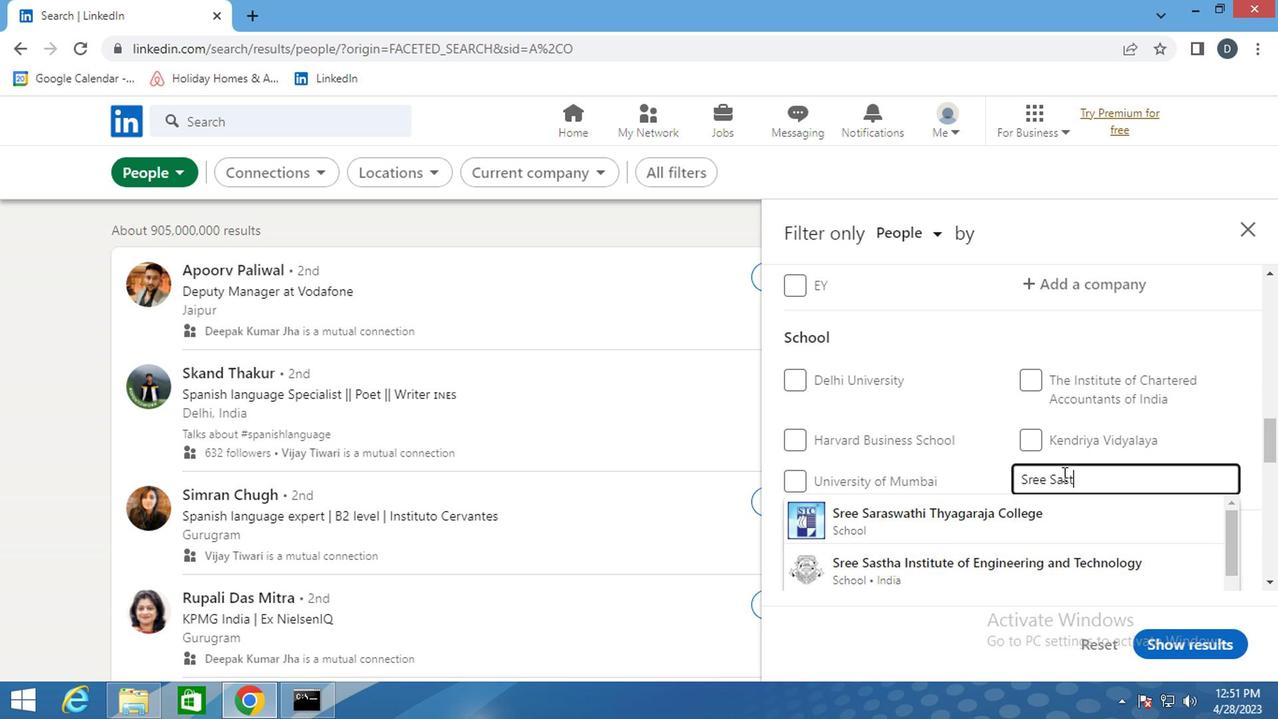 
Action: Mouse moved to (1057, 515)
Screenshot: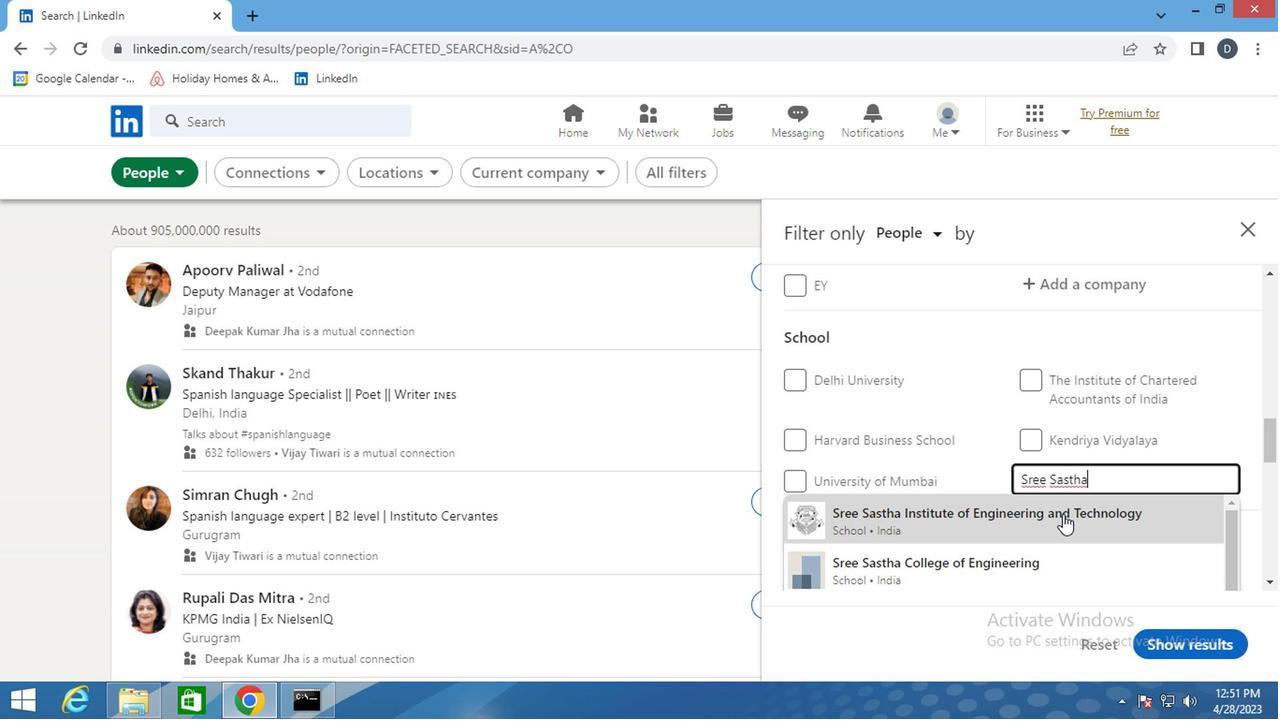 
Action: Mouse pressed left at (1057, 515)
Screenshot: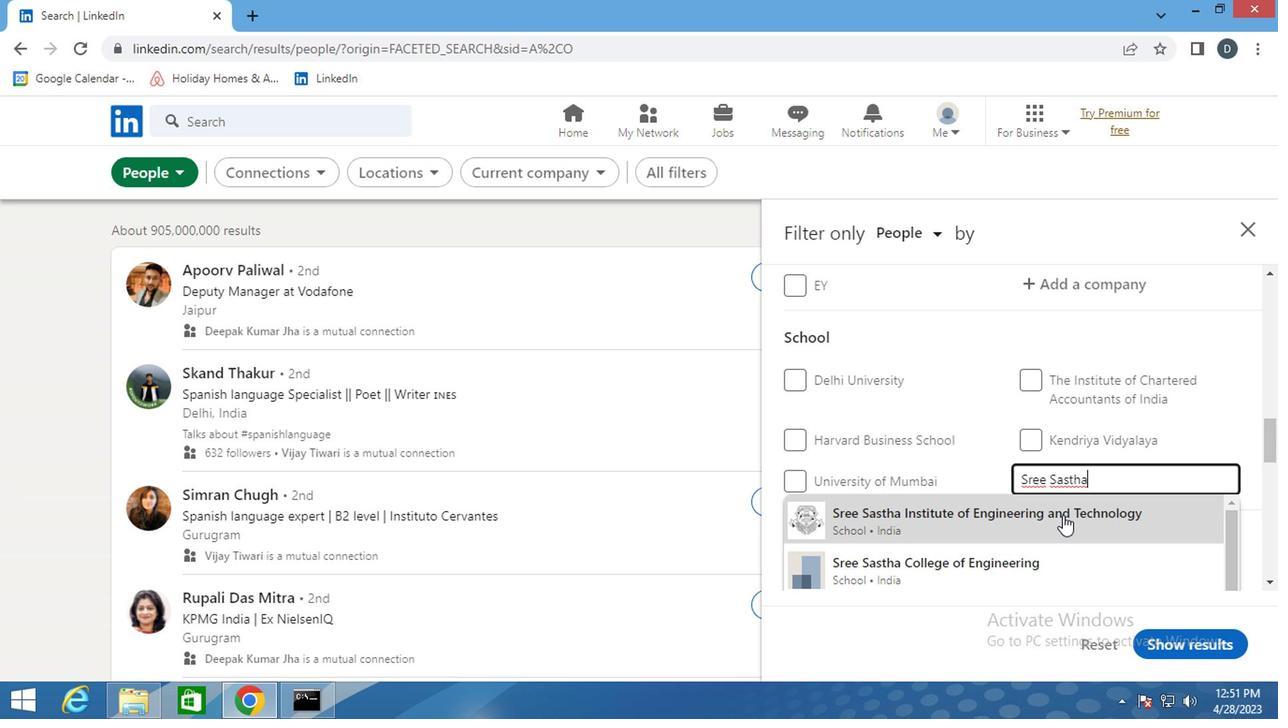
Action: Mouse scrolled (1057, 514) with delta (0, 0)
Screenshot: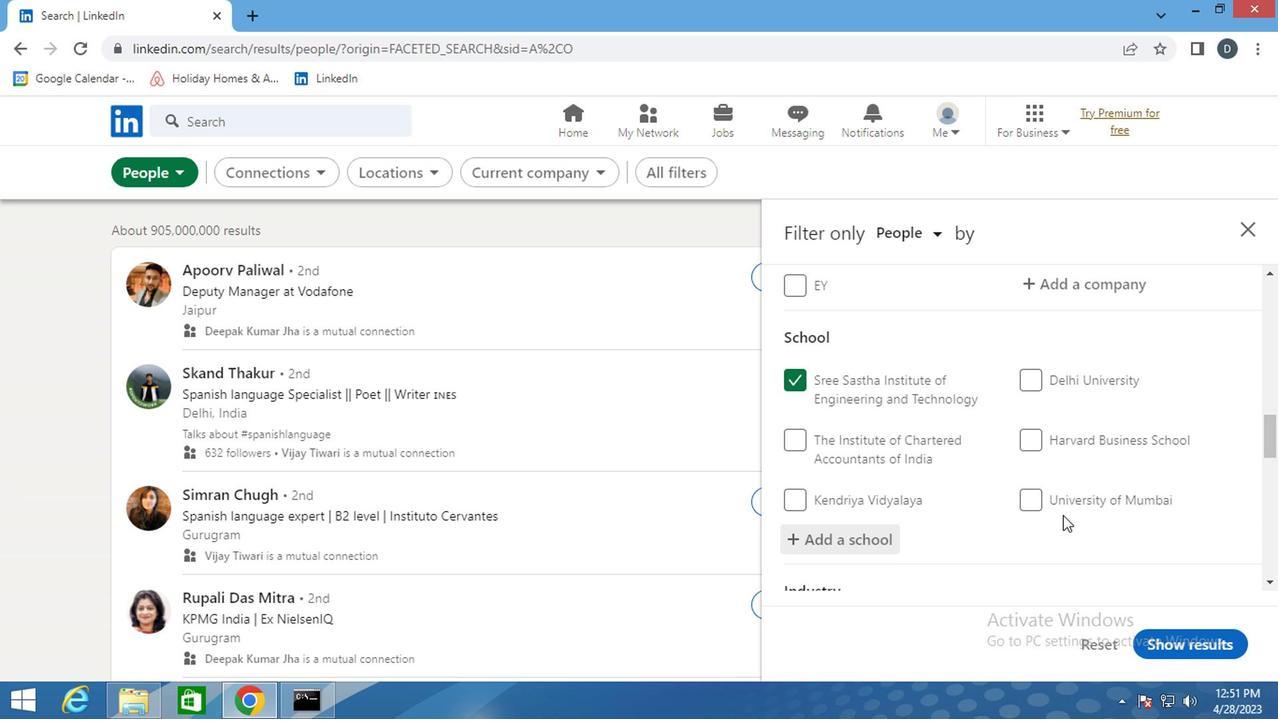 
Action: Mouse scrolled (1057, 514) with delta (0, 0)
Screenshot: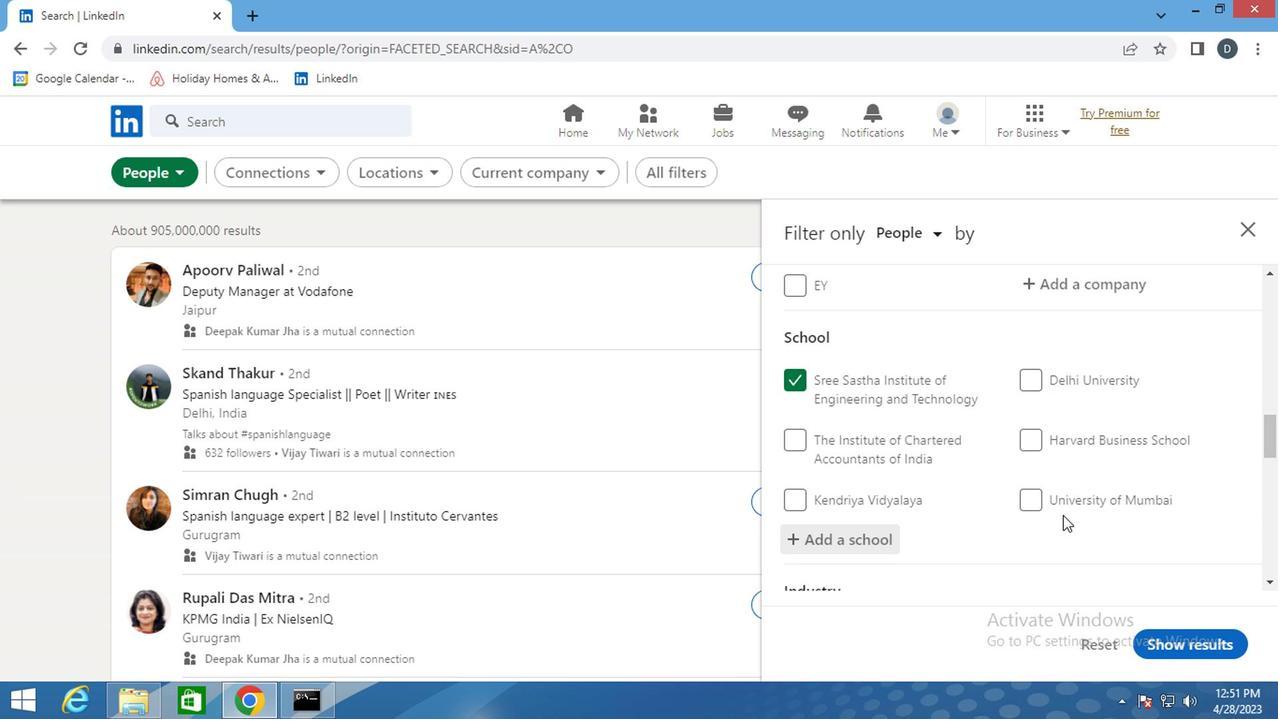 
Action: Mouse scrolled (1057, 514) with delta (0, 0)
Screenshot: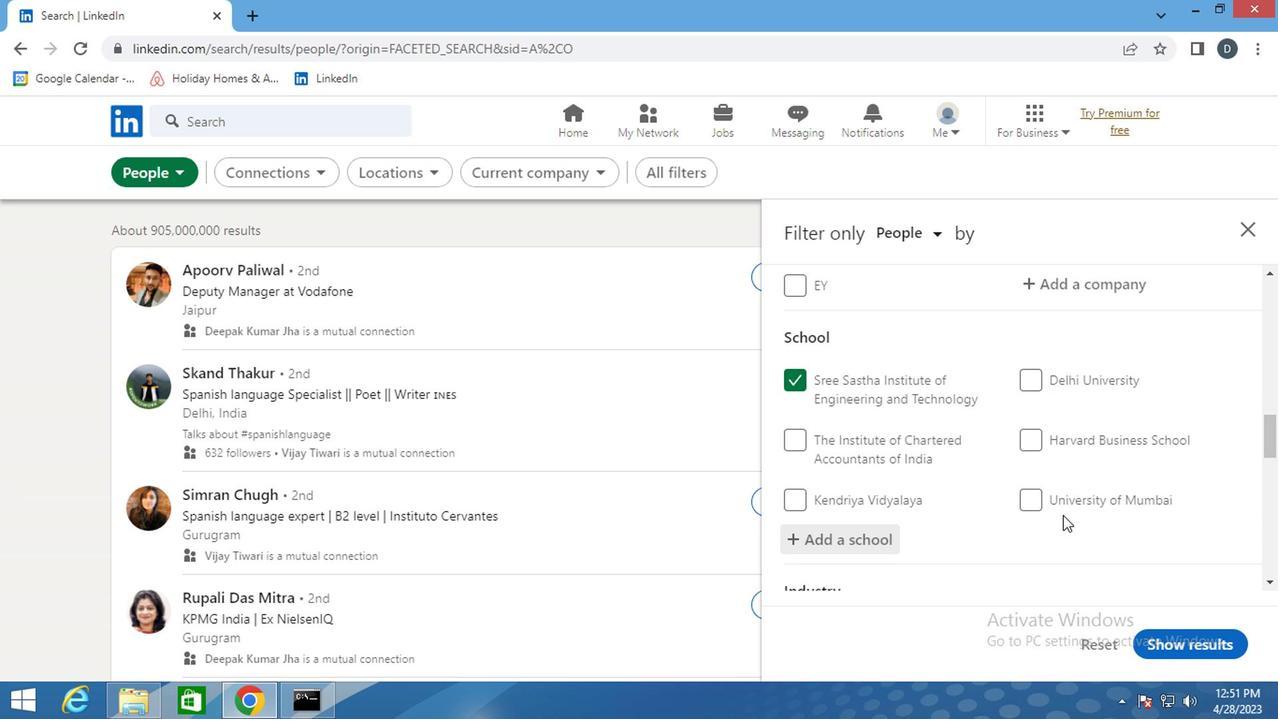 
Action: Mouse moved to (1077, 447)
Screenshot: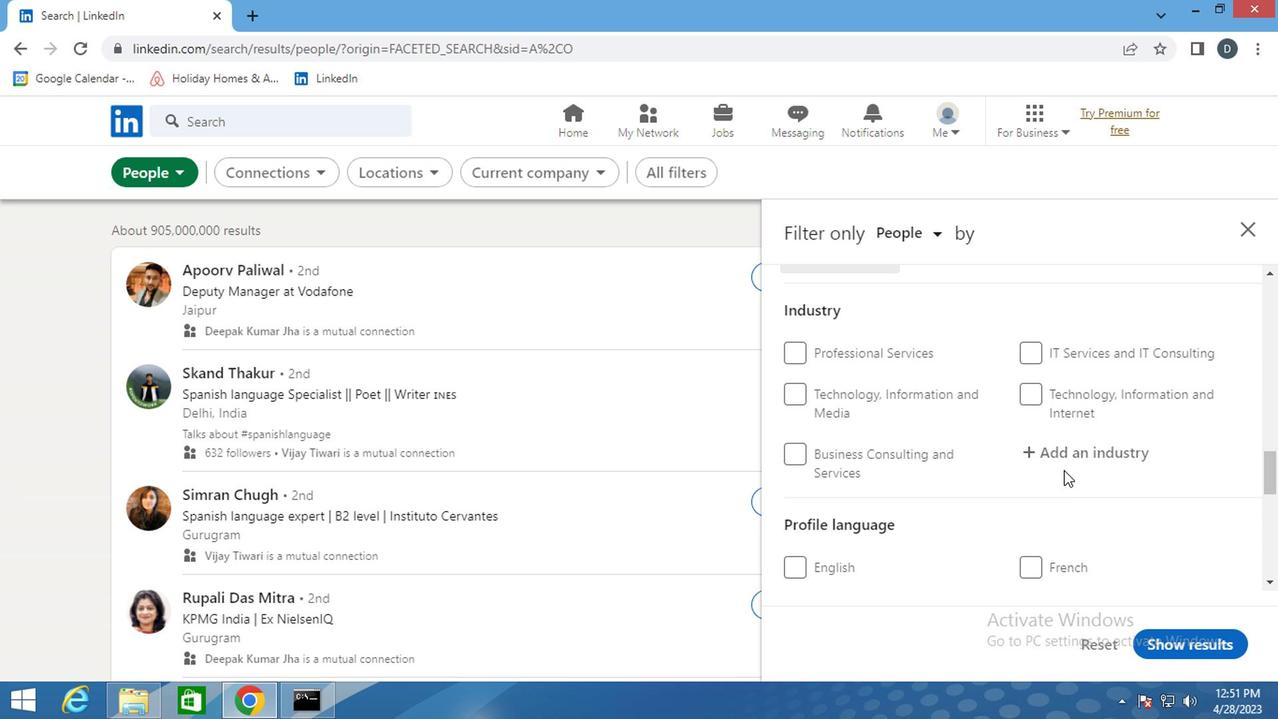 
Action: Mouse pressed left at (1077, 447)
Screenshot: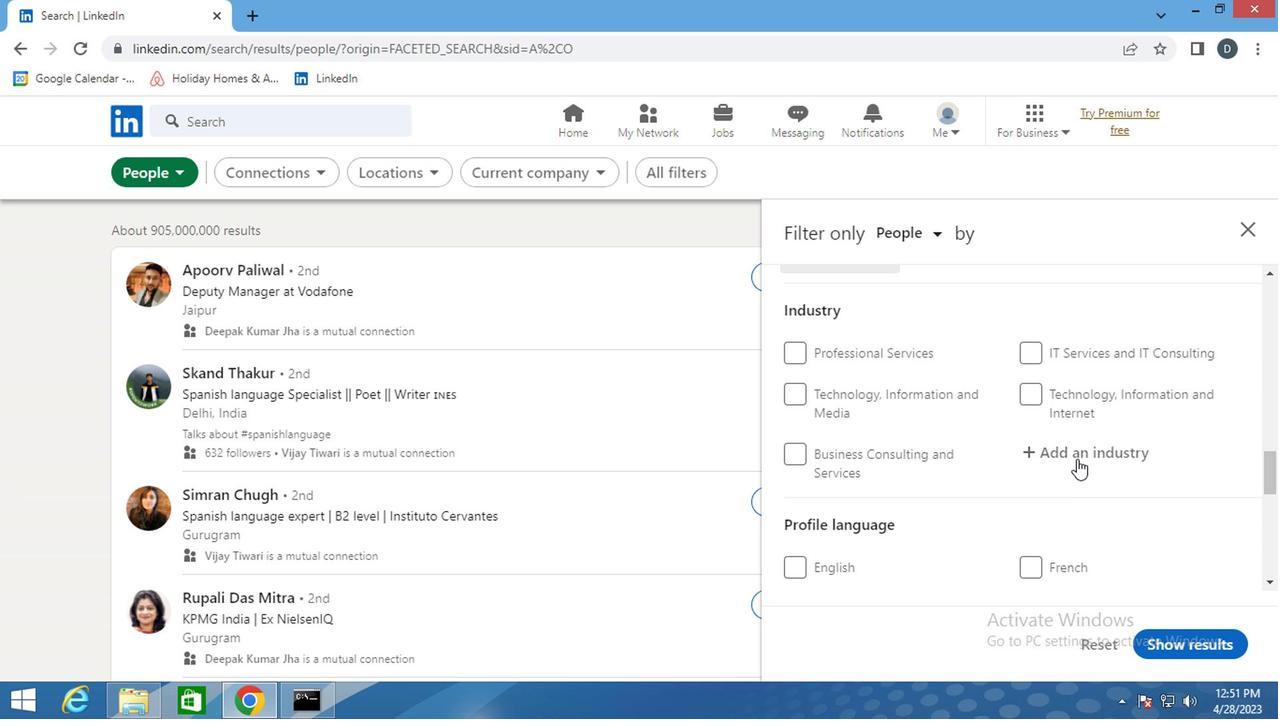 
Action: Key pressed <Key.shift>LAUNDRY<Key.down><Key.enter>
Screenshot: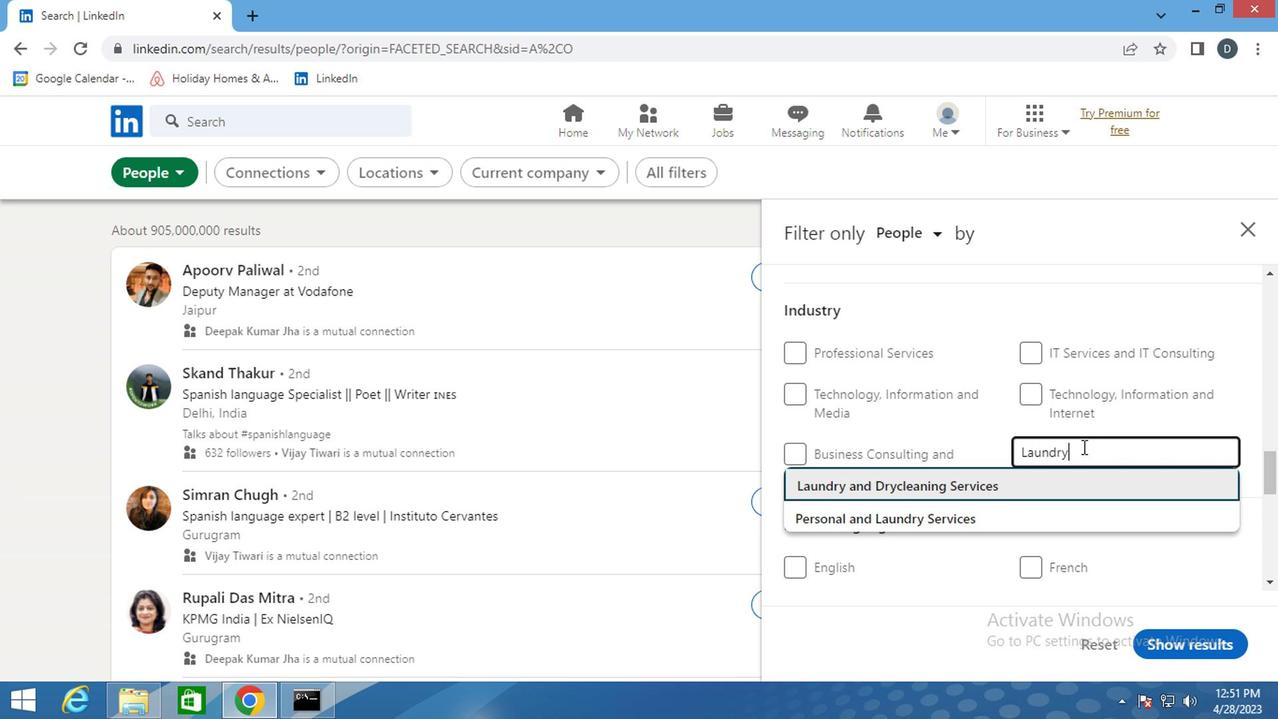 
Action: Mouse scrolled (1077, 446) with delta (0, -1)
Screenshot: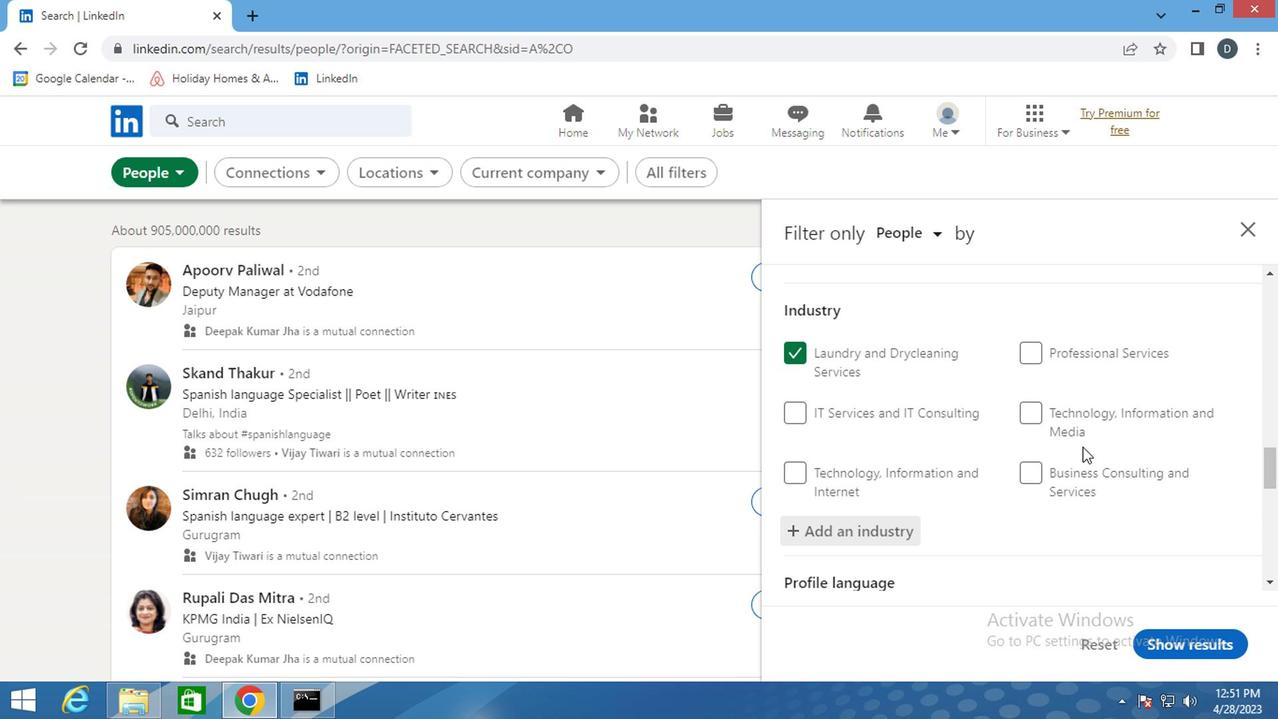 
Action: Mouse scrolled (1077, 446) with delta (0, -1)
Screenshot: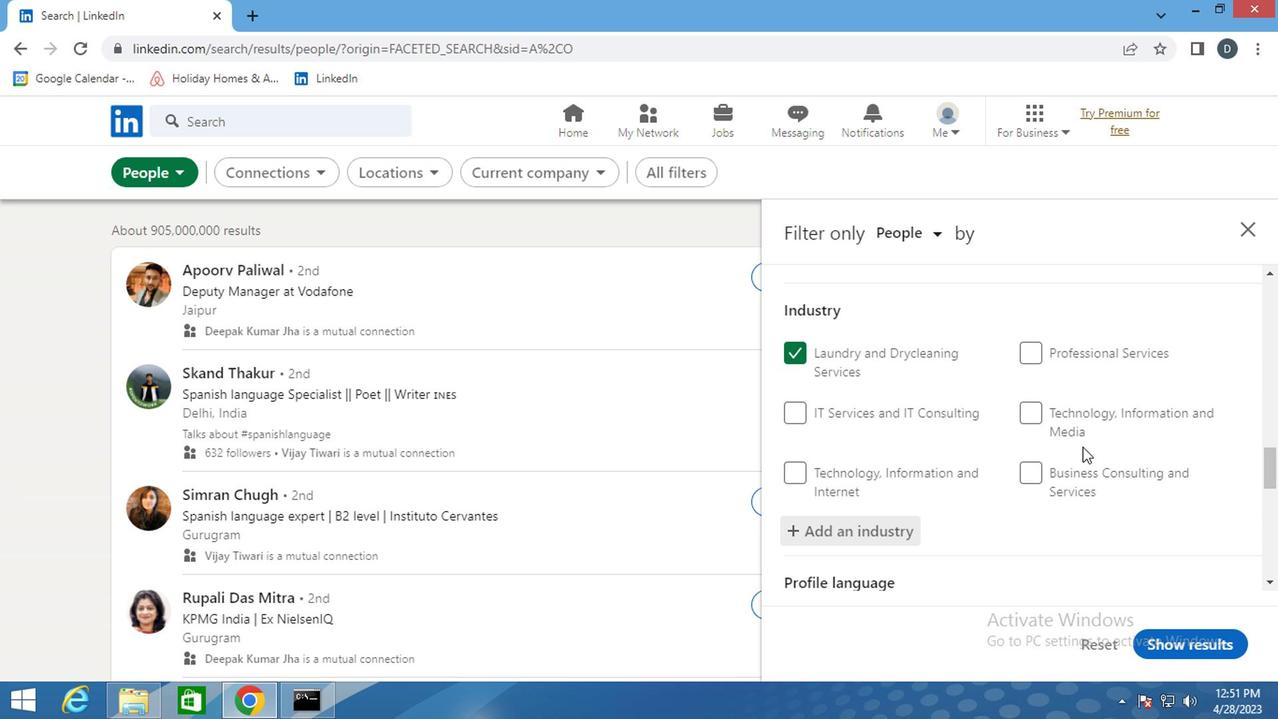 
Action: Mouse scrolled (1077, 446) with delta (0, -1)
Screenshot: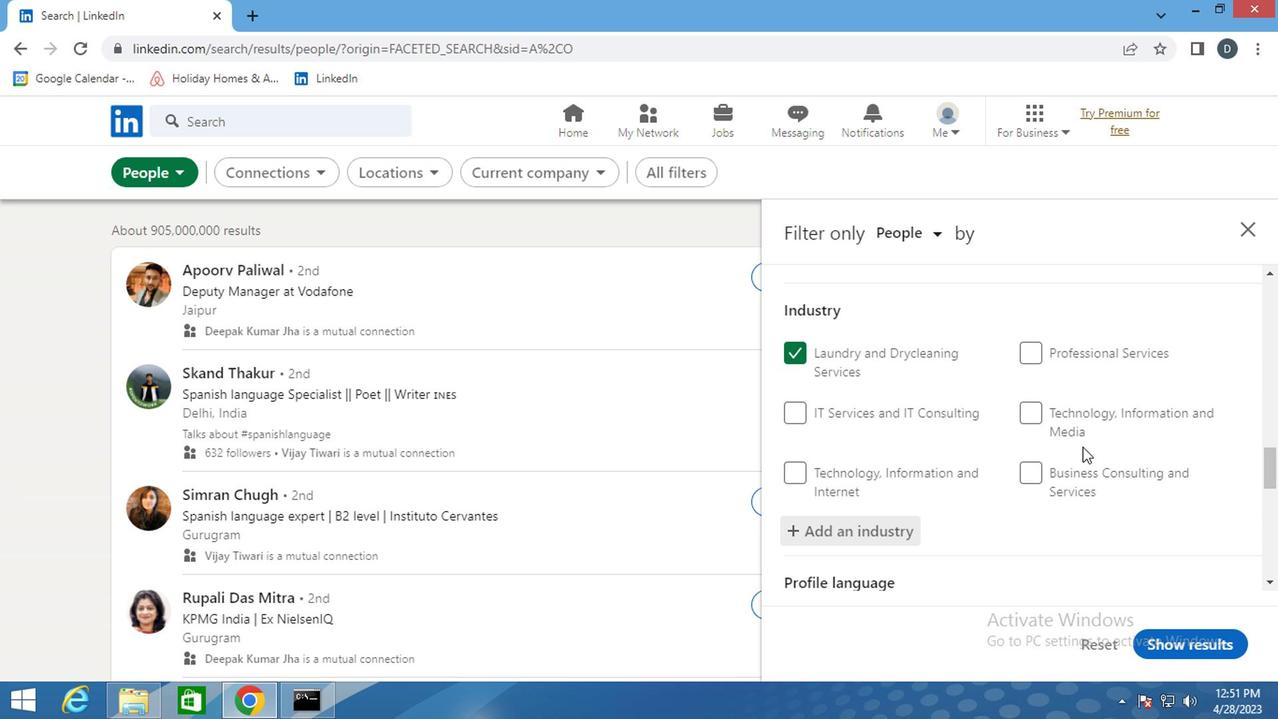 
Action: Mouse moved to (1065, 445)
Screenshot: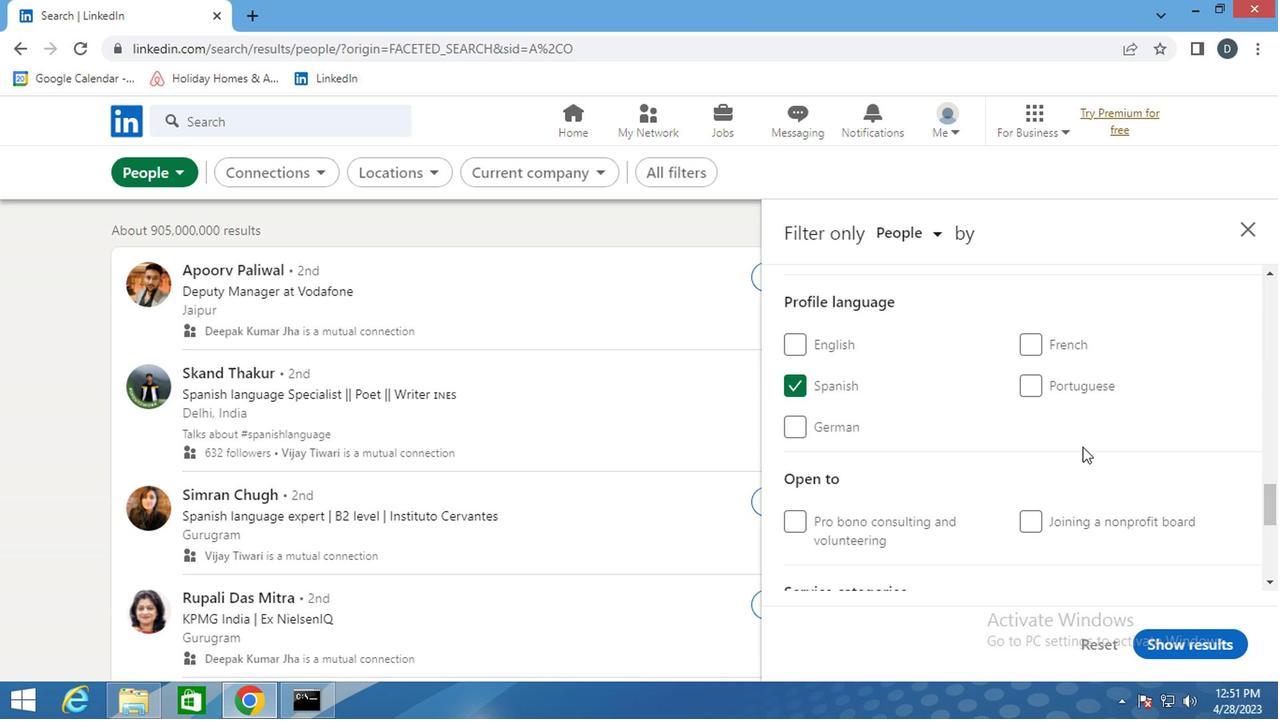 
Action: Mouse scrolled (1065, 444) with delta (0, 0)
Screenshot: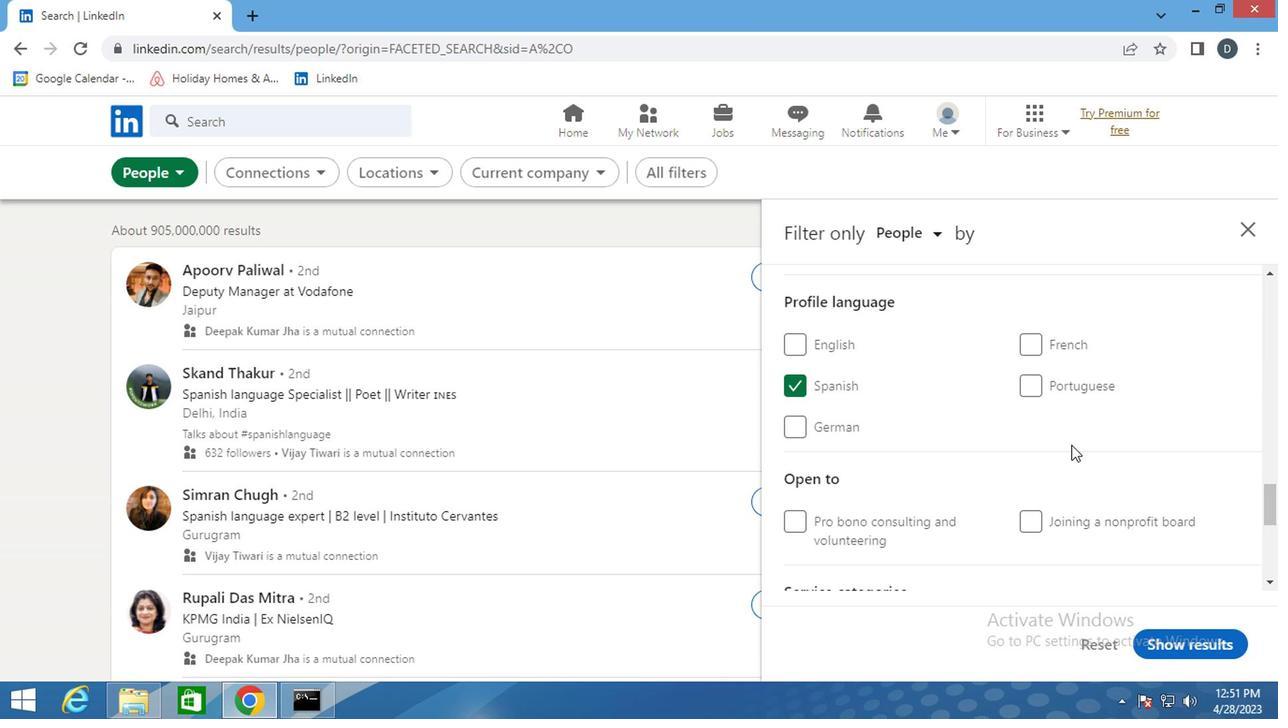 
Action: Mouse scrolled (1065, 444) with delta (0, 0)
Screenshot: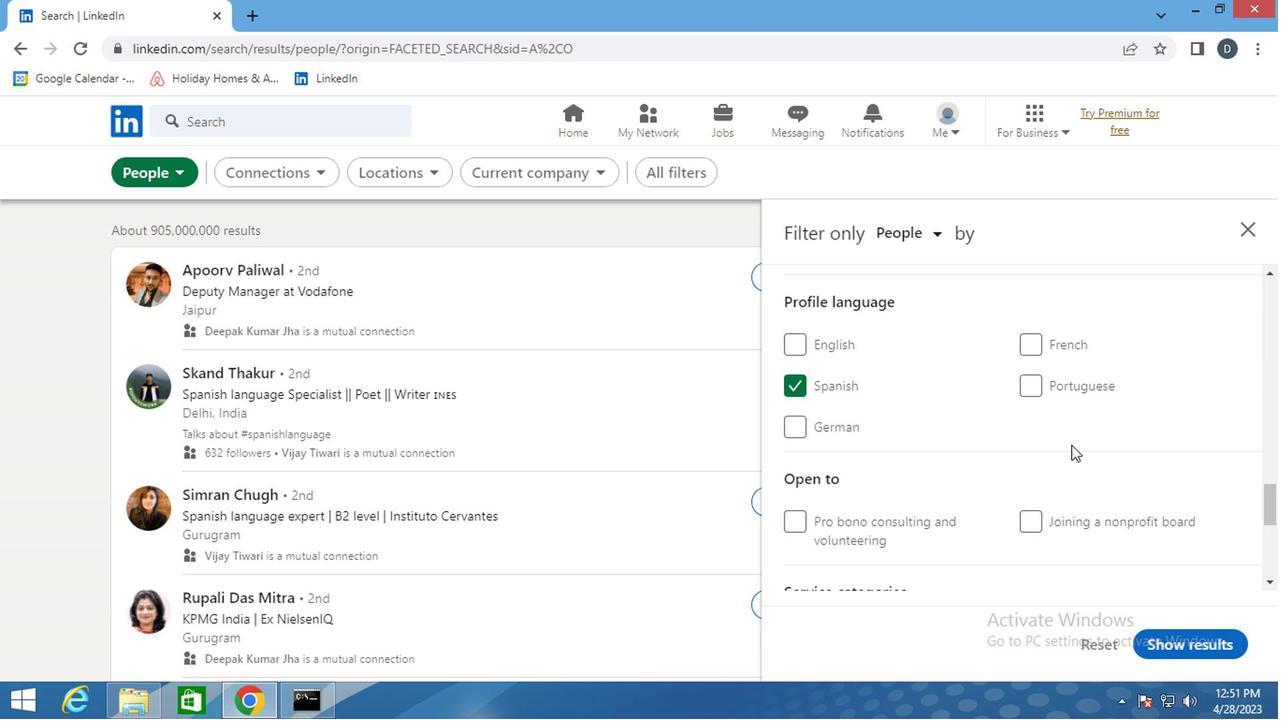 
Action: Mouse moved to (1045, 513)
Screenshot: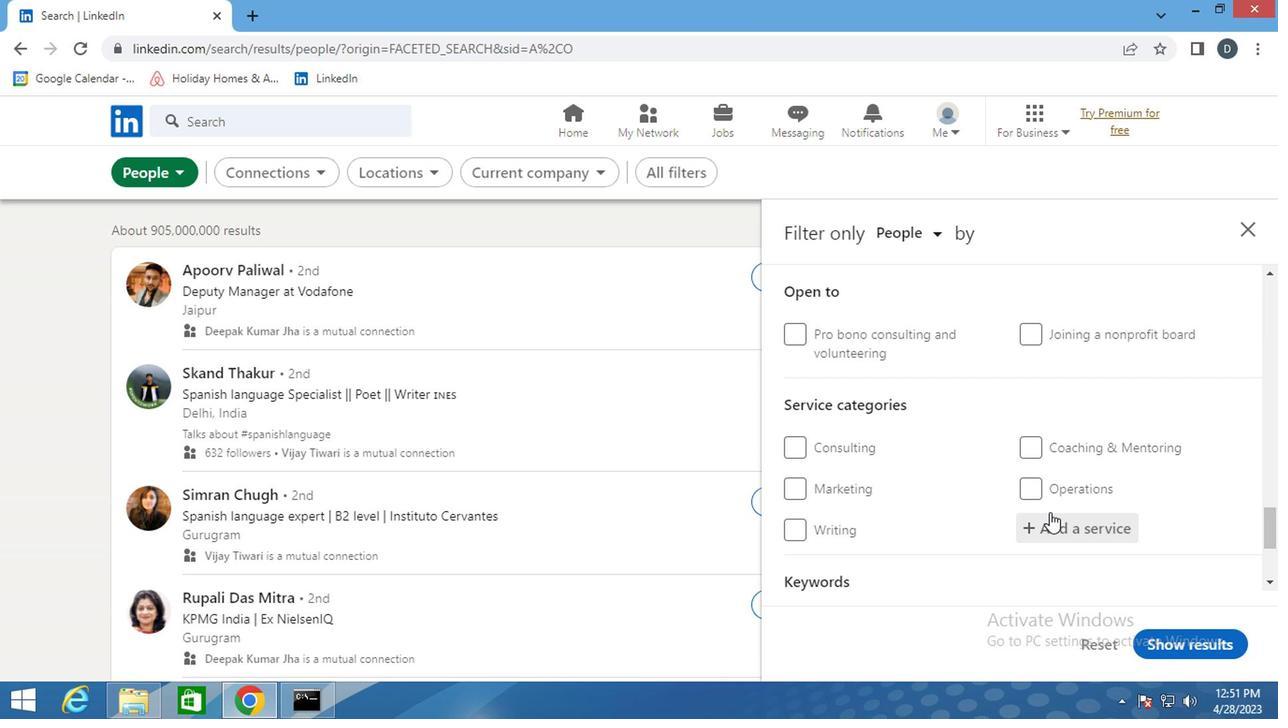 
Action: Mouse pressed left at (1045, 513)
Screenshot: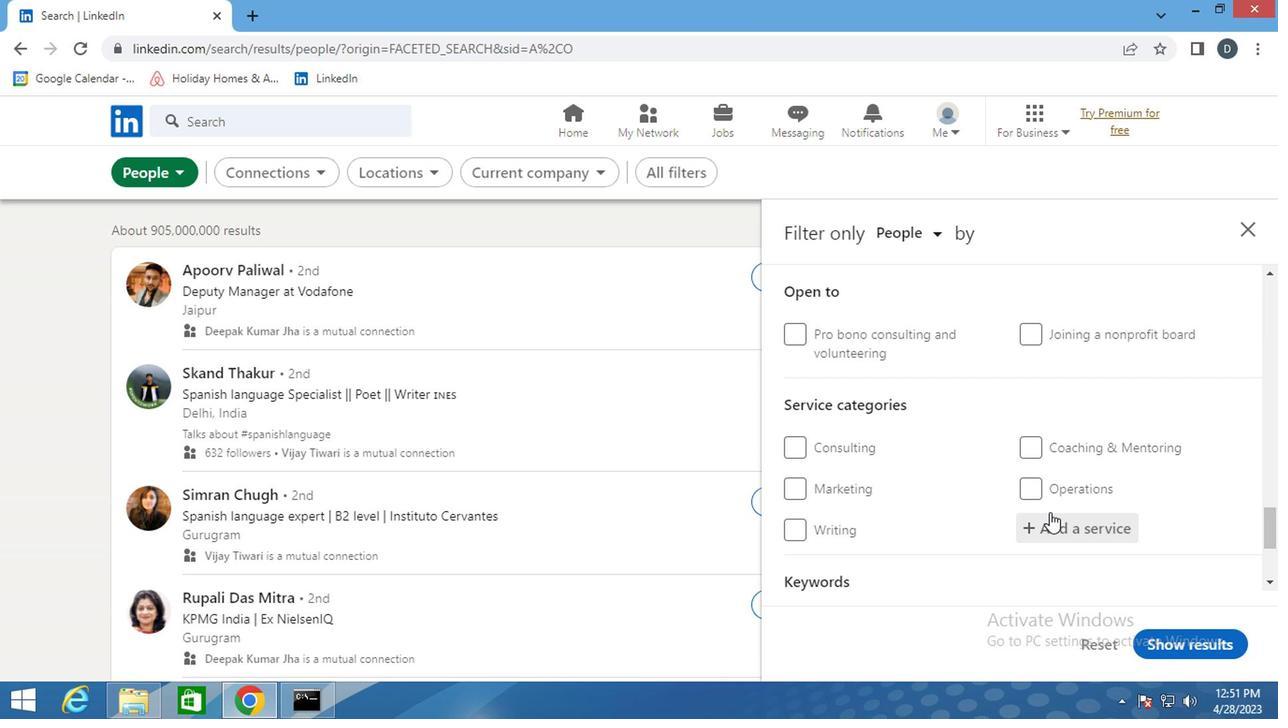 
Action: Mouse moved to (1054, 482)
Screenshot: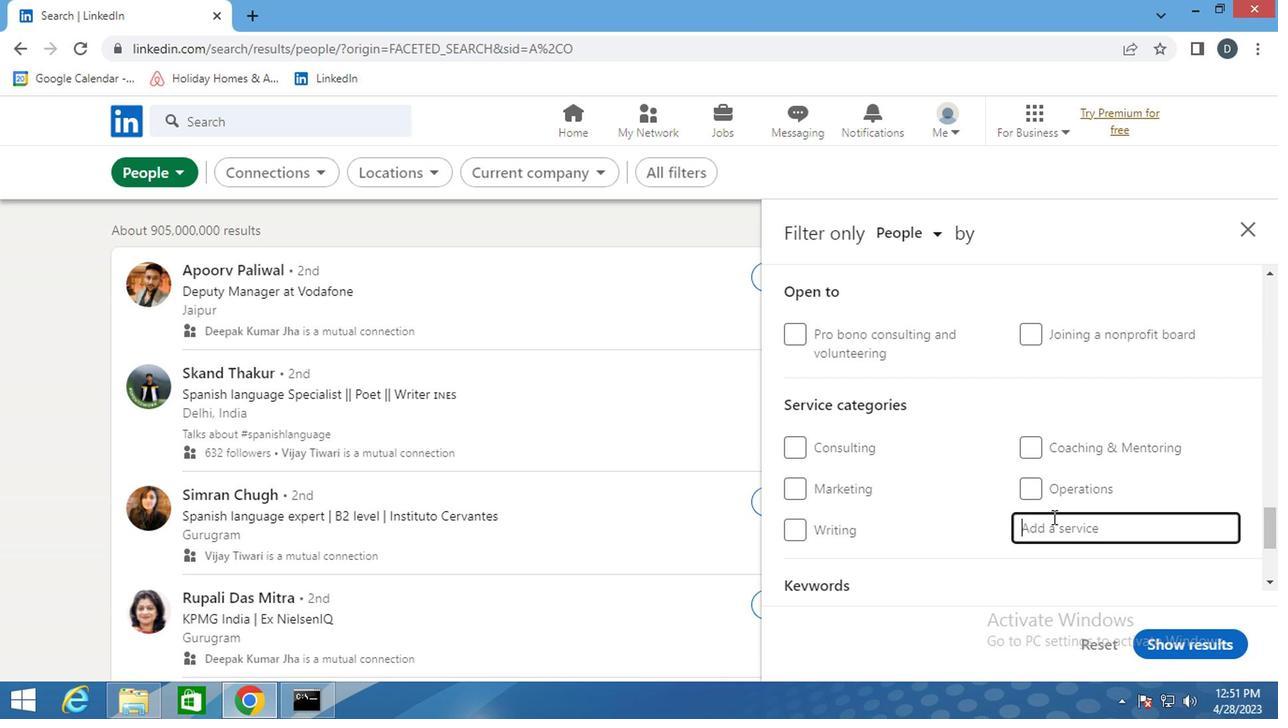 
Action: Mouse scrolled (1054, 482) with delta (0, 0)
Screenshot: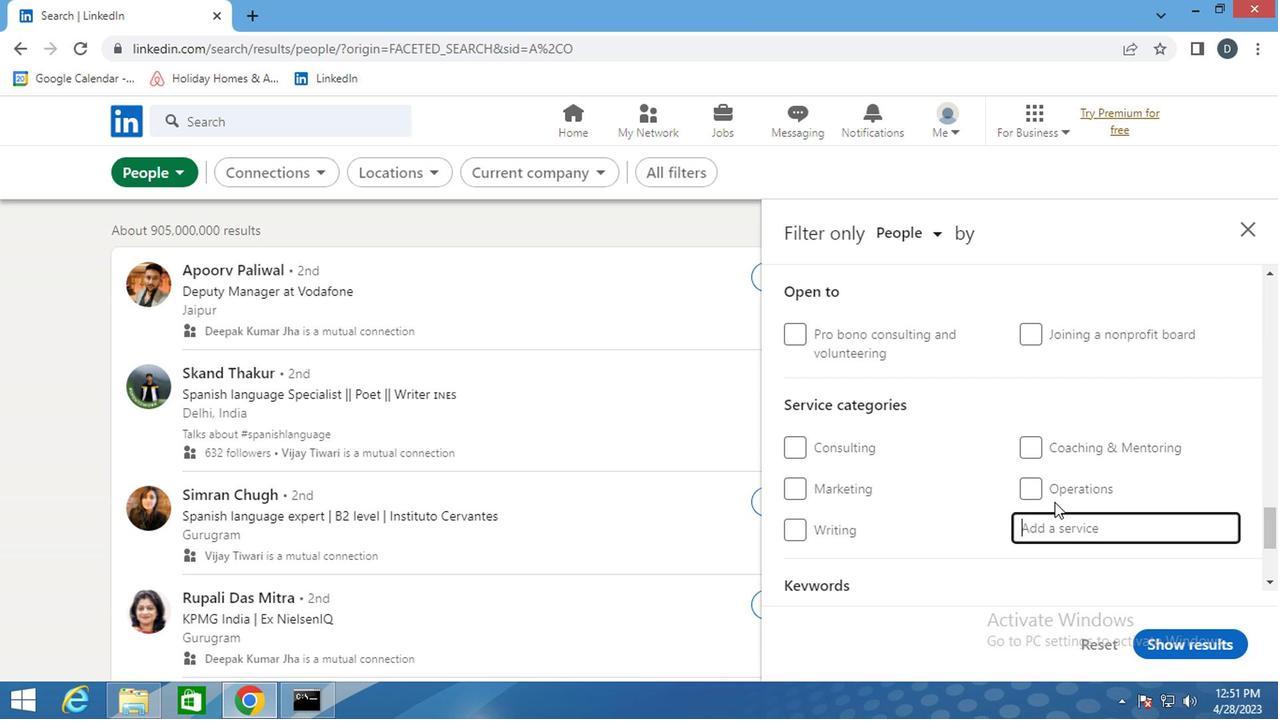 
Action: Mouse moved to (1034, 473)
Screenshot: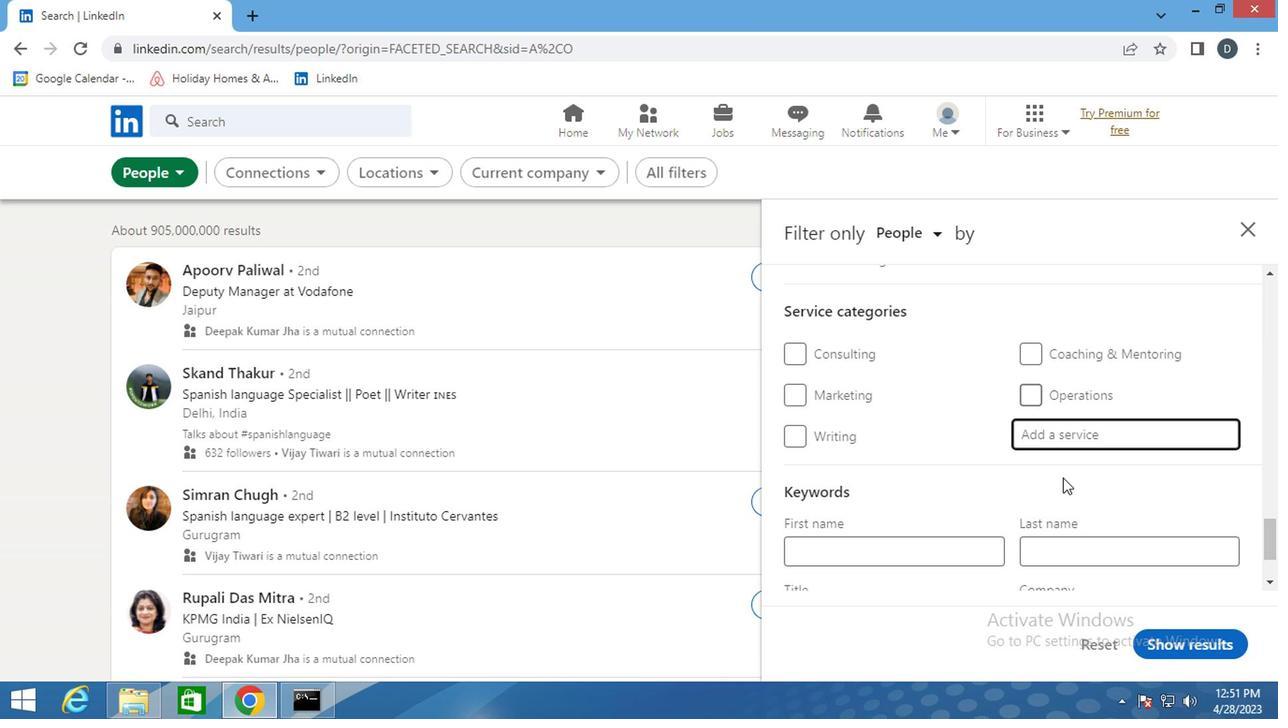 
Action: Key pressed <Key.shift>ctrl+RESUME
Screenshot: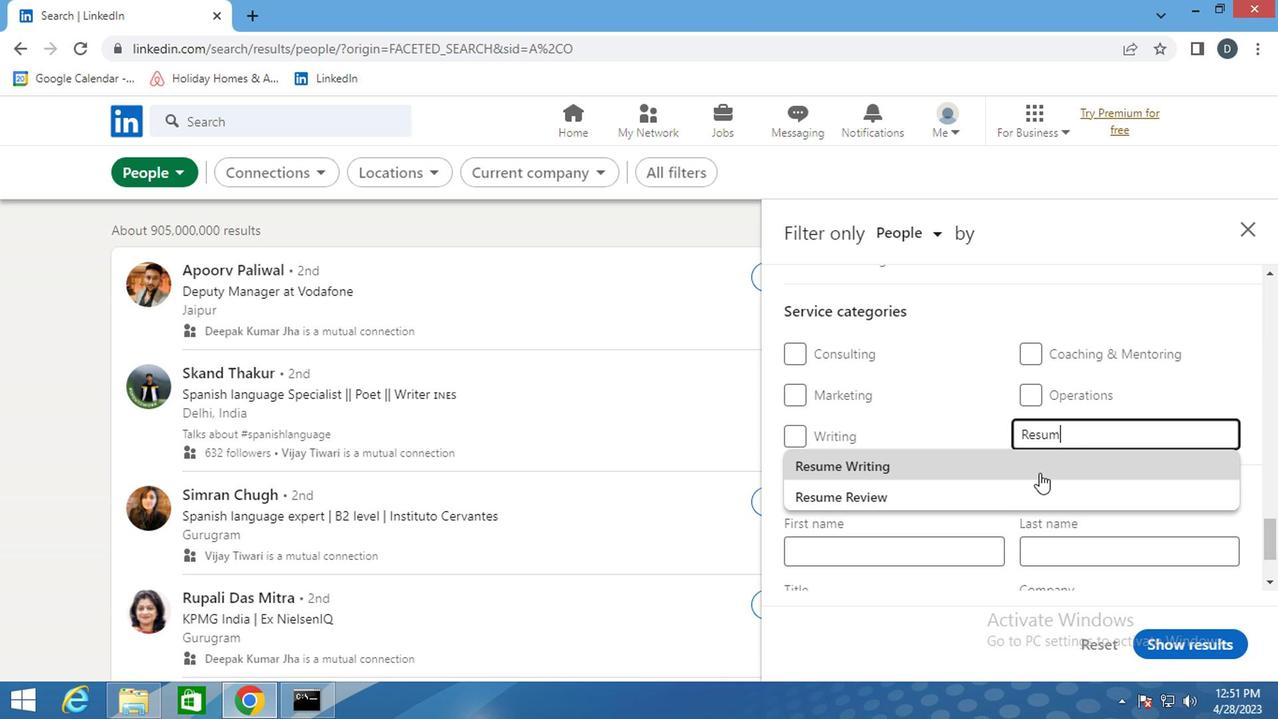 
Action: Mouse moved to (1030, 473)
Screenshot: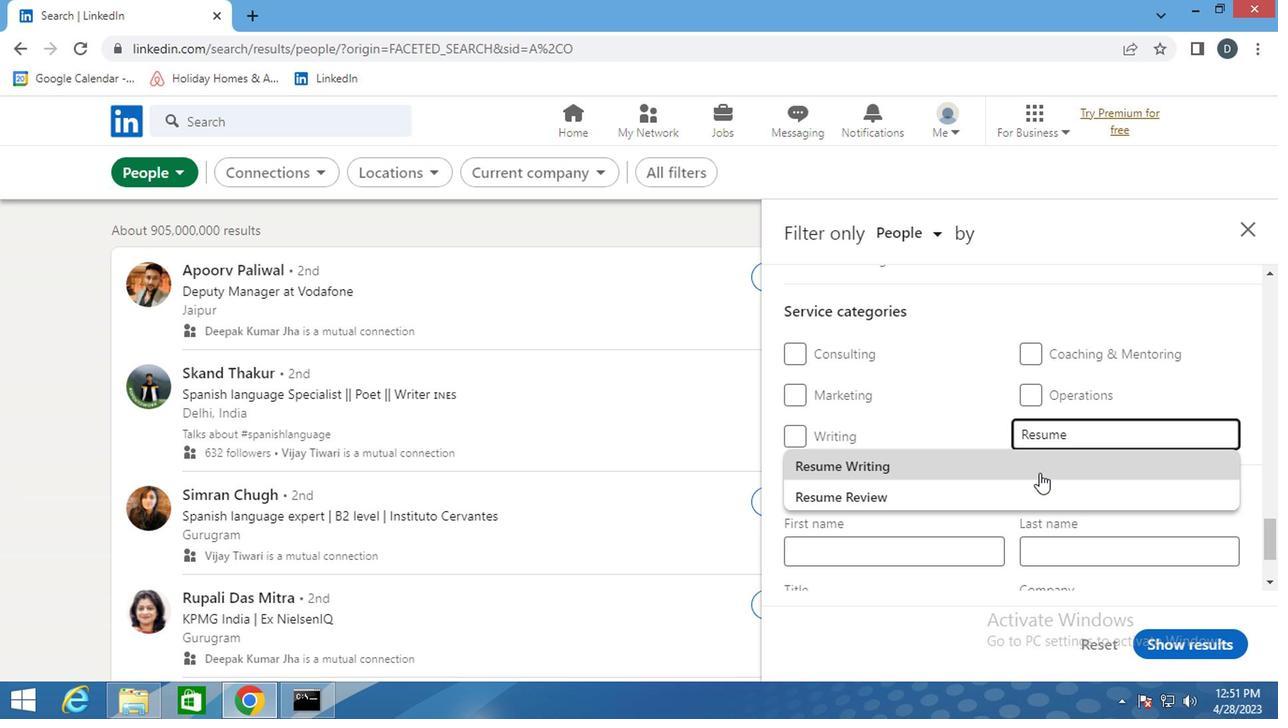 
Action: Mouse pressed left at (1030, 473)
Screenshot: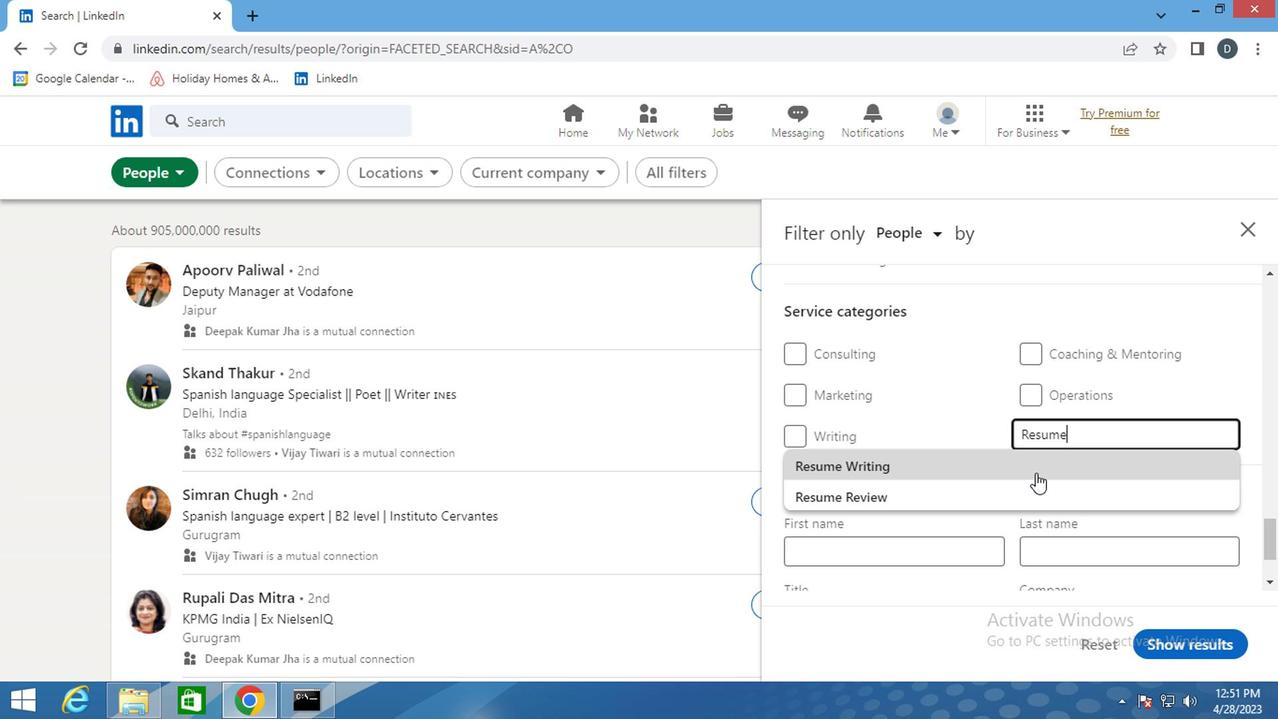 
Action: Mouse moved to (1029, 473)
Screenshot: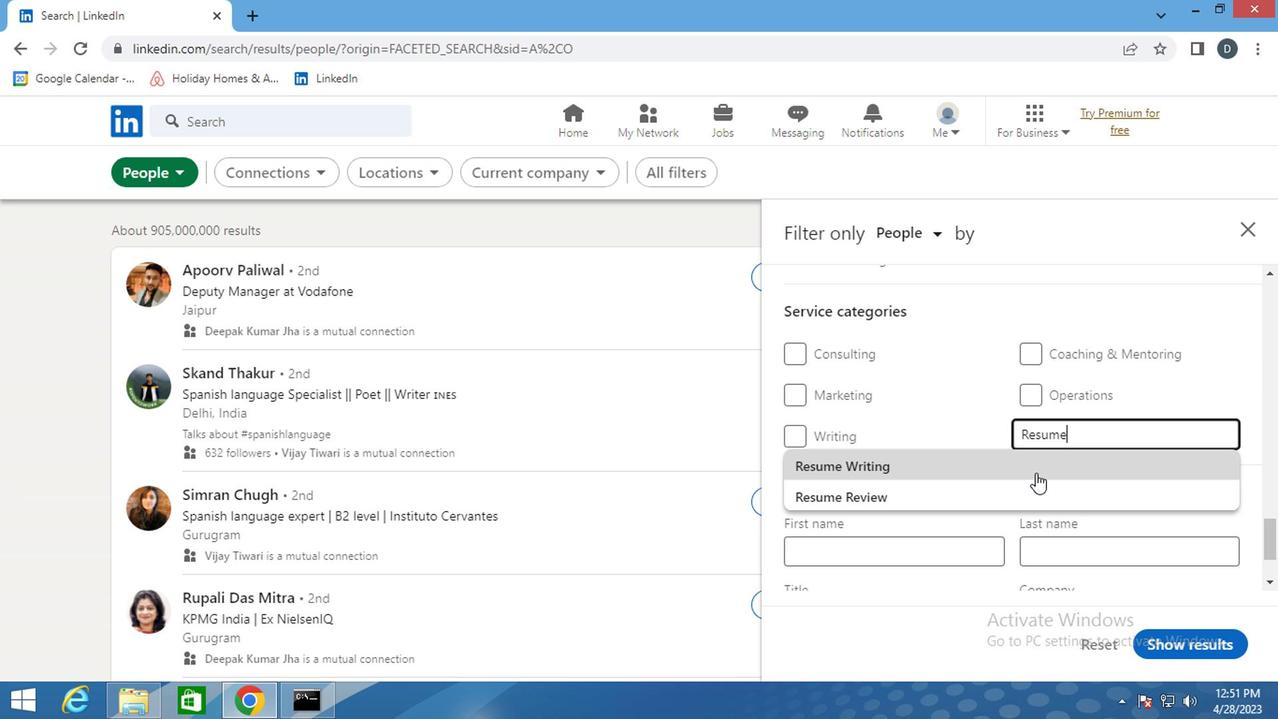 
Action: Mouse scrolled (1029, 472) with delta (0, 0)
Screenshot: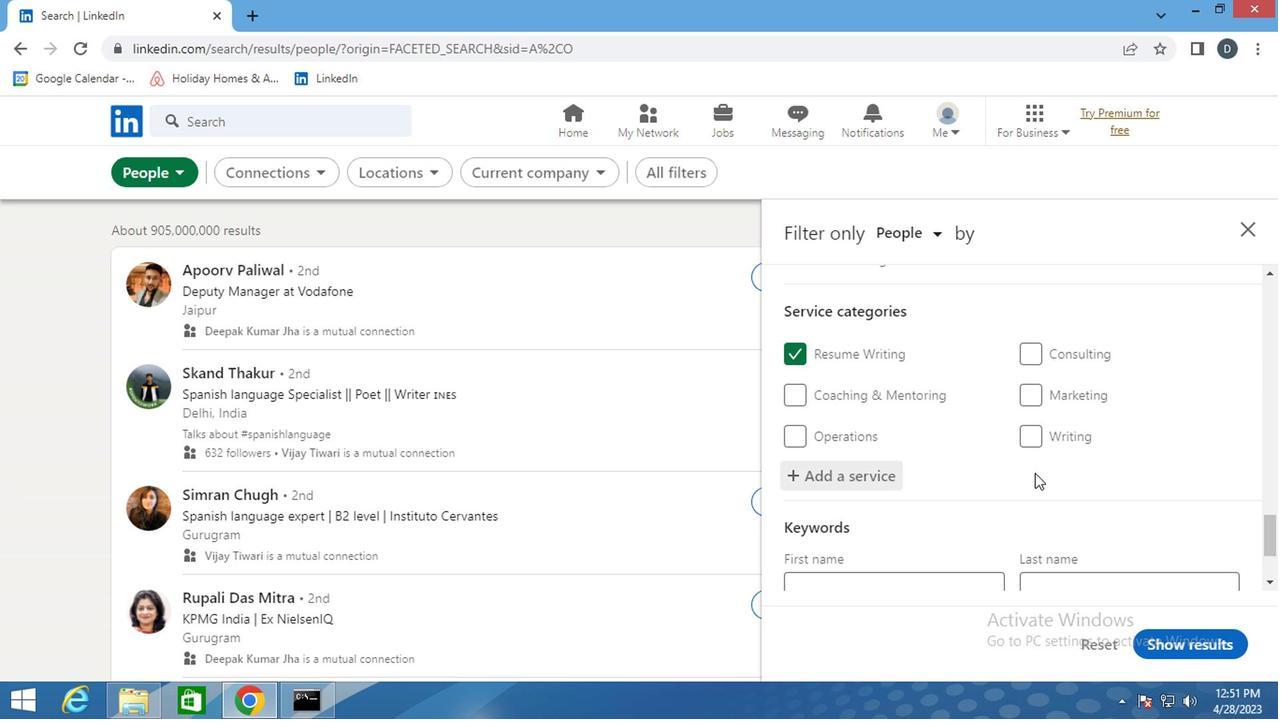 
Action: Mouse scrolled (1029, 472) with delta (0, 0)
Screenshot: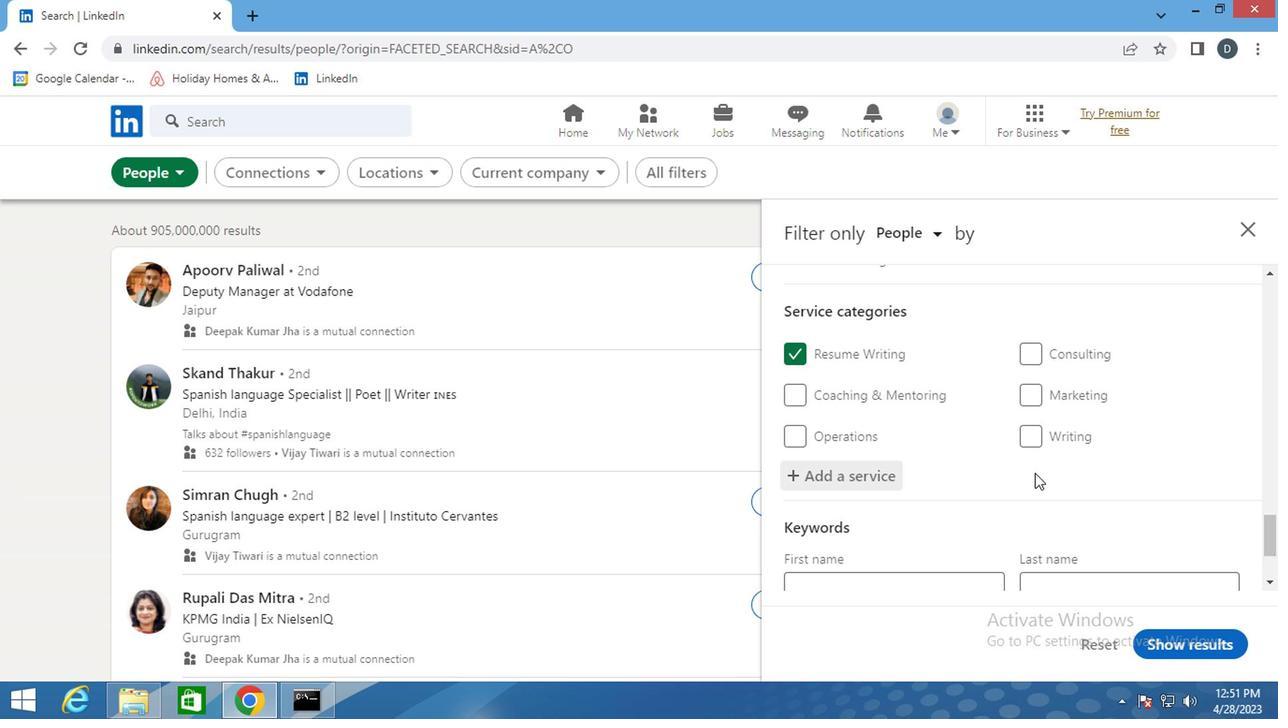 
Action: Mouse moved to (931, 498)
Screenshot: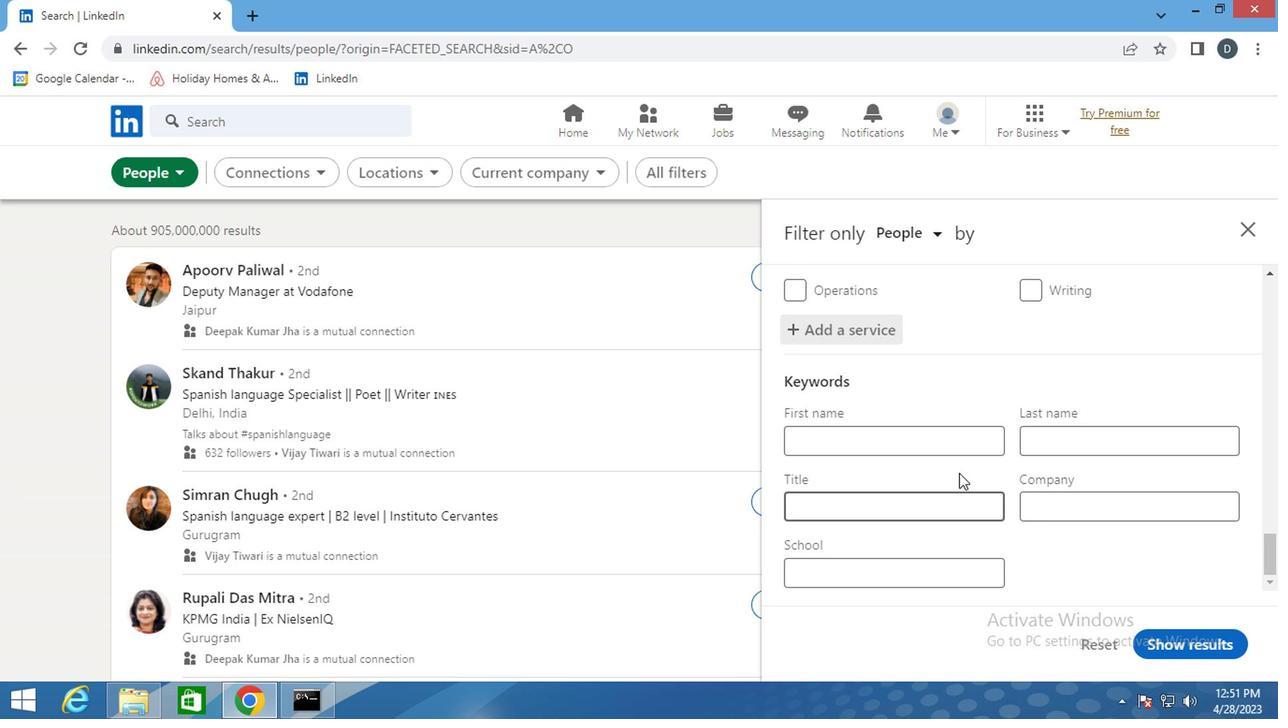 
Action: Mouse scrolled (931, 498) with delta (0, 0)
Screenshot: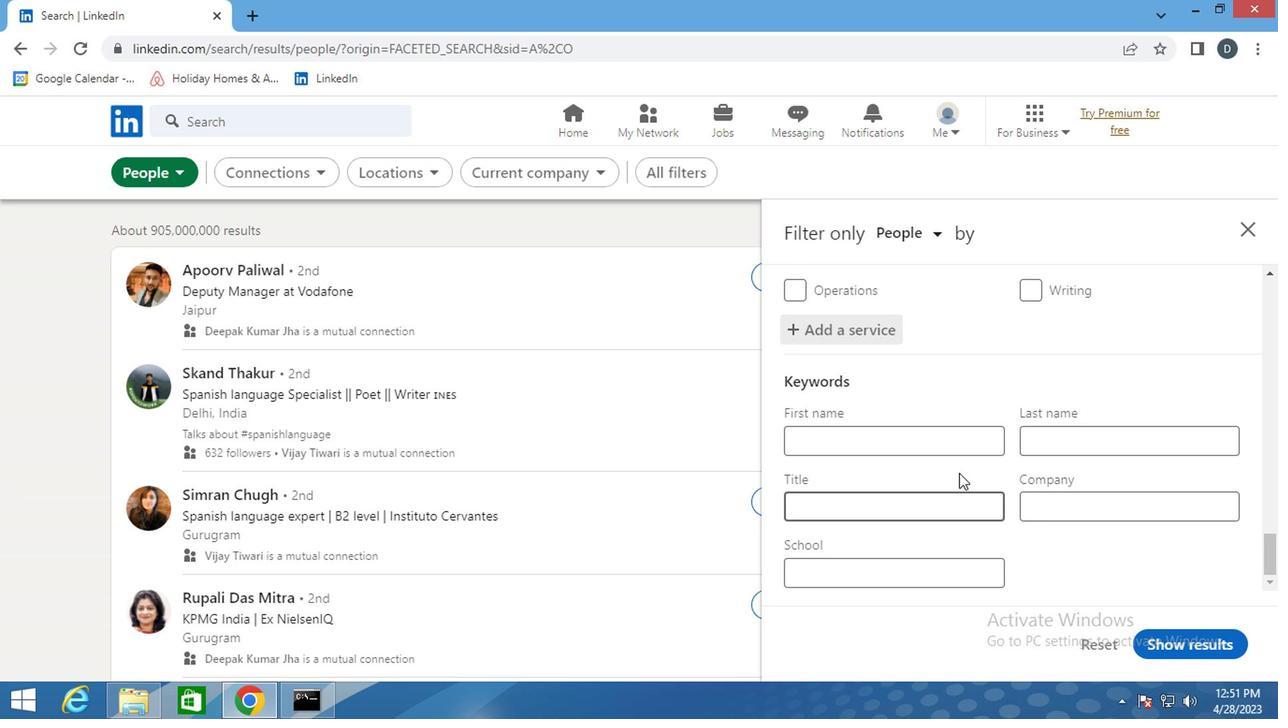 
Action: Mouse moved to (930, 499)
Screenshot: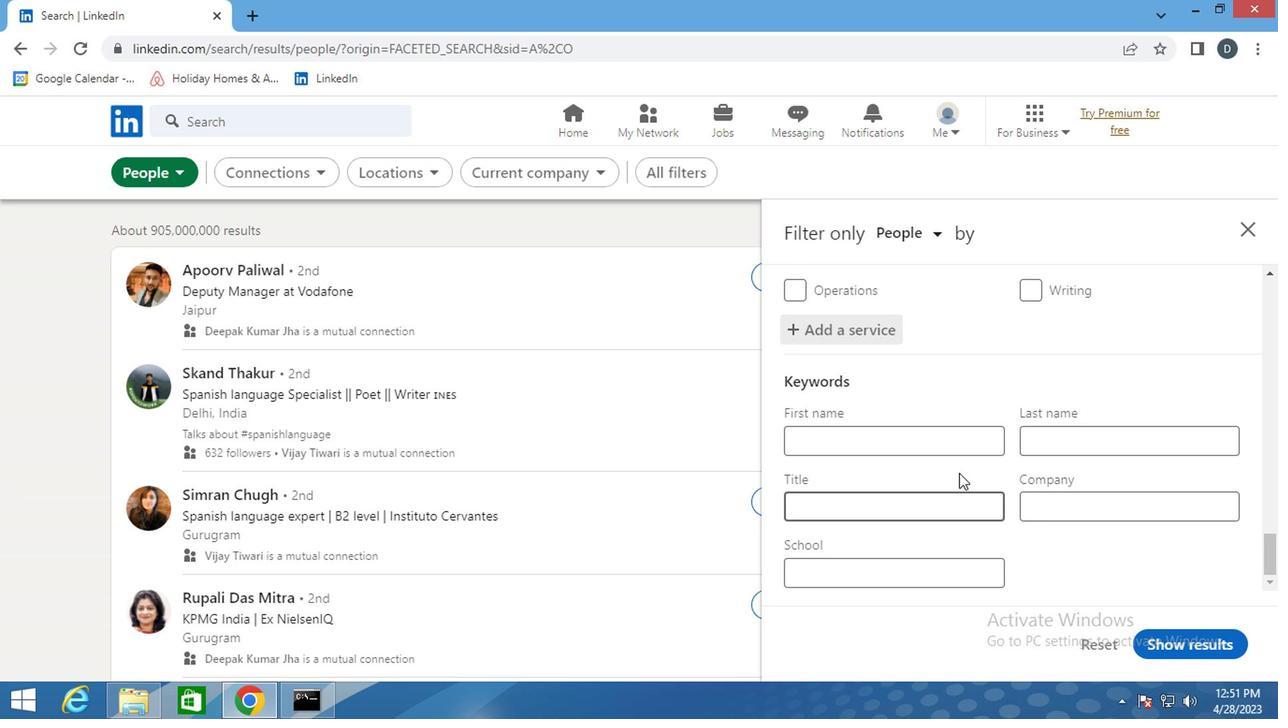 
Action: Mouse scrolled (930, 498) with delta (0, 0)
Screenshot: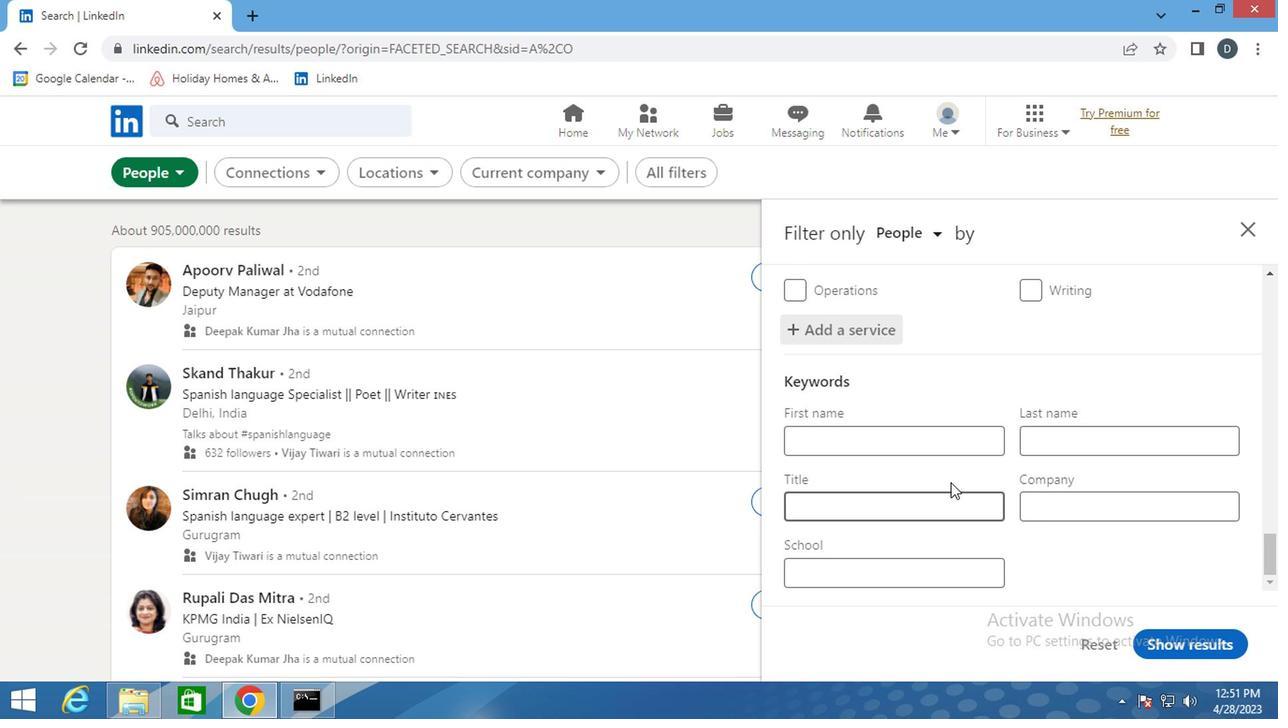 
Action: Mouse moved to (926, 490)
Screenshot: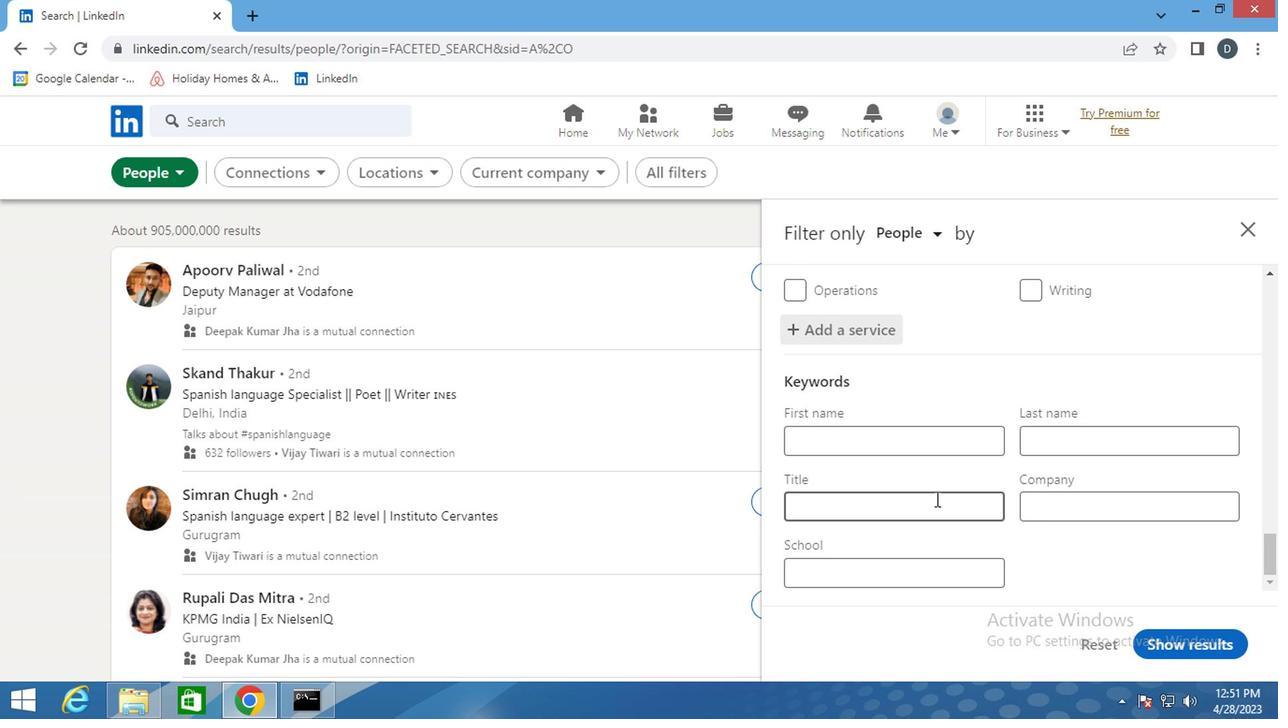 
Action: Mouse pressed left at (926, 490)
Screenshot: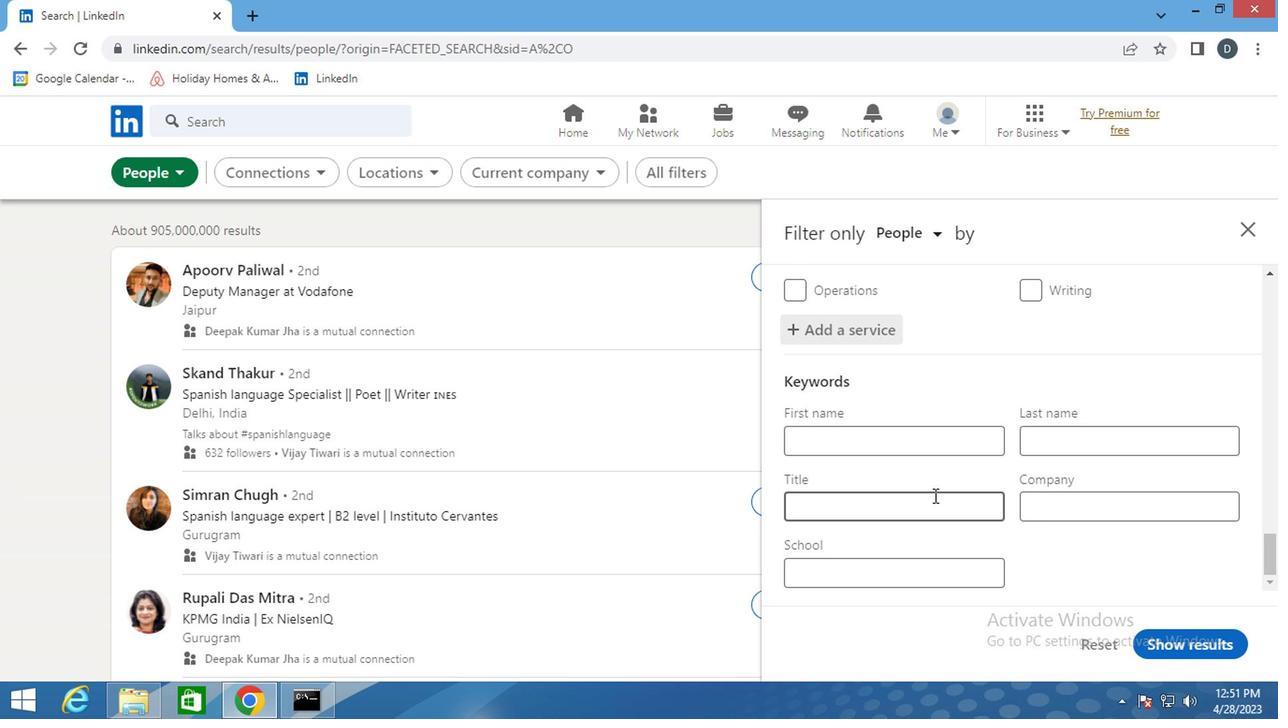 
Action: Mouse moved to (926, 506)
Screenshot: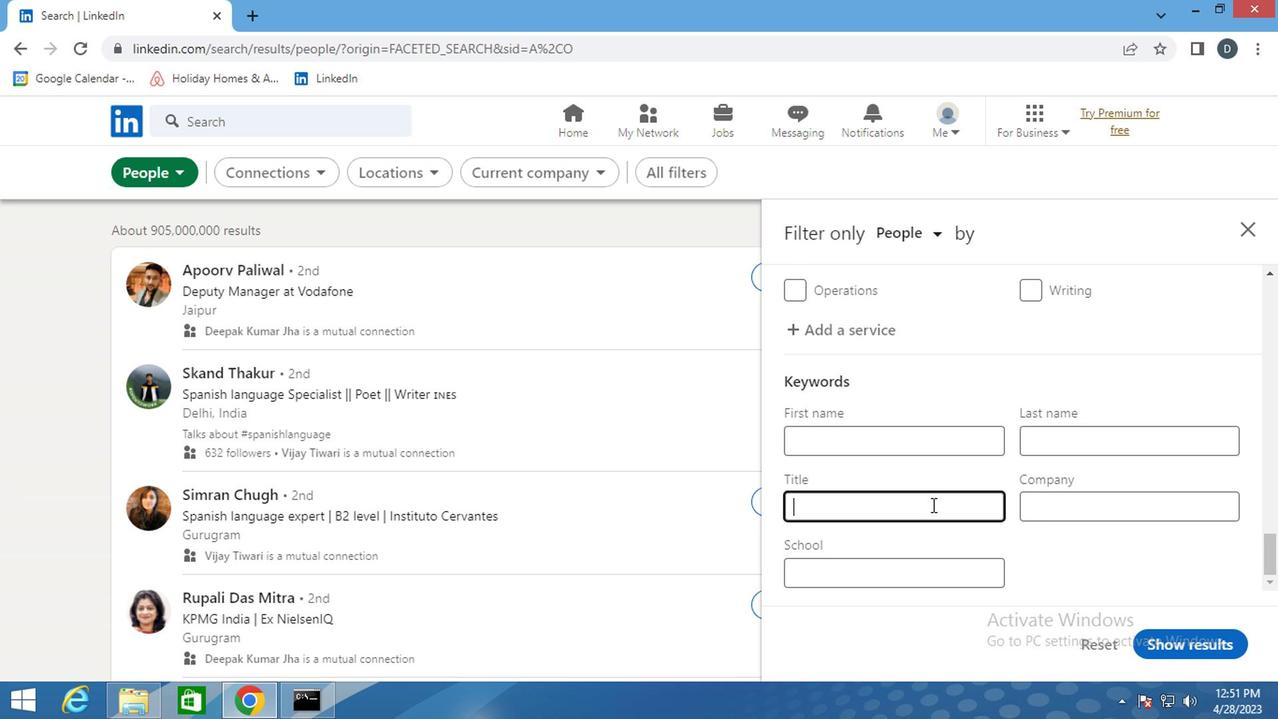 
Action: Key pressed <Key.shift>TRAVEL<Key.space><Key.shift><Key.shift><Key.shift>WRITER
Screenshot: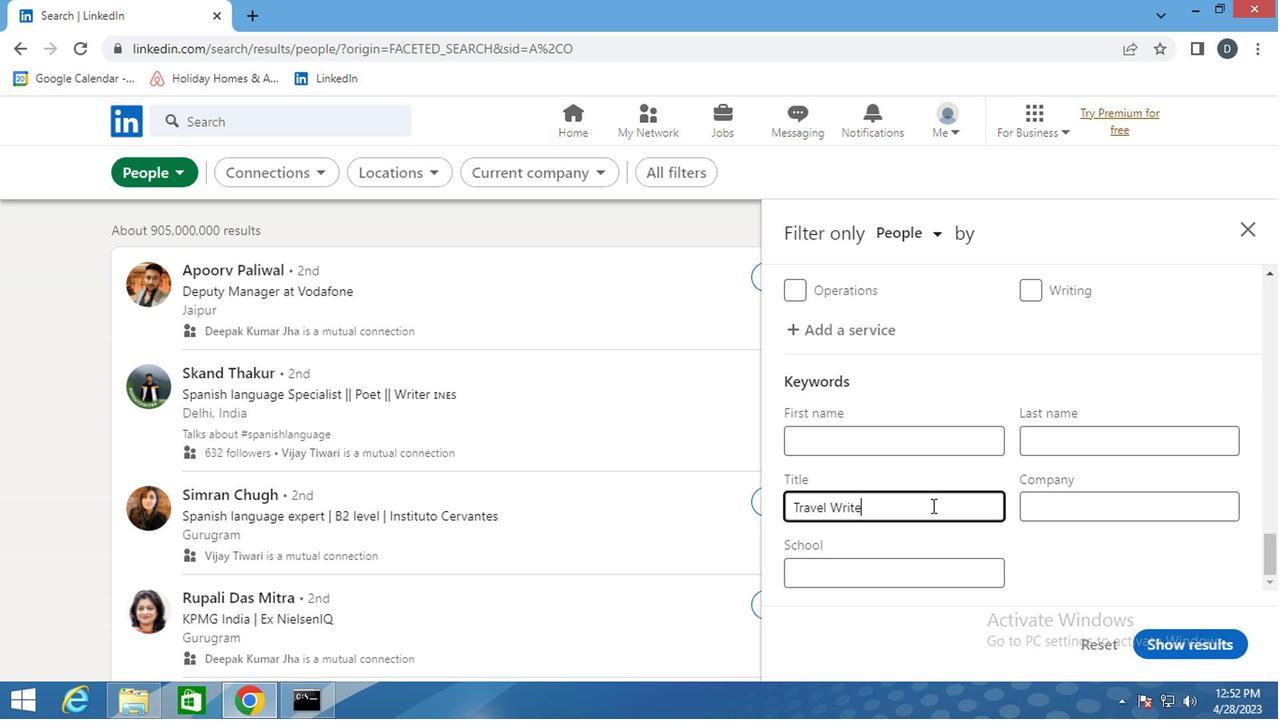 
Action: Mouse moved to (1207, 645)
Screenshot: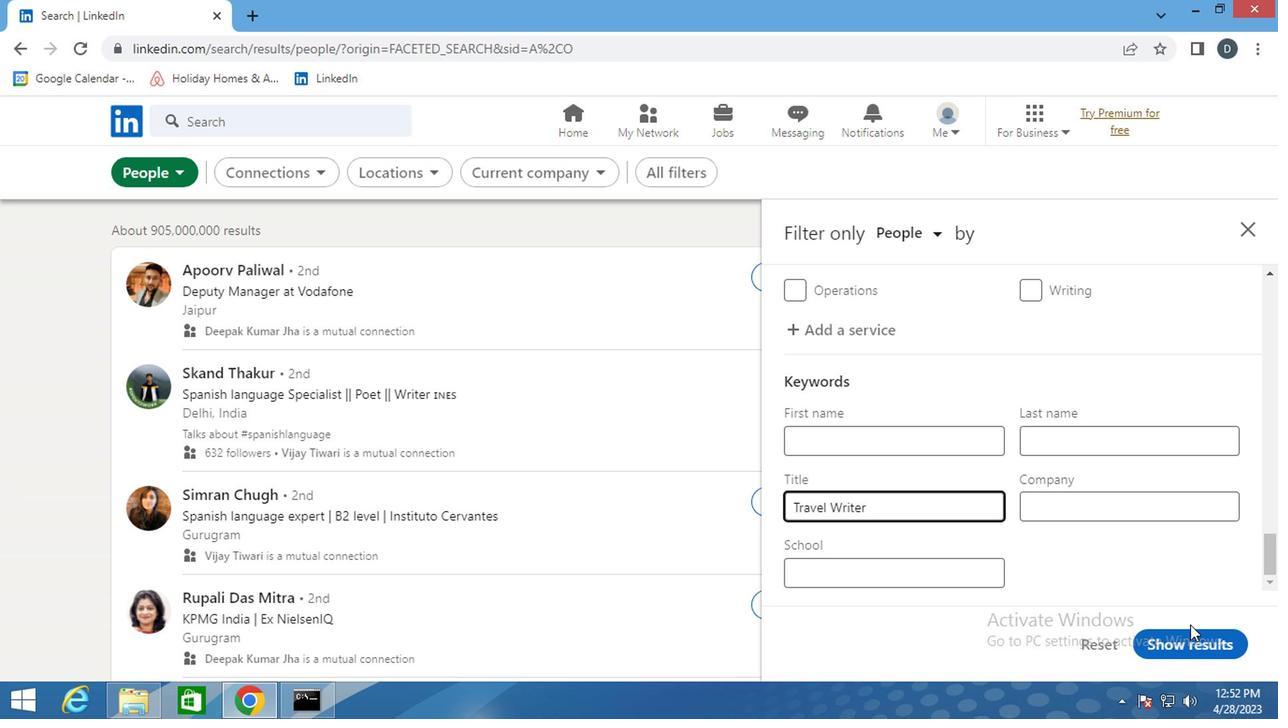 
Action: Mouse pressed left at (1207, 645)
Screenshot: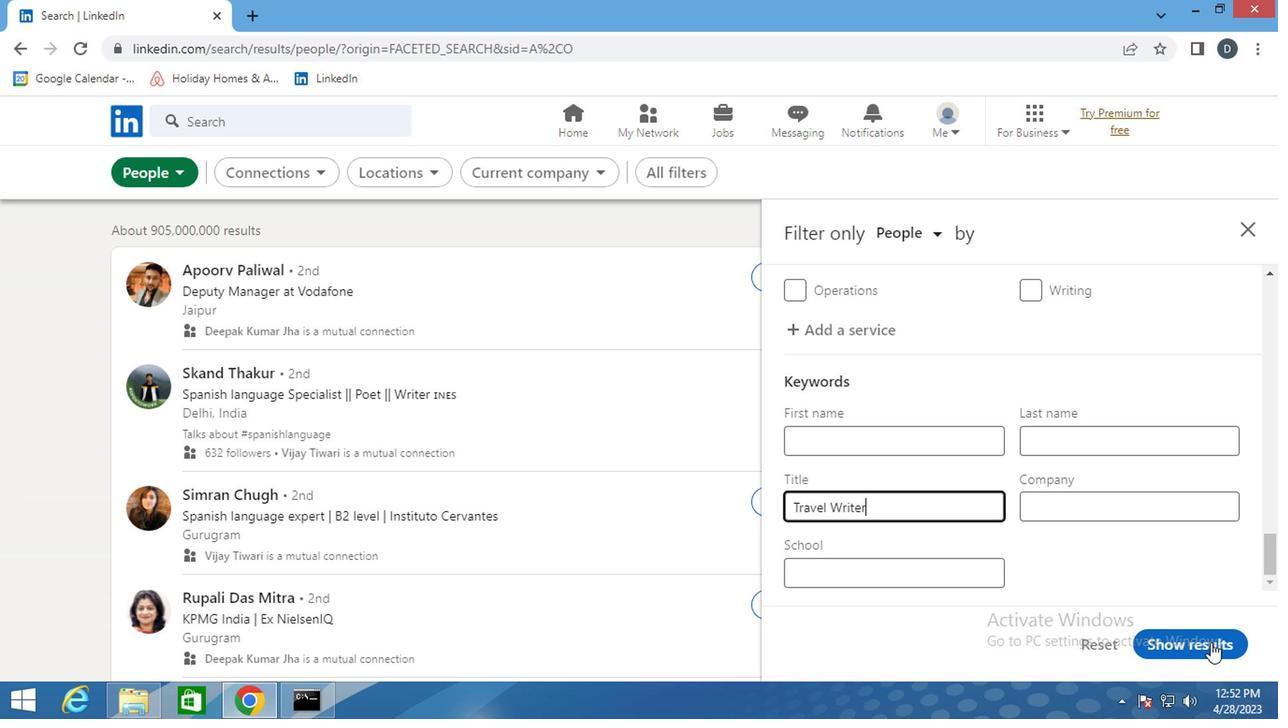 
Action: Mouse moved to (1057, 500)
Screenshot: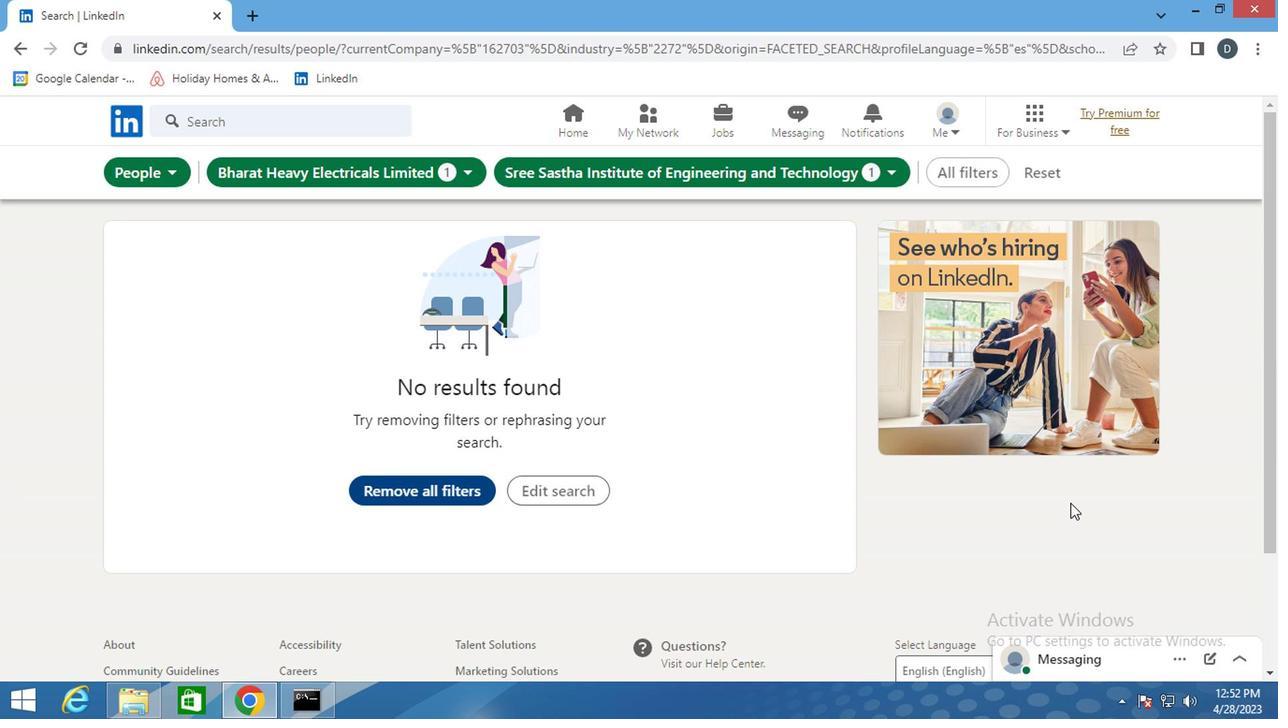 
